 Task: Search one way flight ticket for 4 adults, 2 children, 2 infants in seat and 1 infant on lap in economy from Hattiesburg/laurel: Hattiesburg-laurel Regional Airport to Jacksonville: Albert J. Ellis Airport on 5-3-2023. Choice of flights is Delta. Number of bags: 10 checked bags. Price is upto 100000. Outbound departure time preference is 12:00.
Action: Mouse moved to (287, 424)
Screenshot: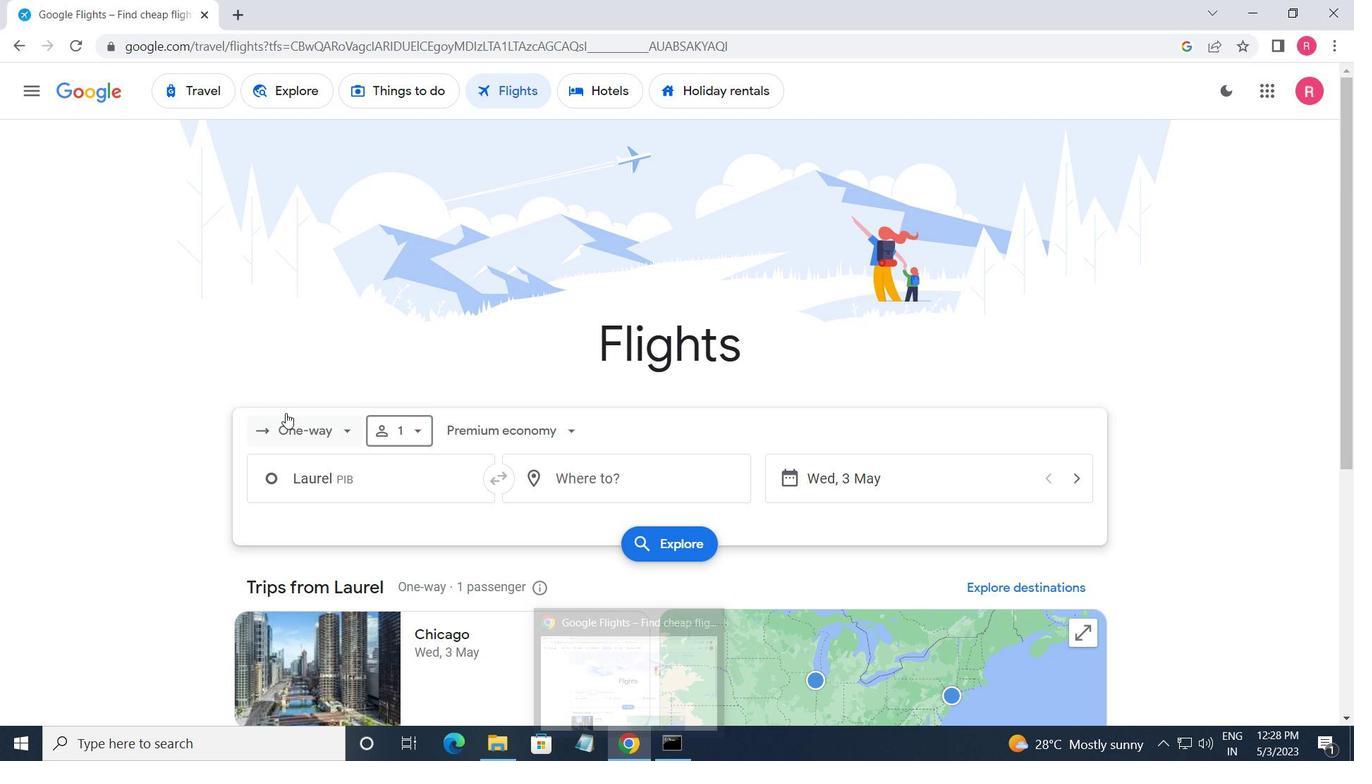 
Action: Mouse pressed left at (287, 424)
Screenshot: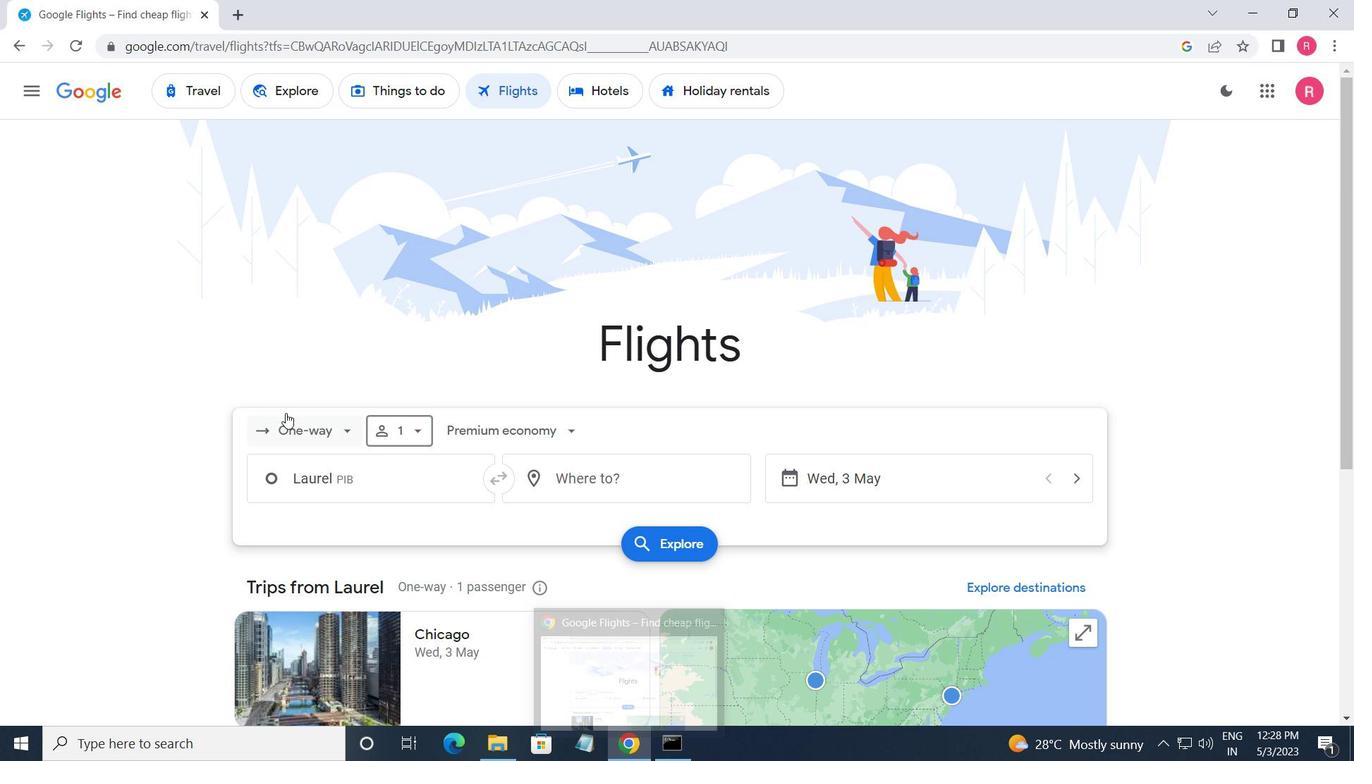 
Action: Mouse moved to (320, 509)
Screenshot: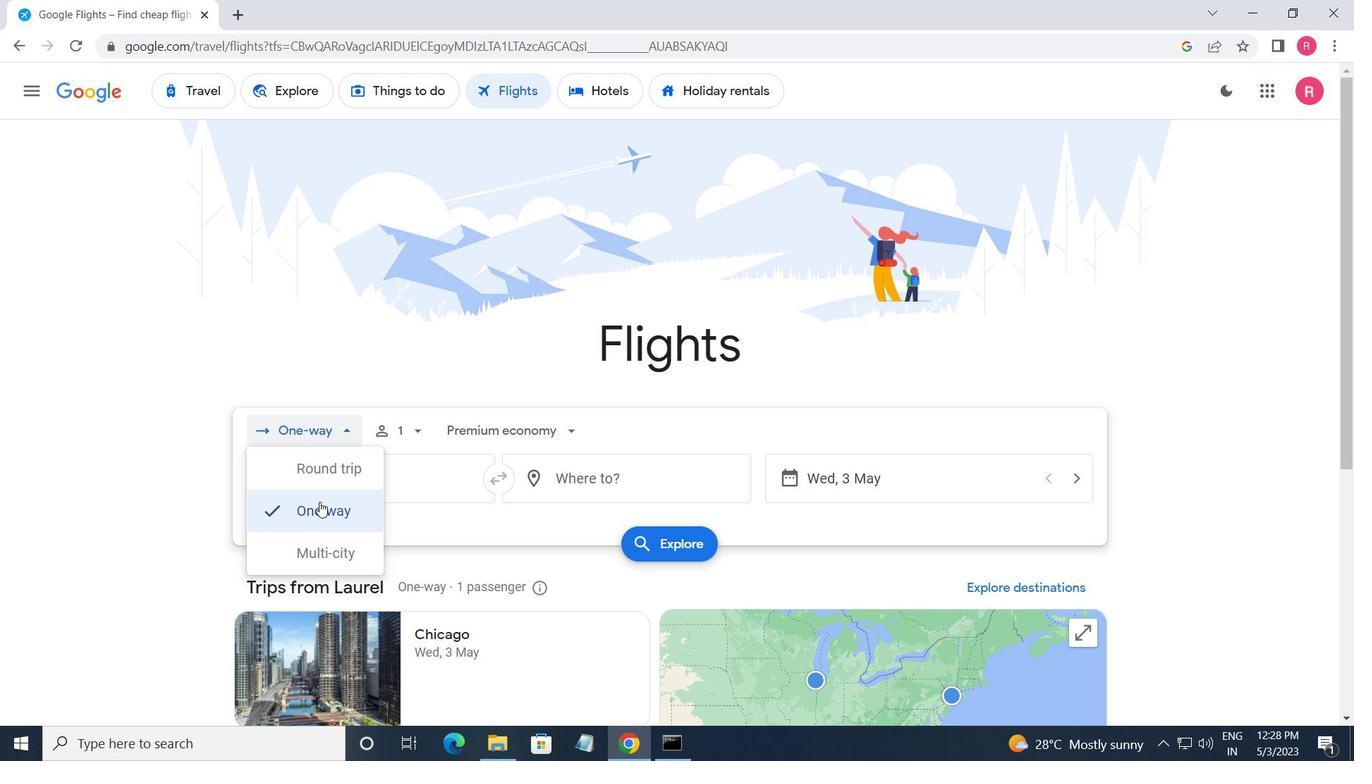
Action: Mouse pressed left at (320, 509)
Screenshot: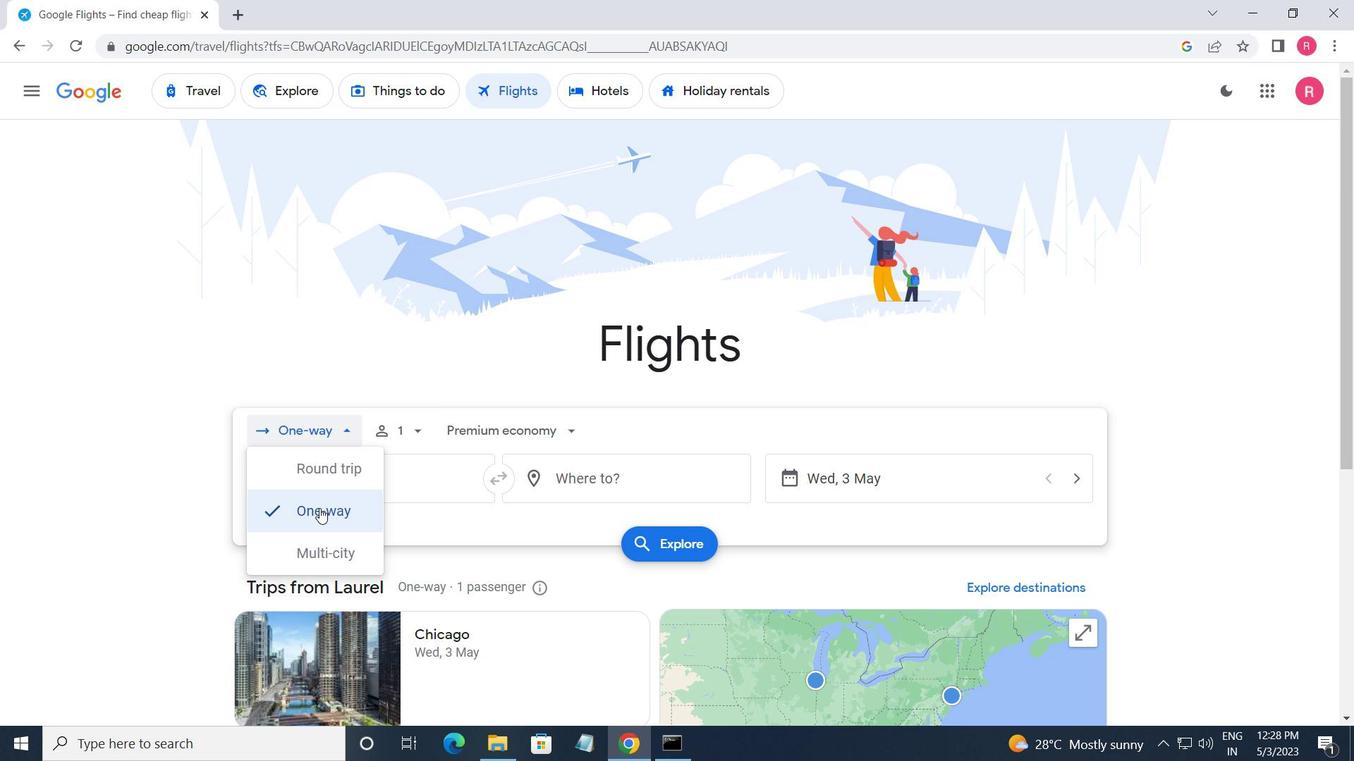 
Action: Mouse moved to (408, 432)
Screenshot: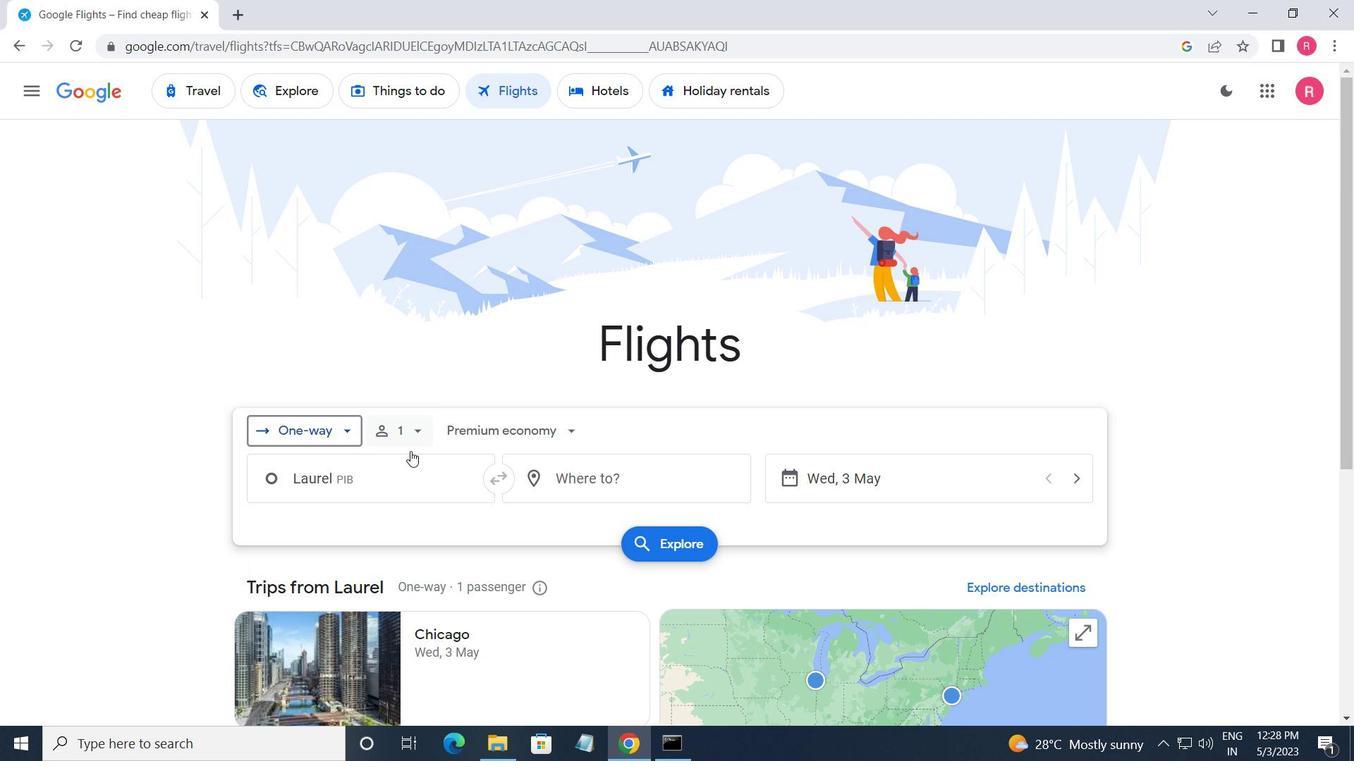 
Action: Mouse pressed left at (408, 432)
Screenshot: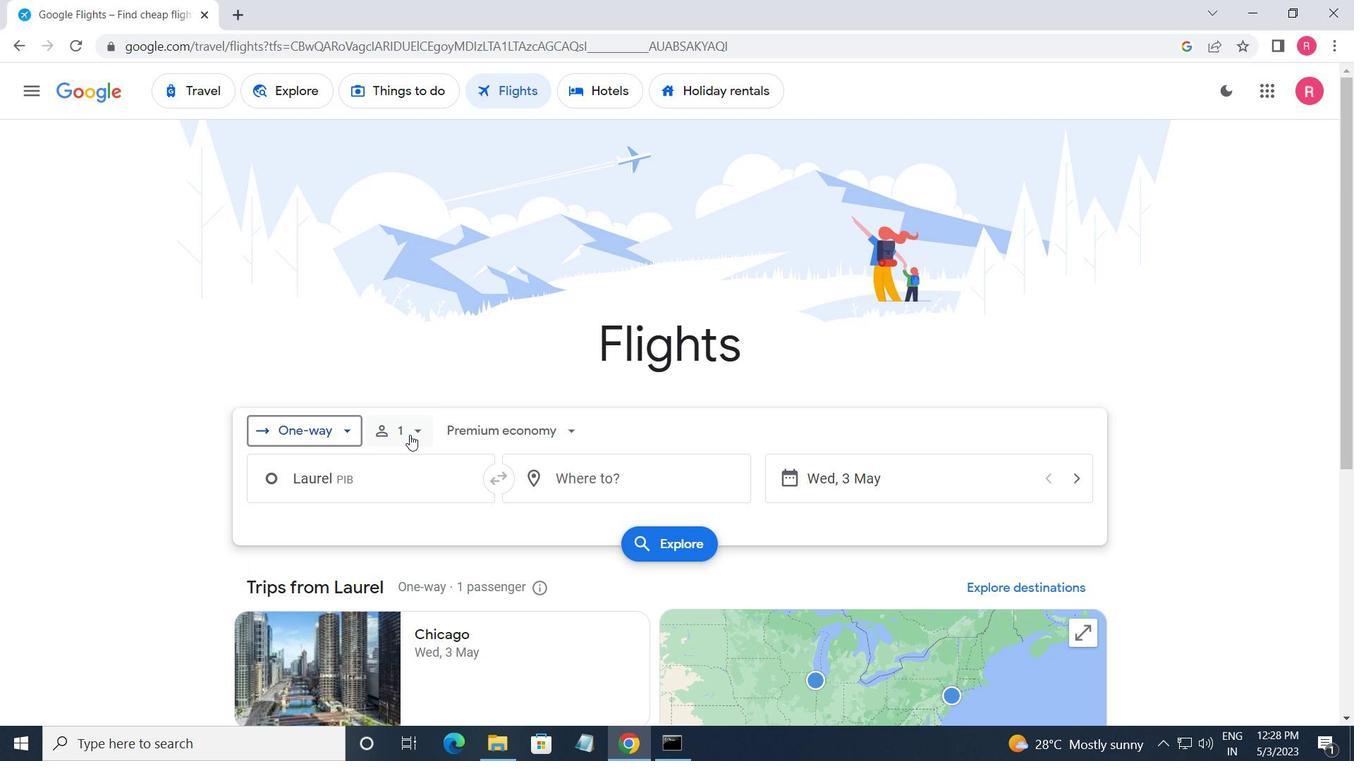 
Action: Mouse moved to (555, 481)
Screenshot: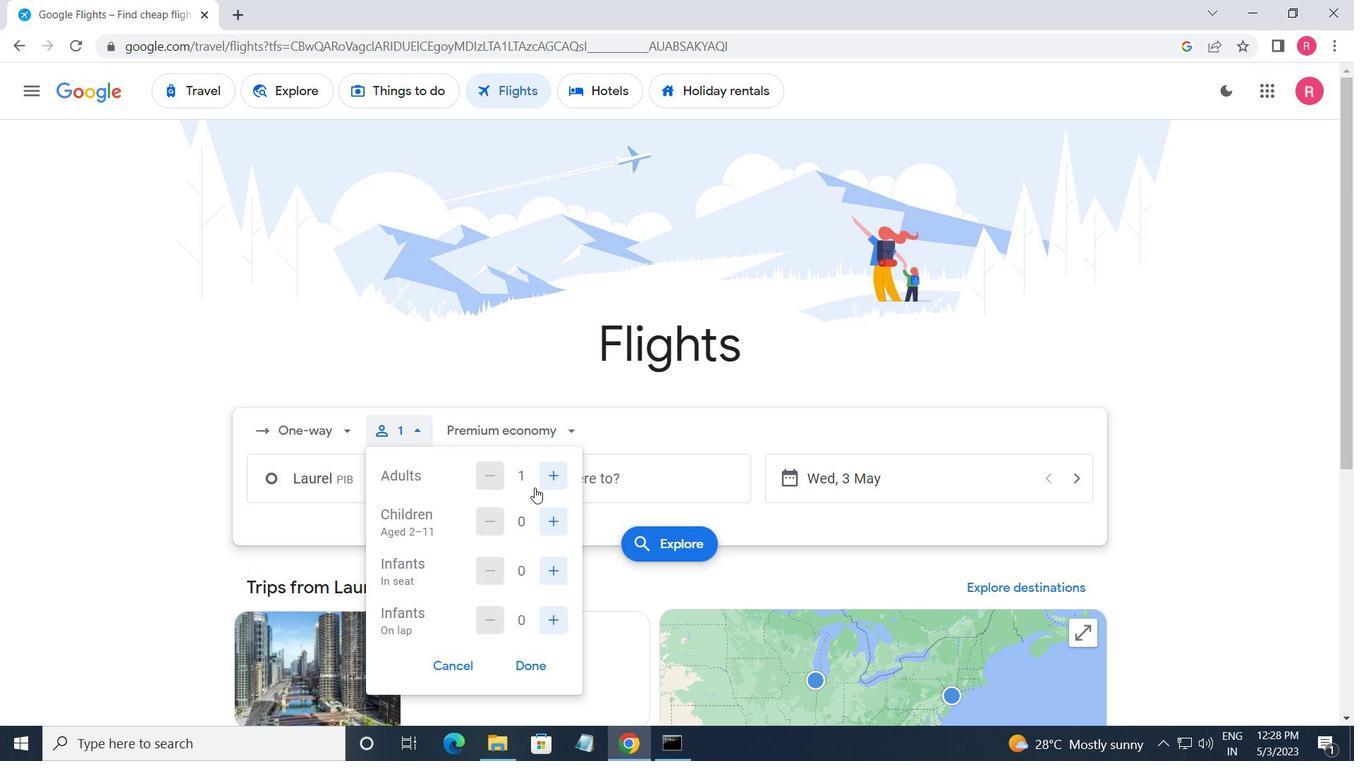 
Action: Mouse pressed left at (555, 481)
Screenshot: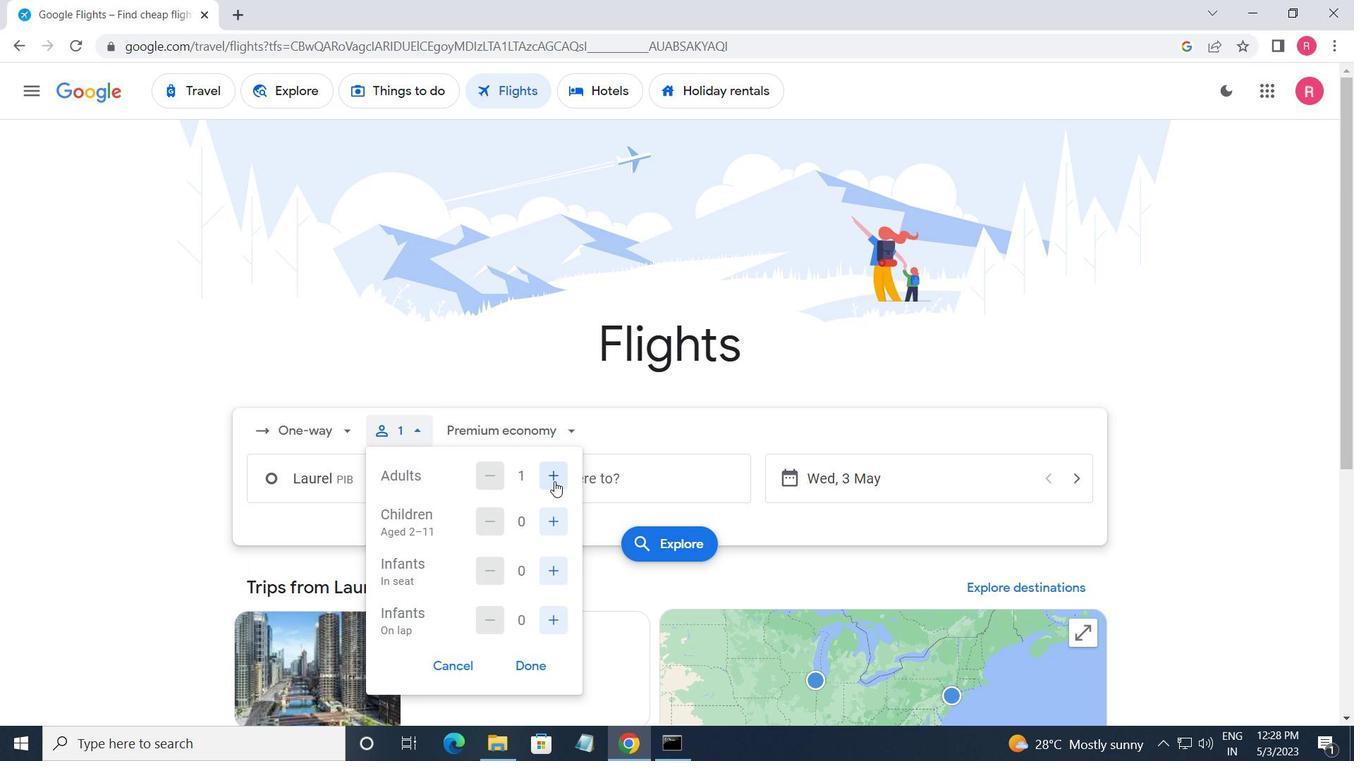 
Action: Mouse pressed left at (555, 481)
Screenshot: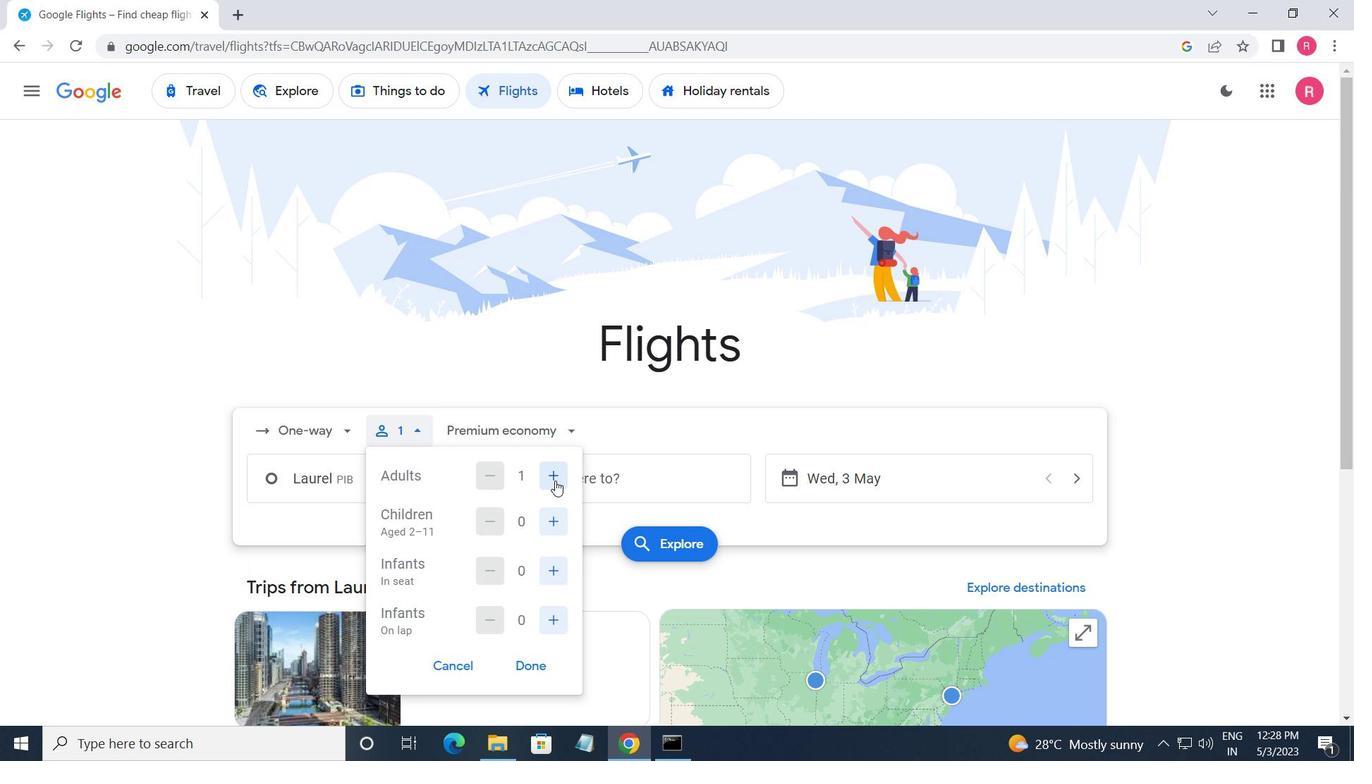 
Action: Mouse pressed left at (555, 481)
Screenshot: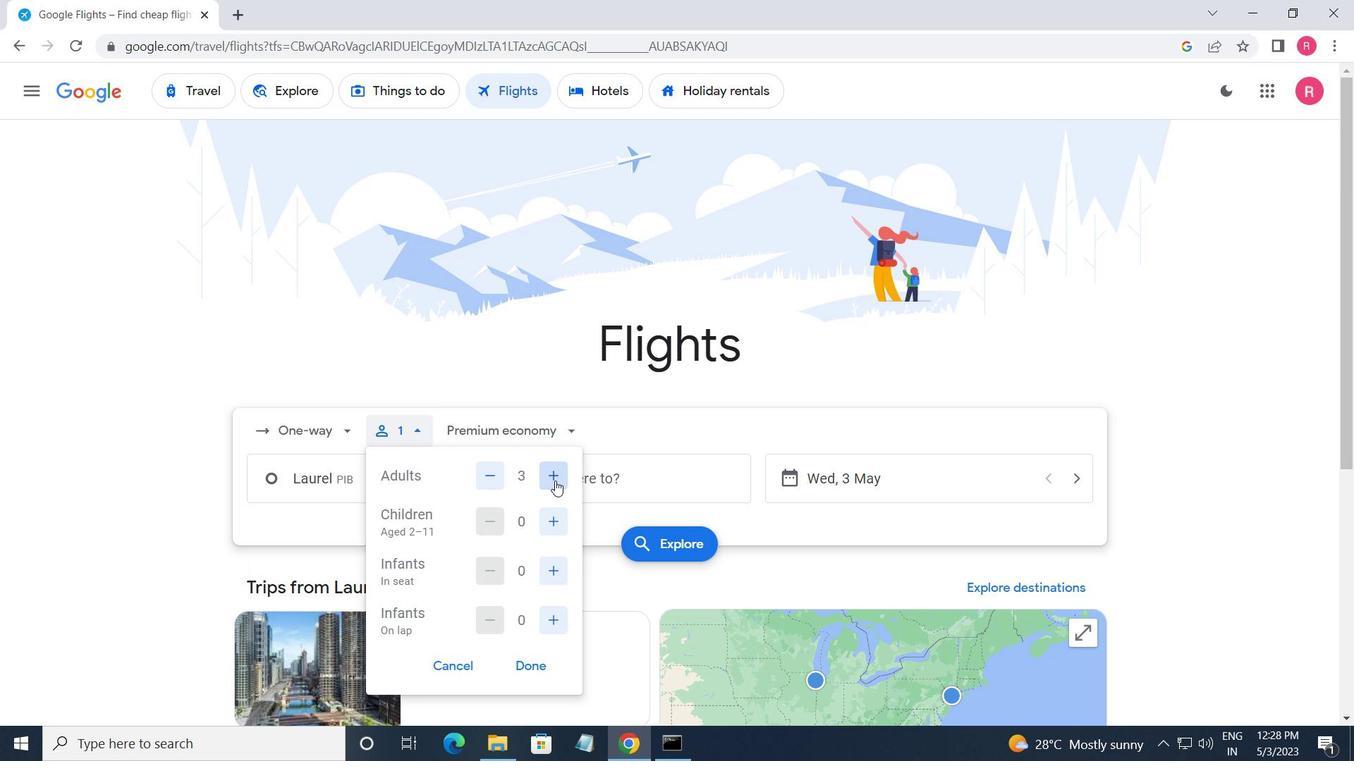 
Action: Mouse moved to (552, 507)
Screenshot: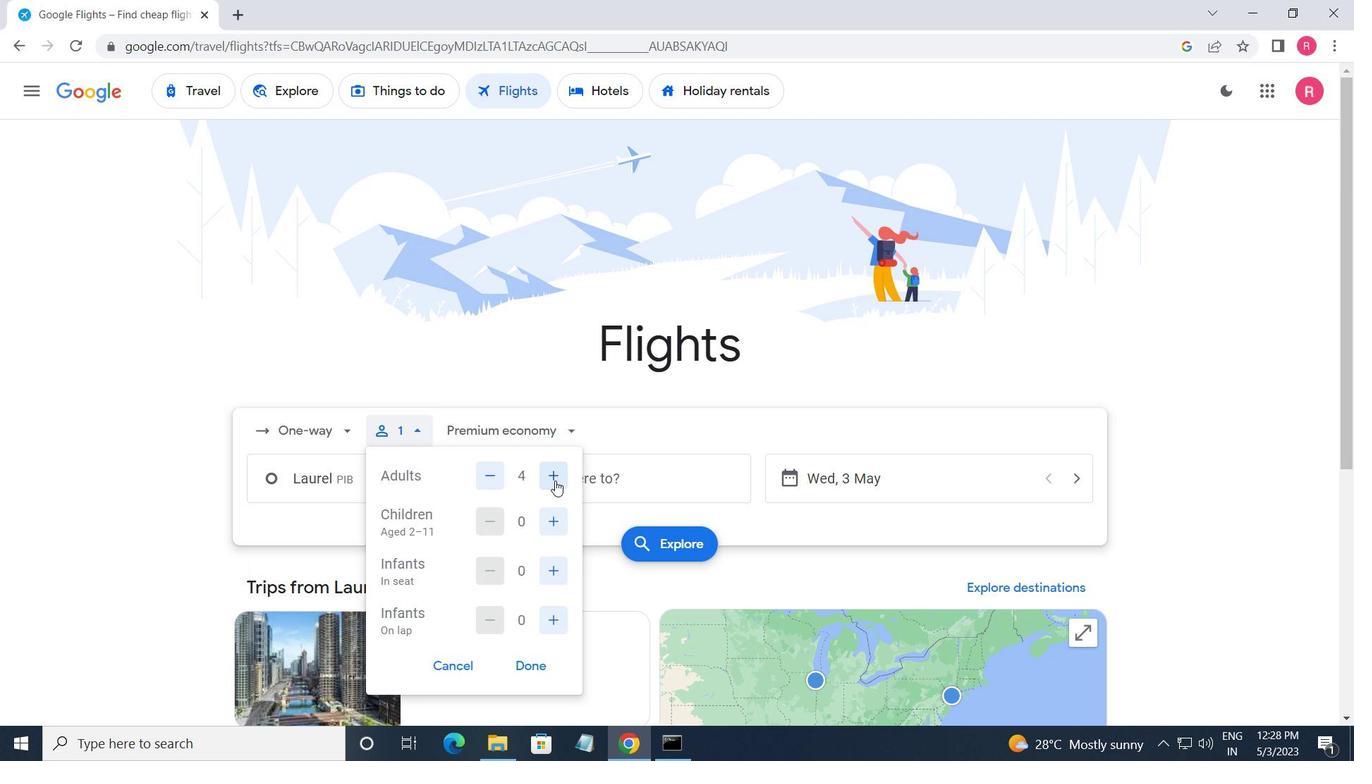 
Action: Mouse pressed left at (552, 507)
Screenshot: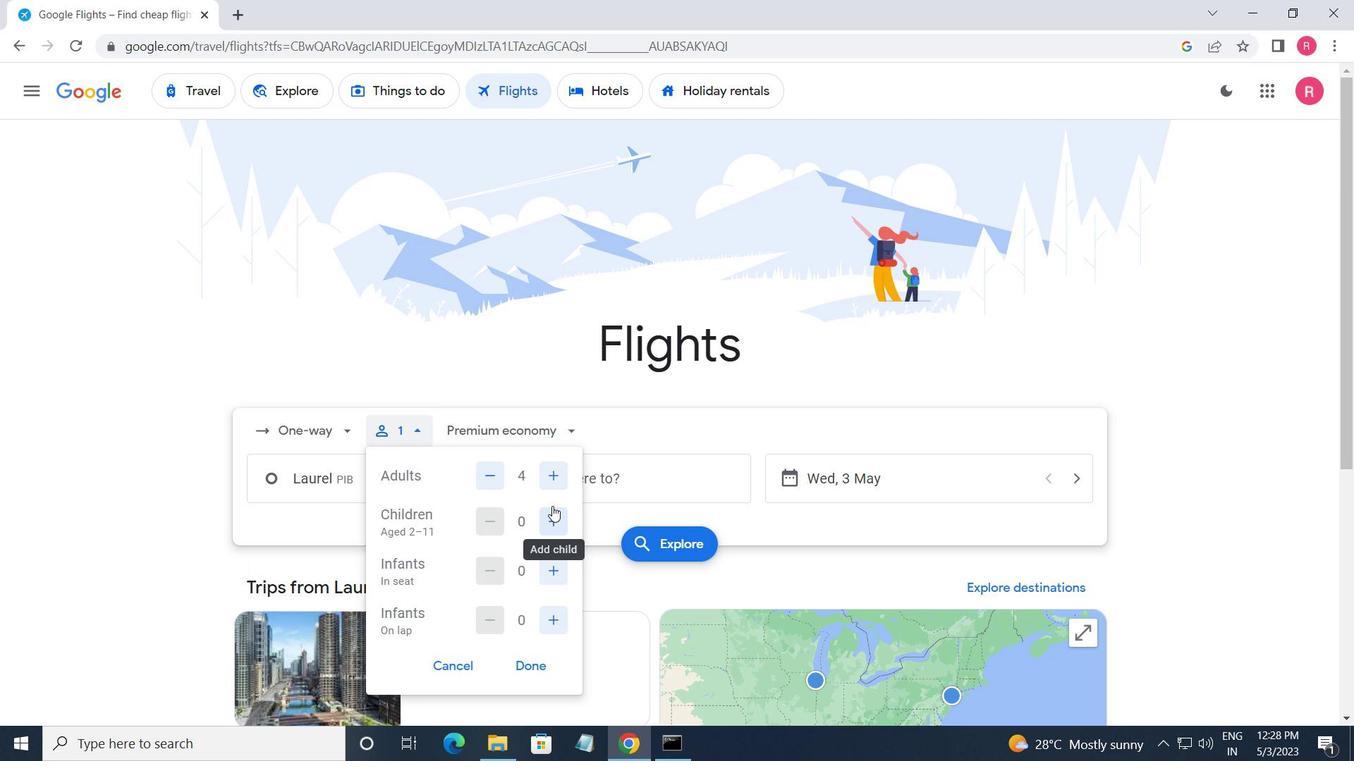 
Action: Mouse moved to (552, 511)
Screenshot: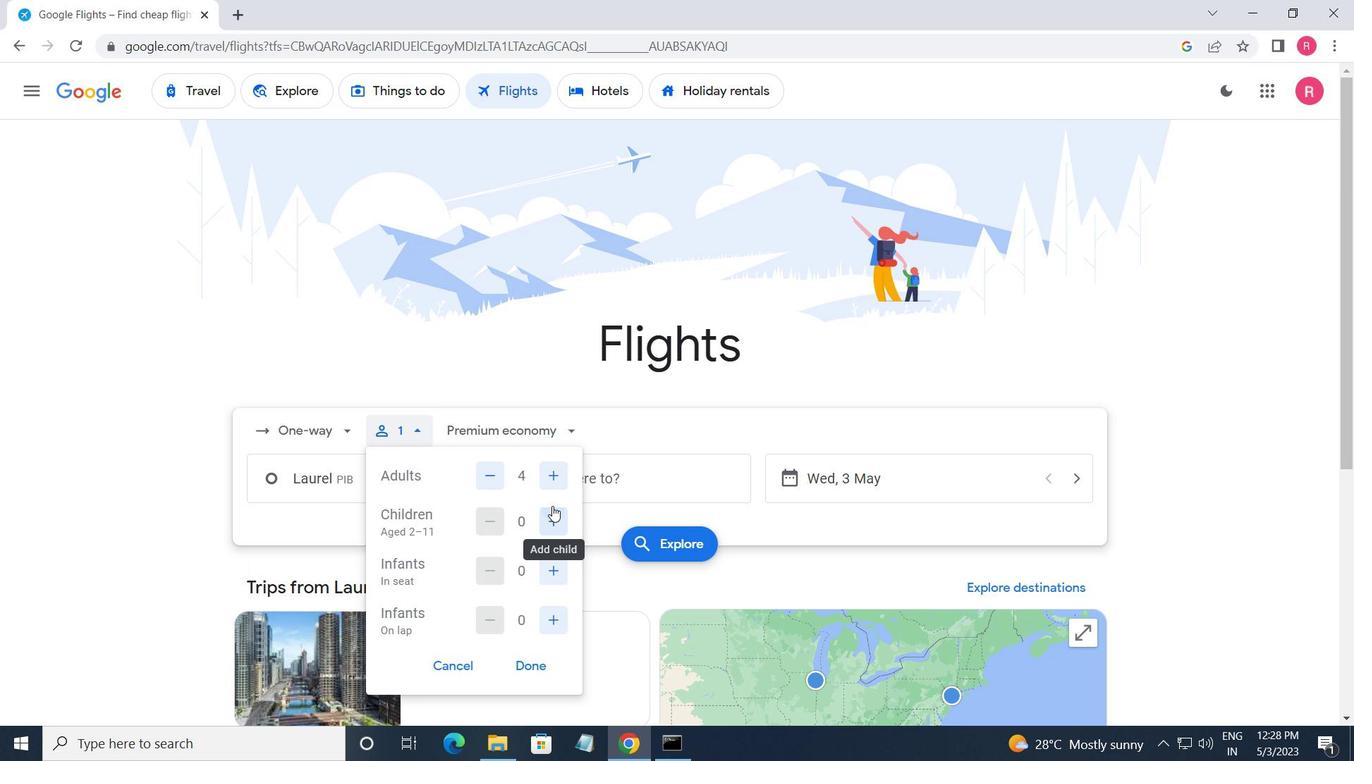 
Action: Mouse pressed left at (552, 511)
Screenshot: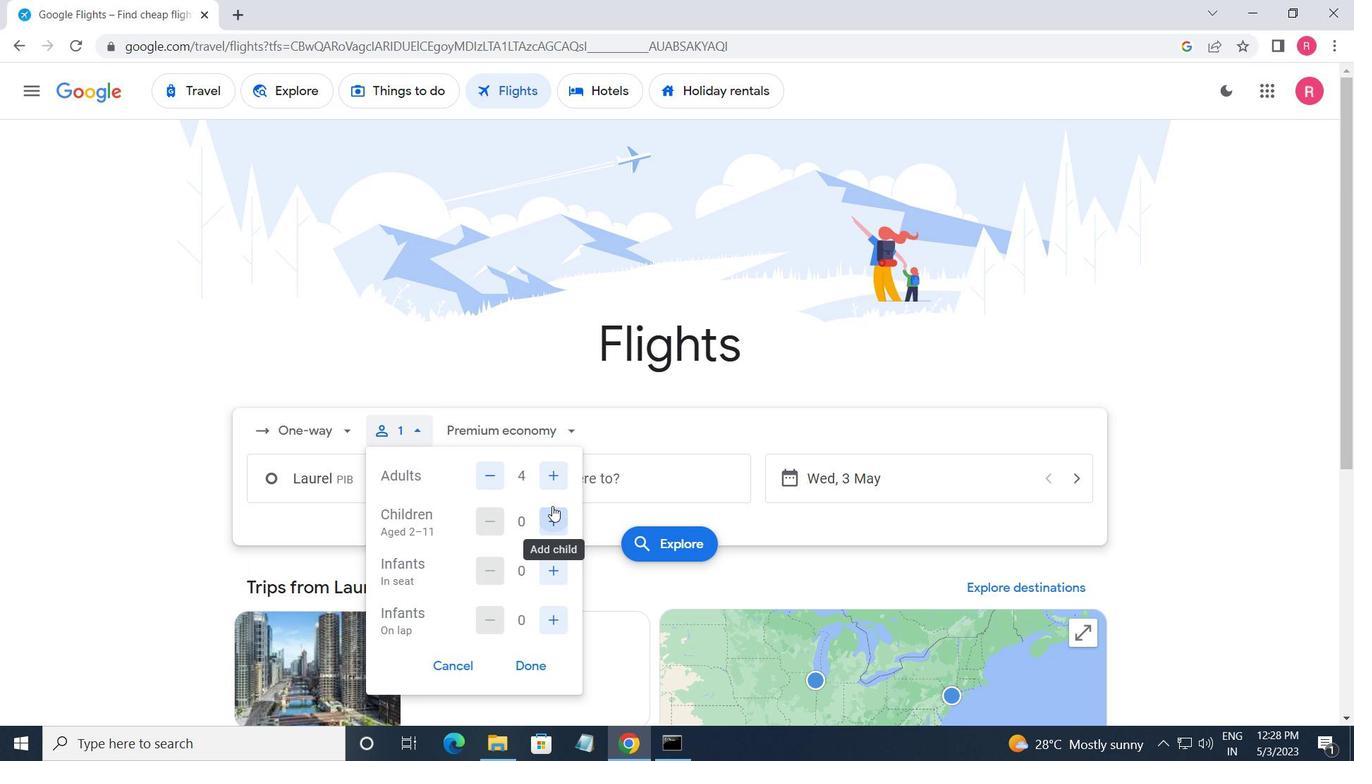 
Action: Mouse moved to (550, 564)
Screenshot: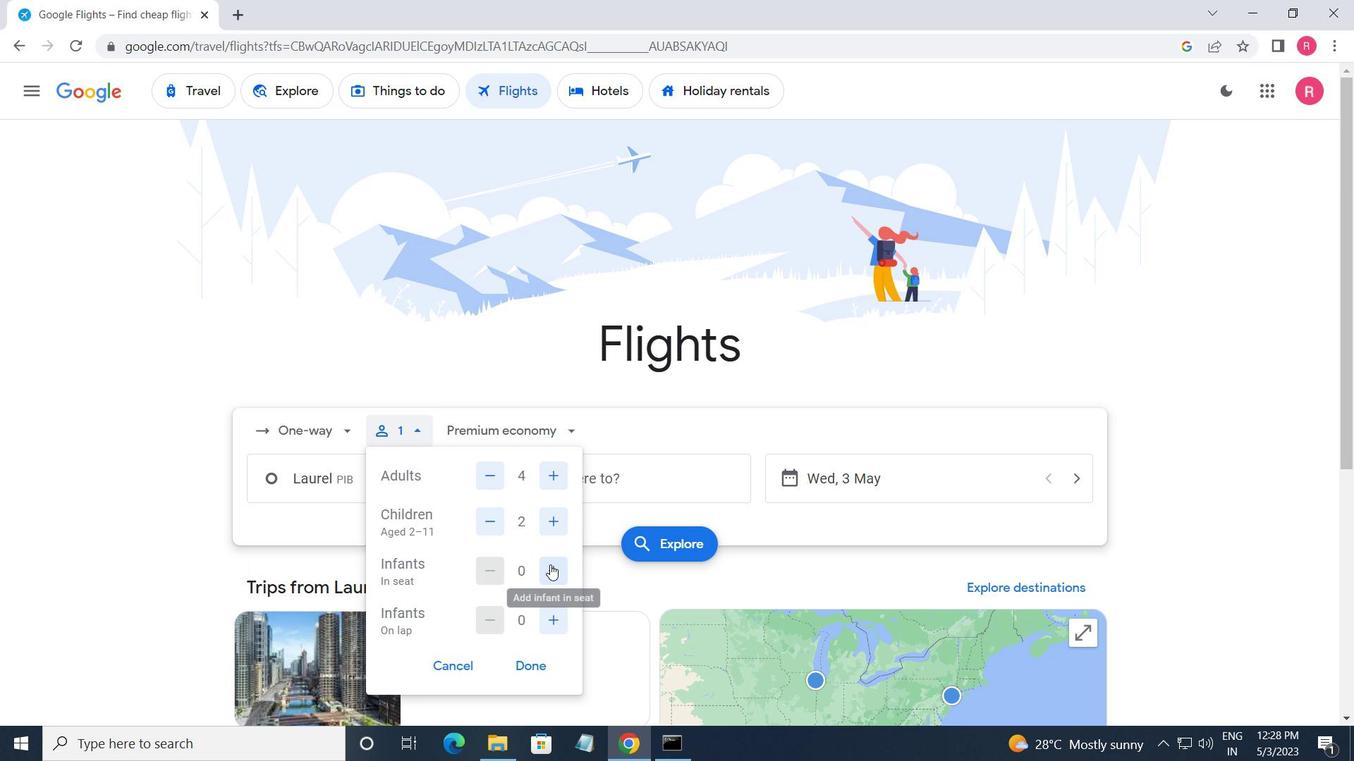 
Action: Mouse pressed left at (550, 564)
Screenshot: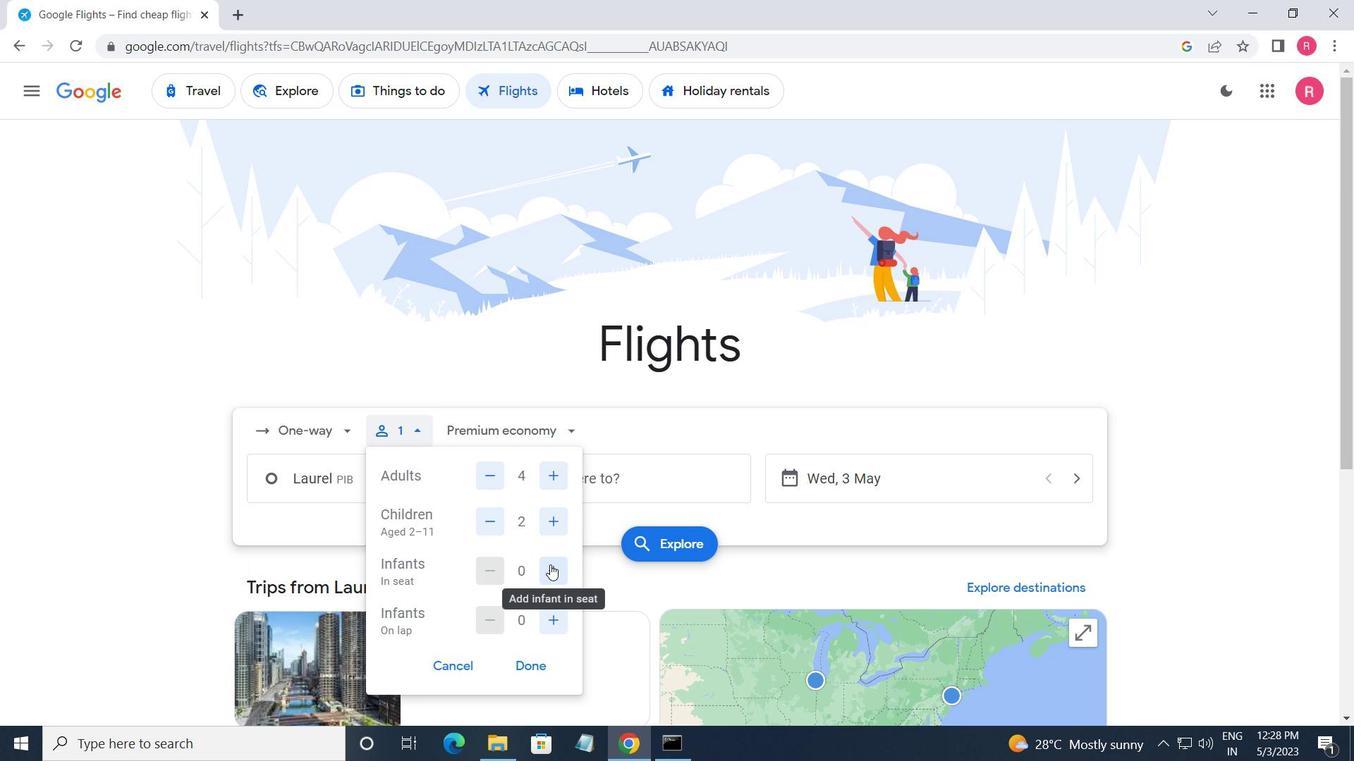 
Action: Mouse pressed left at (550, 564)
Screenshot: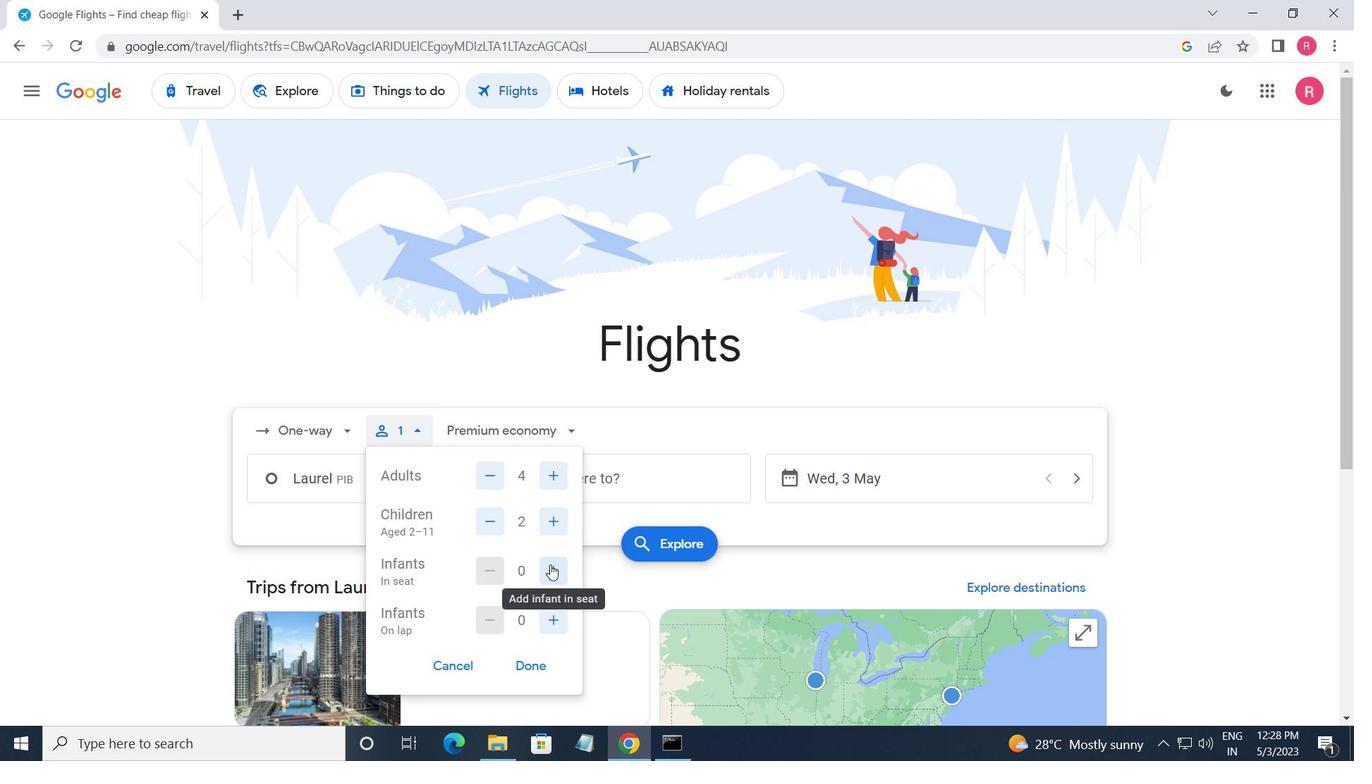 
Action: Mouse moved to (549, 602)
Screenshot: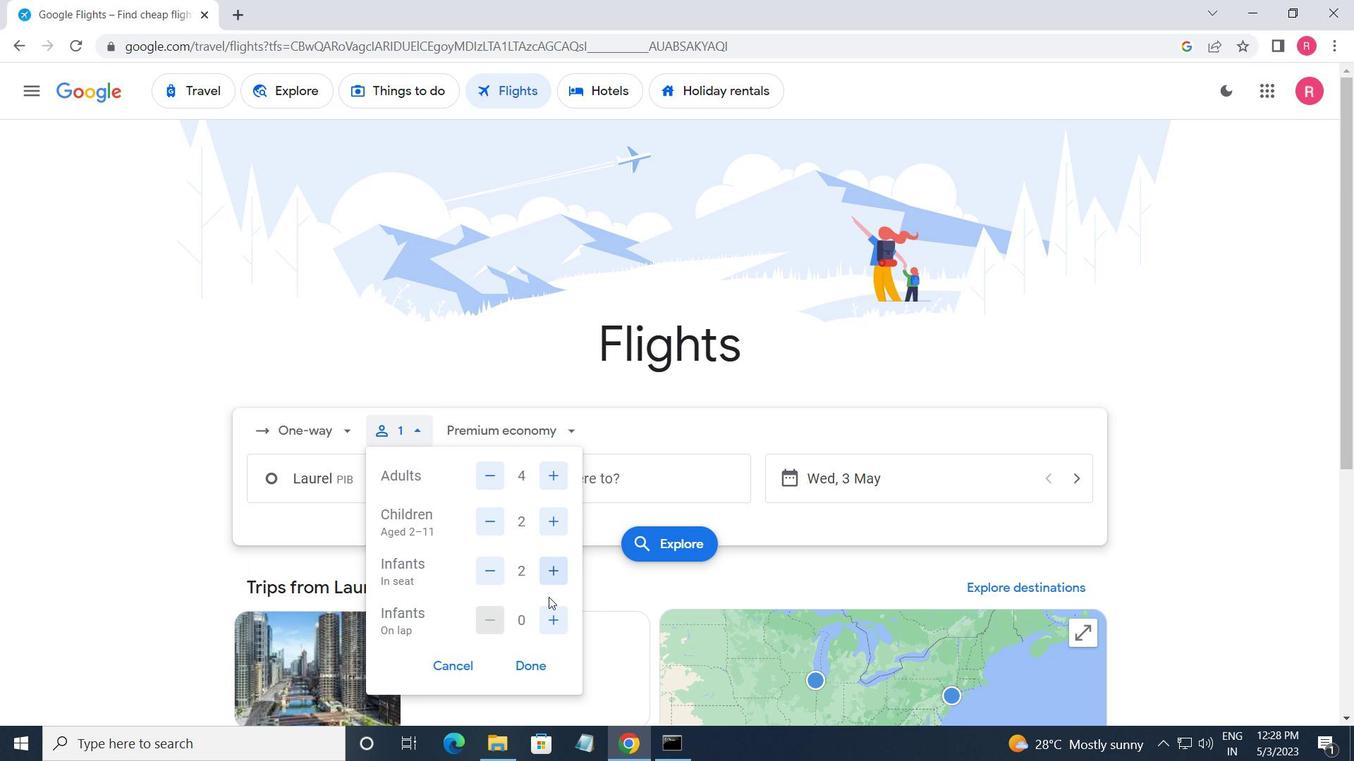 
Action: Mouse pressed left at (549, 602)
Screenshot: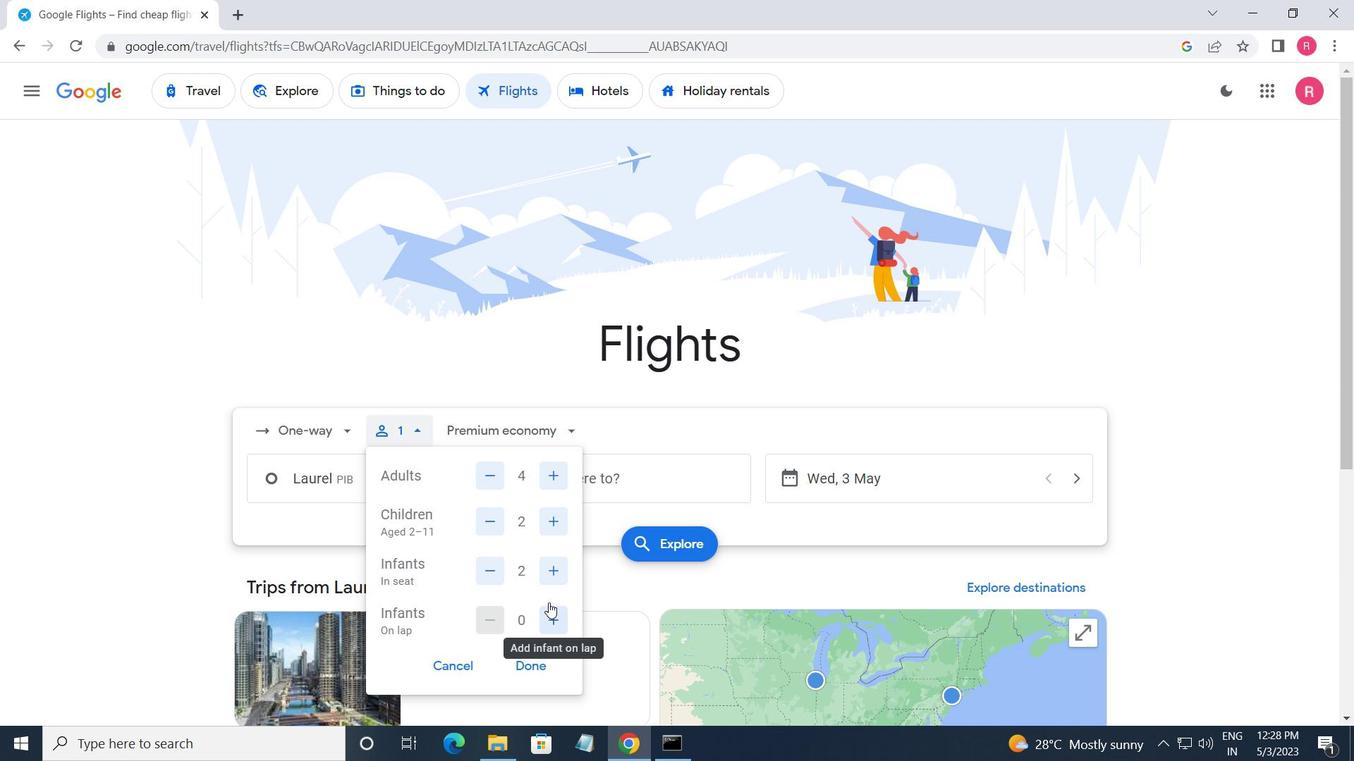 
Action: Mouse moved to (525, 657)
Screenshot: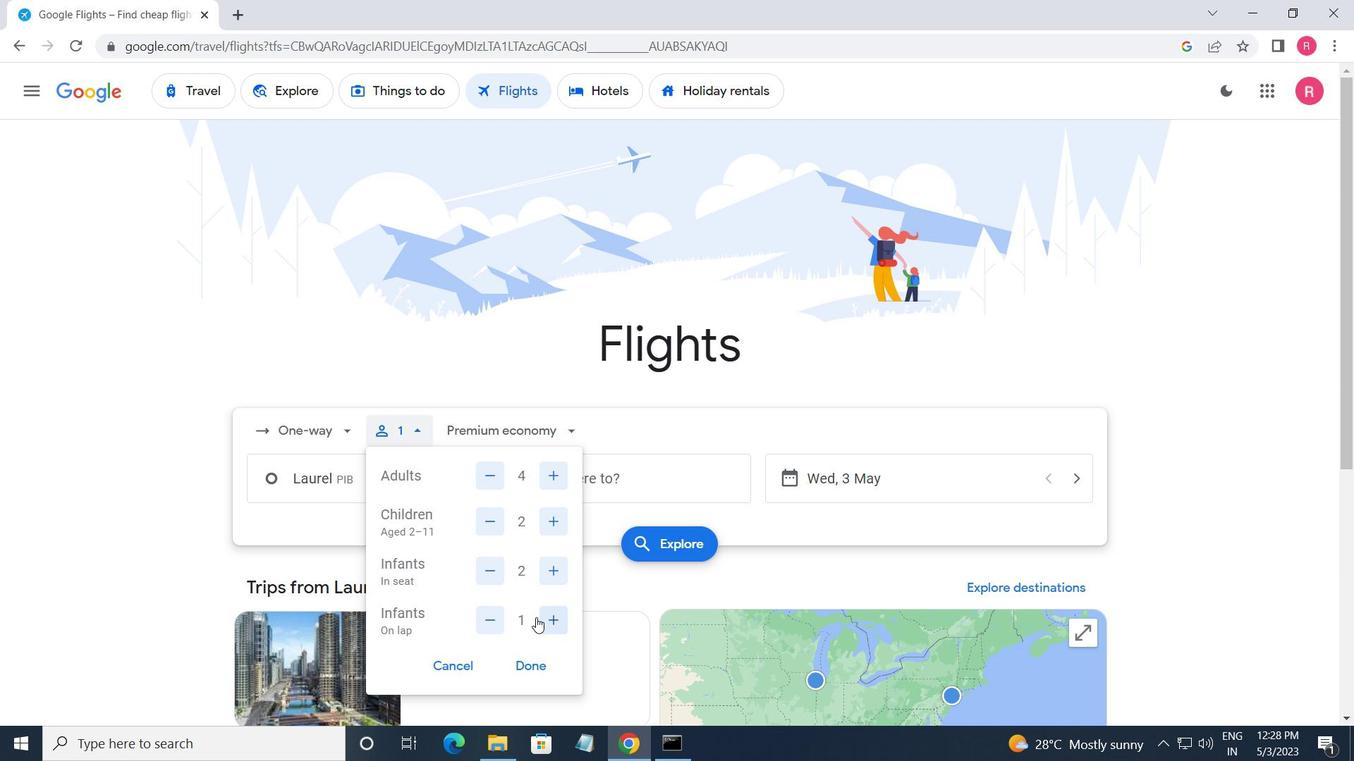 
Action: Mouse pressed left at (525, 657)
Screenshot: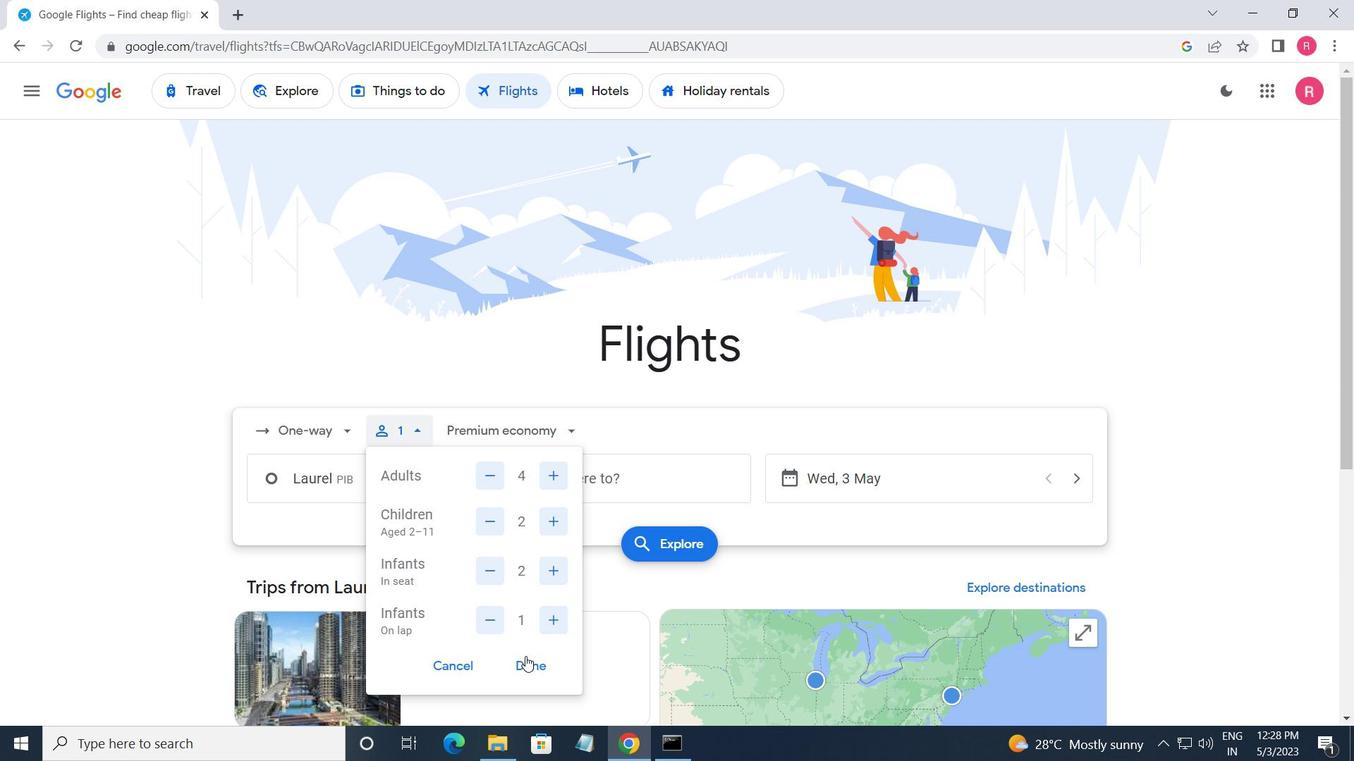 
Action: Mouse moved to (514, 443)
Screenshot: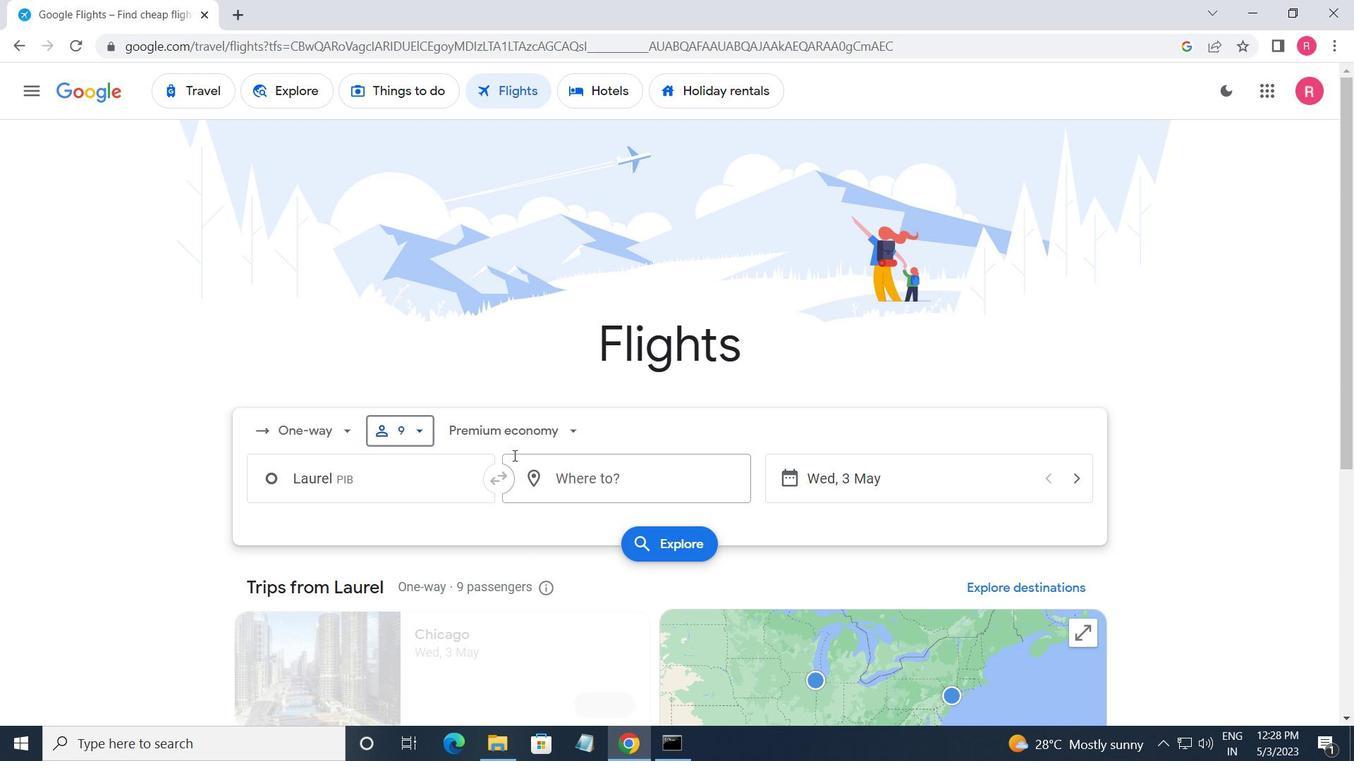 
Action: Mouse pressed left at (514, 443)
Screenshot: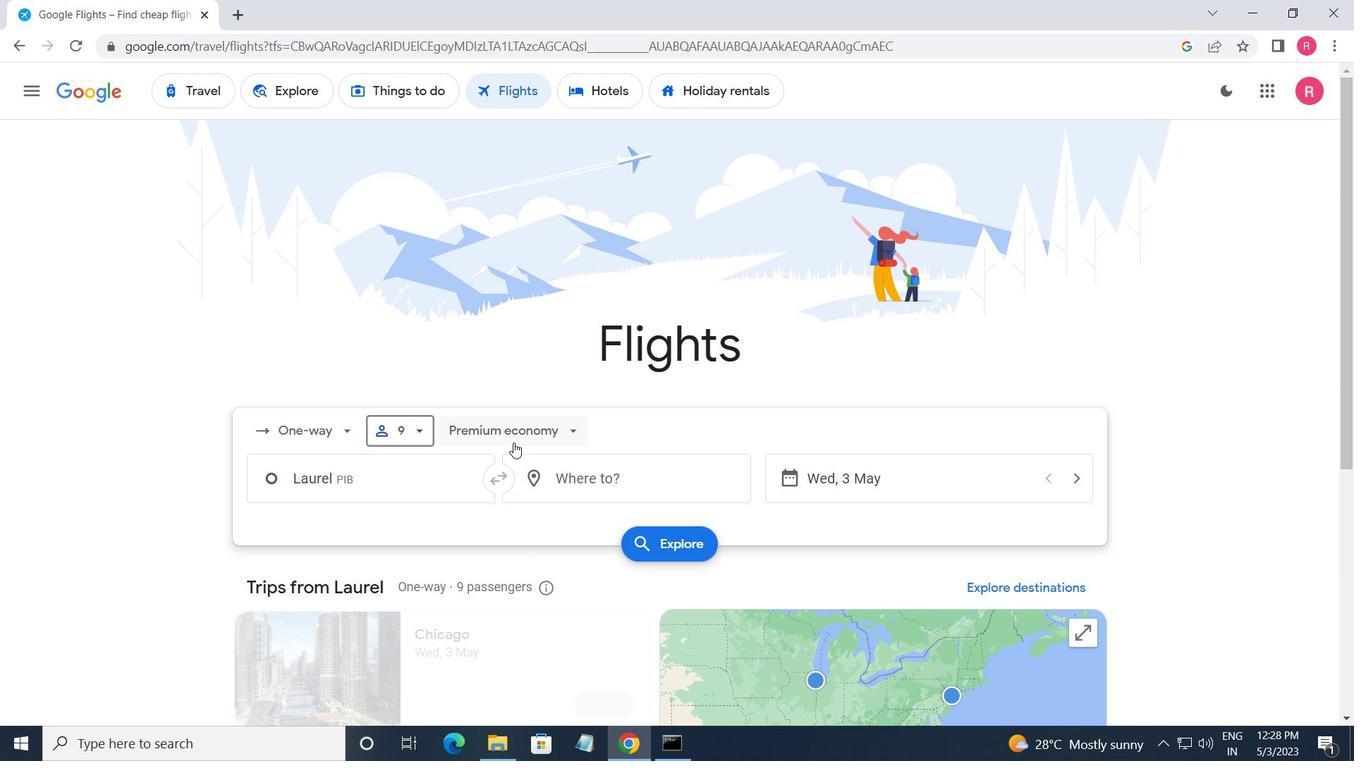 
Action: Mouse moved to (512, 560)
Screenshot: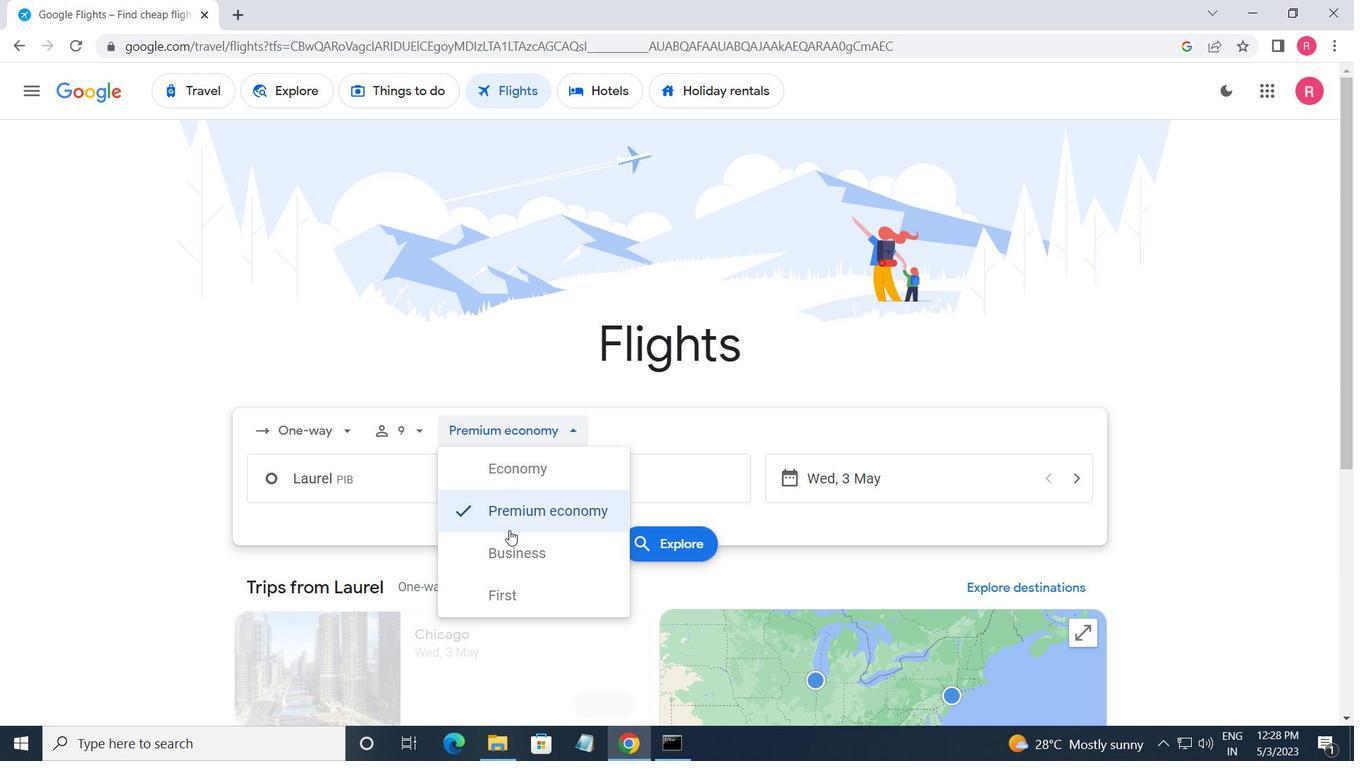 
Action: Mouse pressed left at (512, 560)
Screenshot: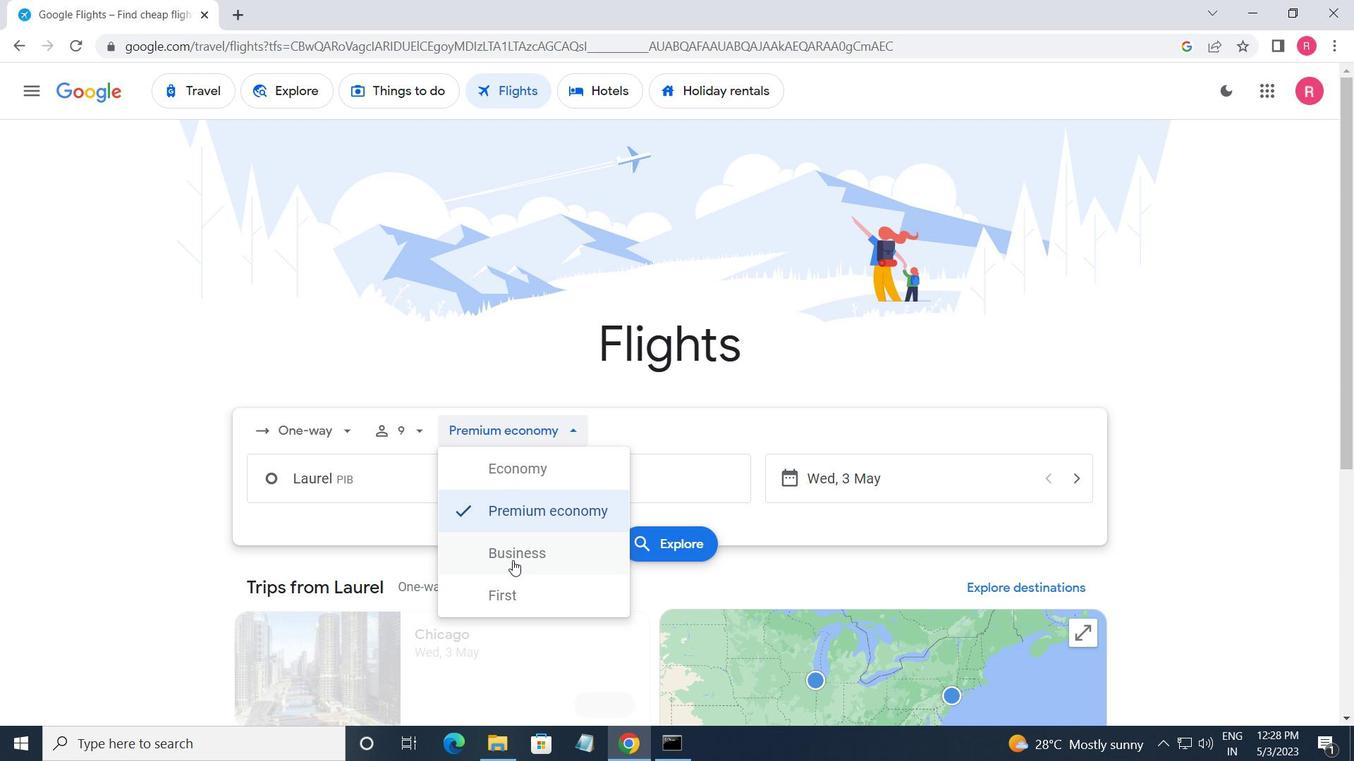 
Action: Mouse moved to (508, 421)
Screenshot: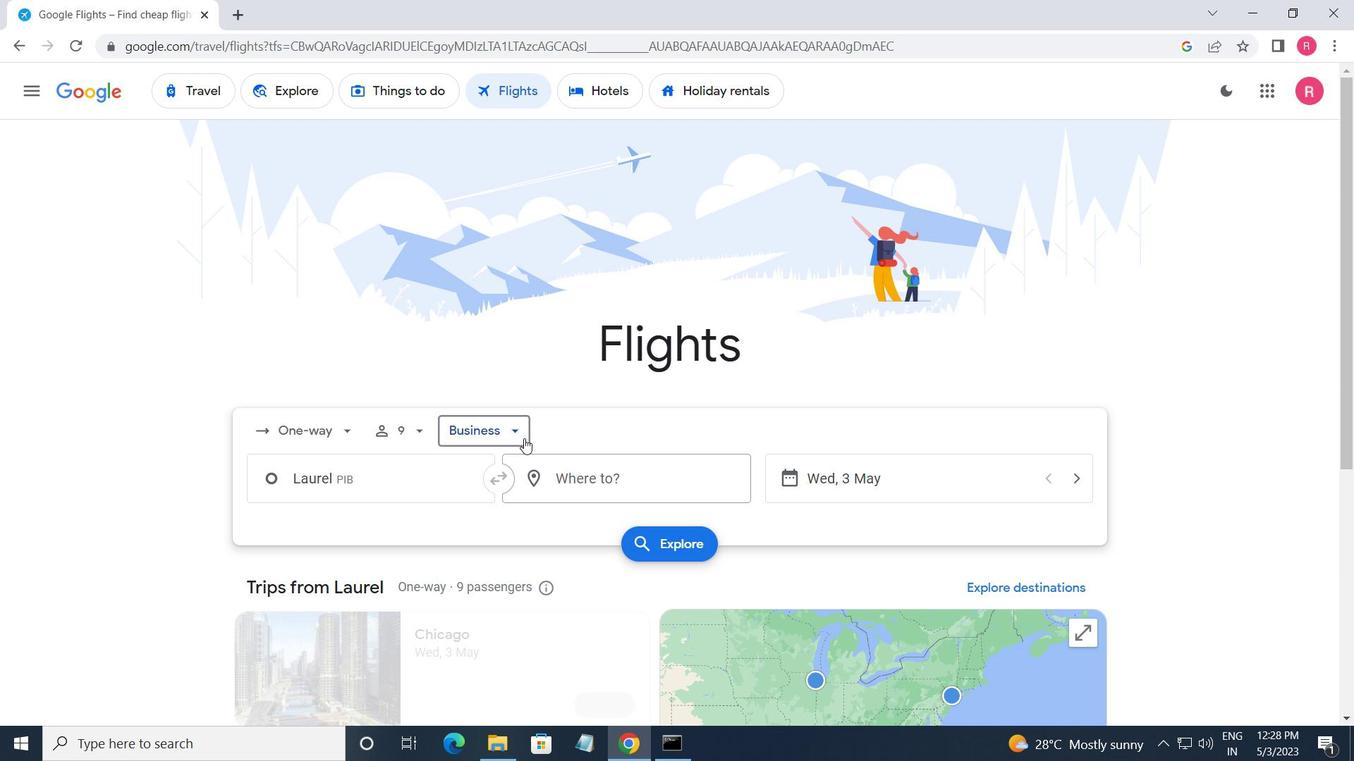 
Action: Mouse pressed left at (508, 421)
Screenshot: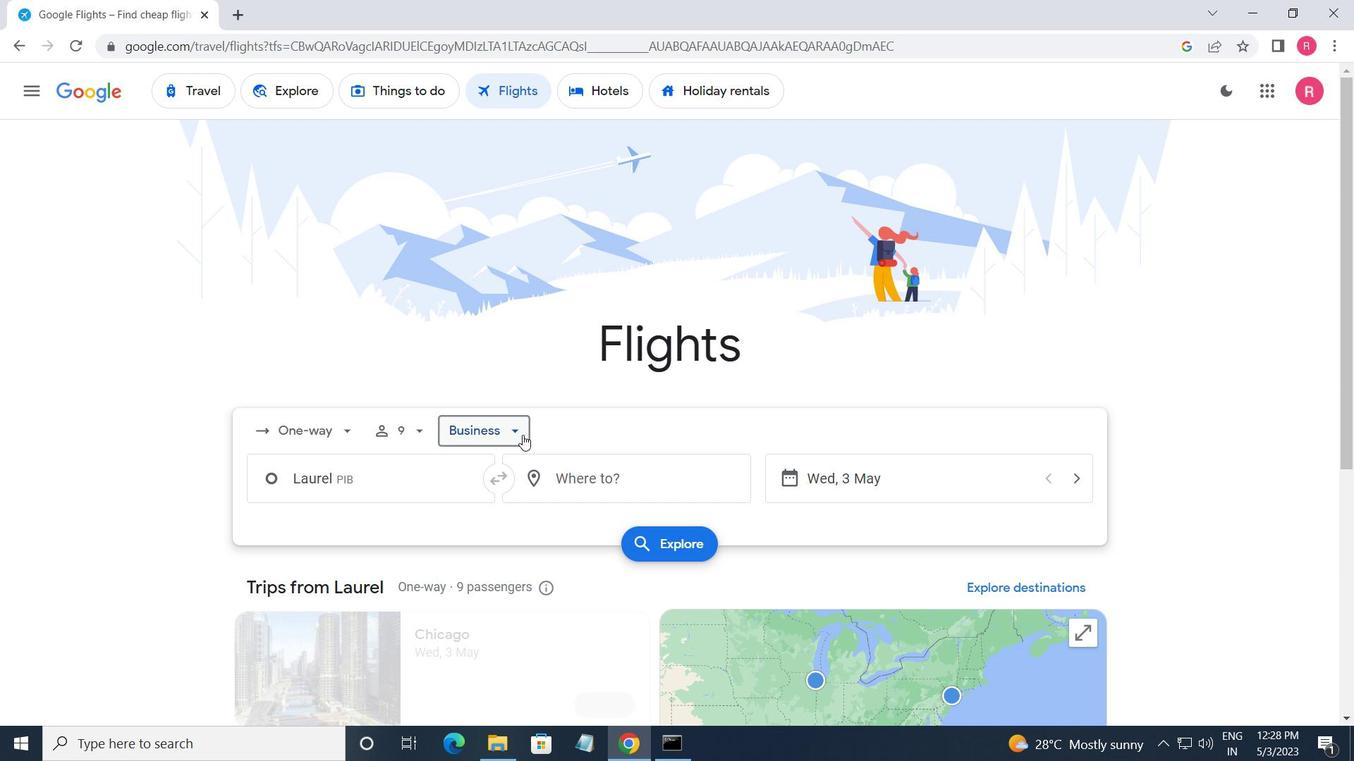 
Action: Mouse moved to (540, 471)
Screenshot: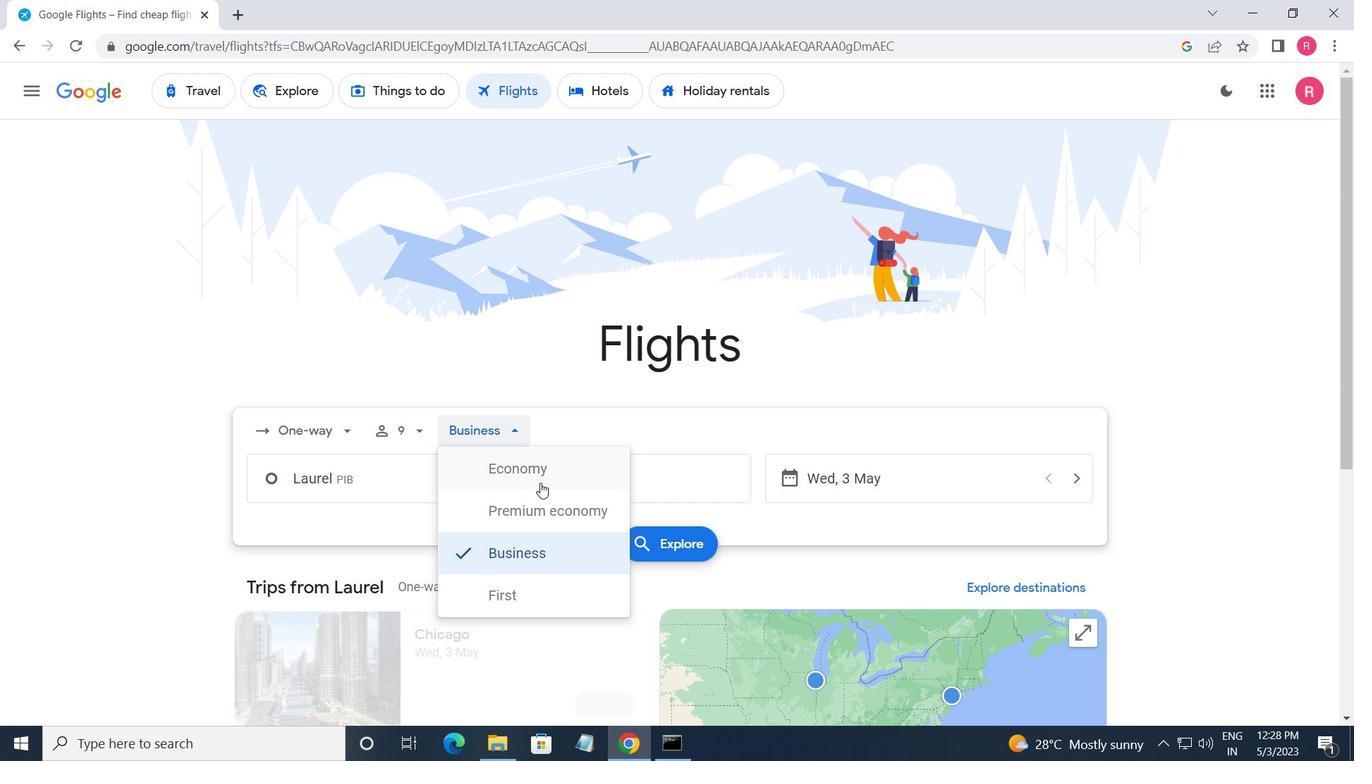 
Action: Mouse pressed left at (540, 471)
Screenshot: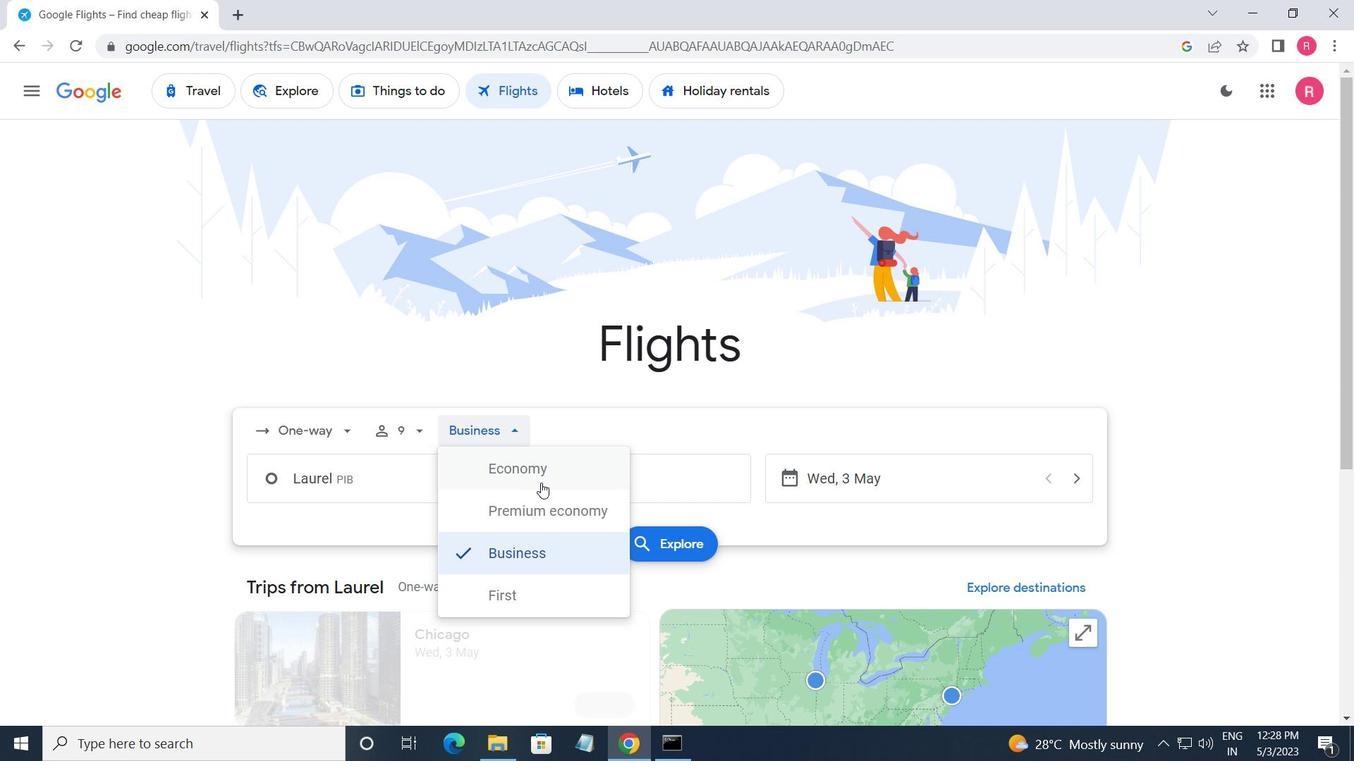 
Action: Mouse moved to (446, 477)
Screenshot: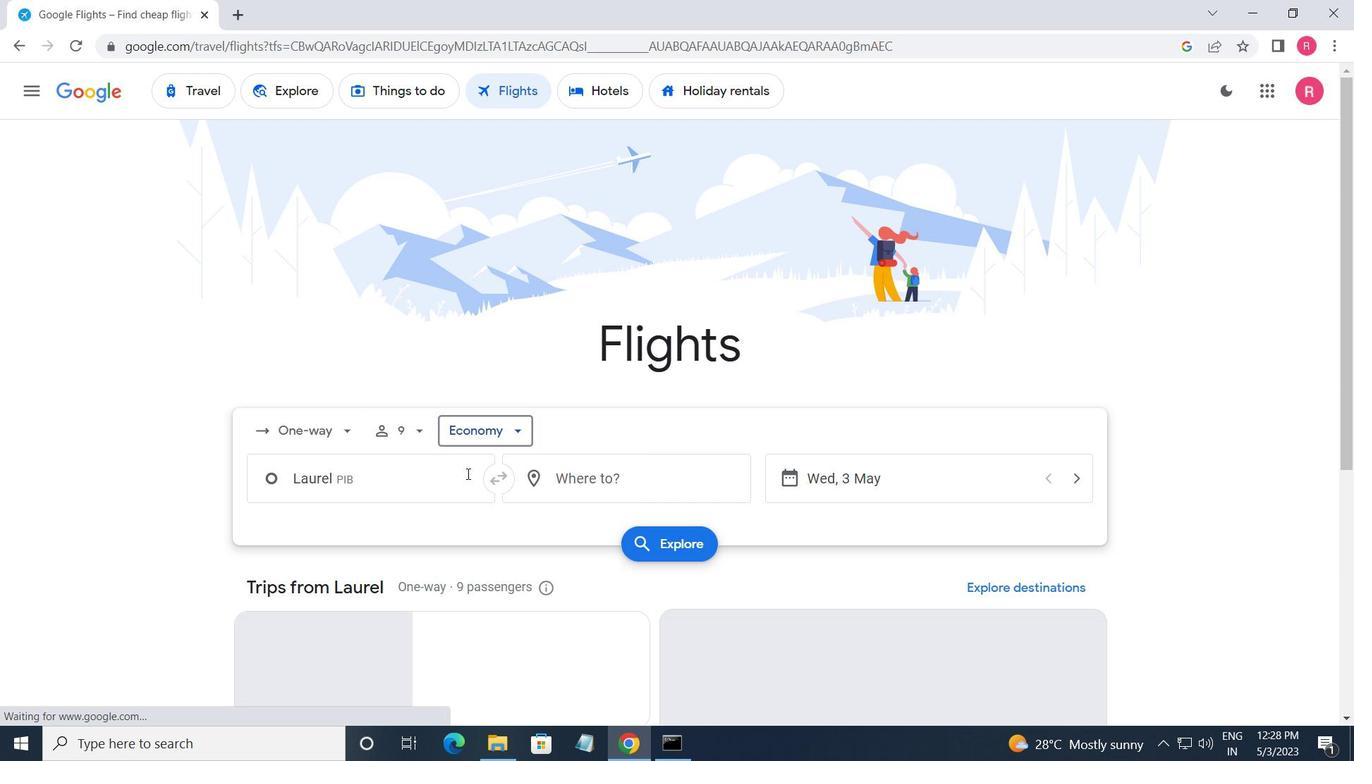 
Action: Mouse pressed left at (446, 477)
Screenshot: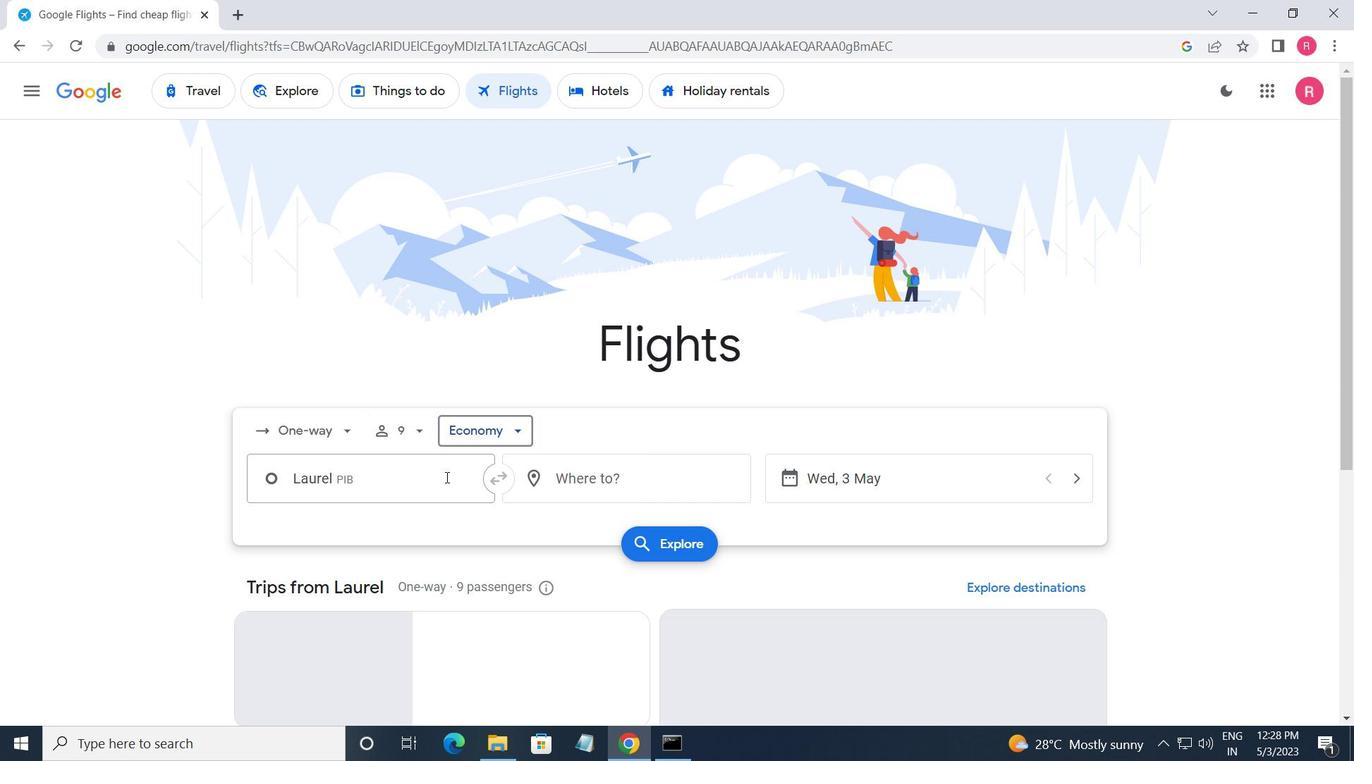 
Action: Mouse moved to (430, 518)
Screenshot: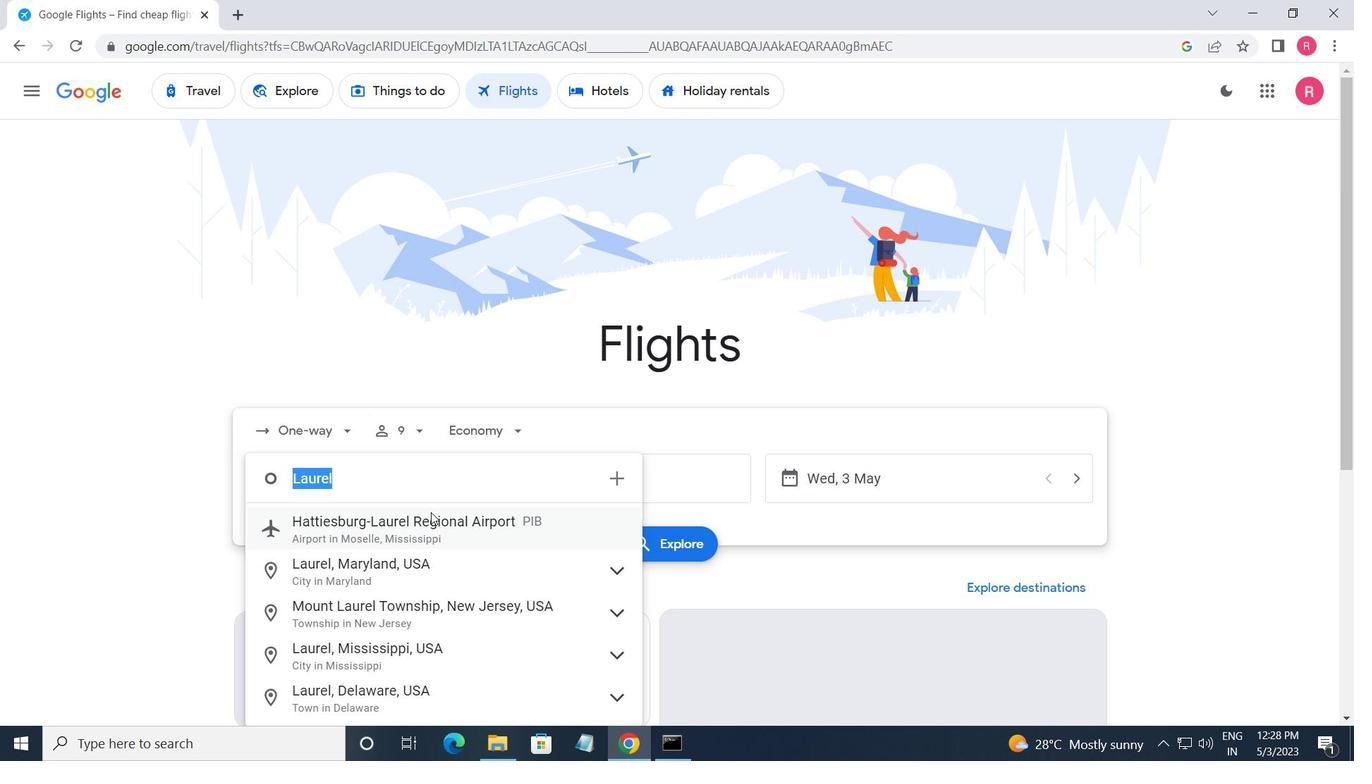 
Action: Mouse pressed left at (430, 518)
Screenshot: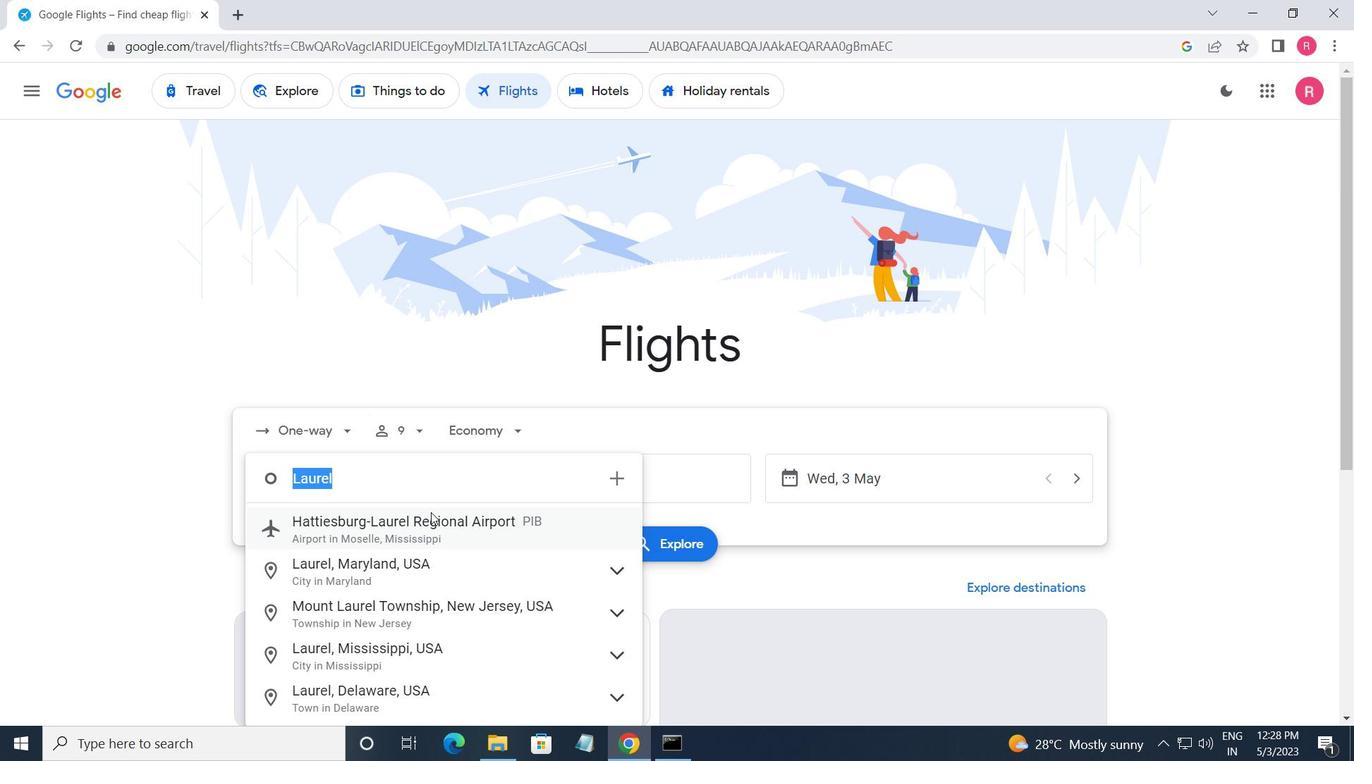 
Action: Mouse moved to (585, 484)
Screenshot: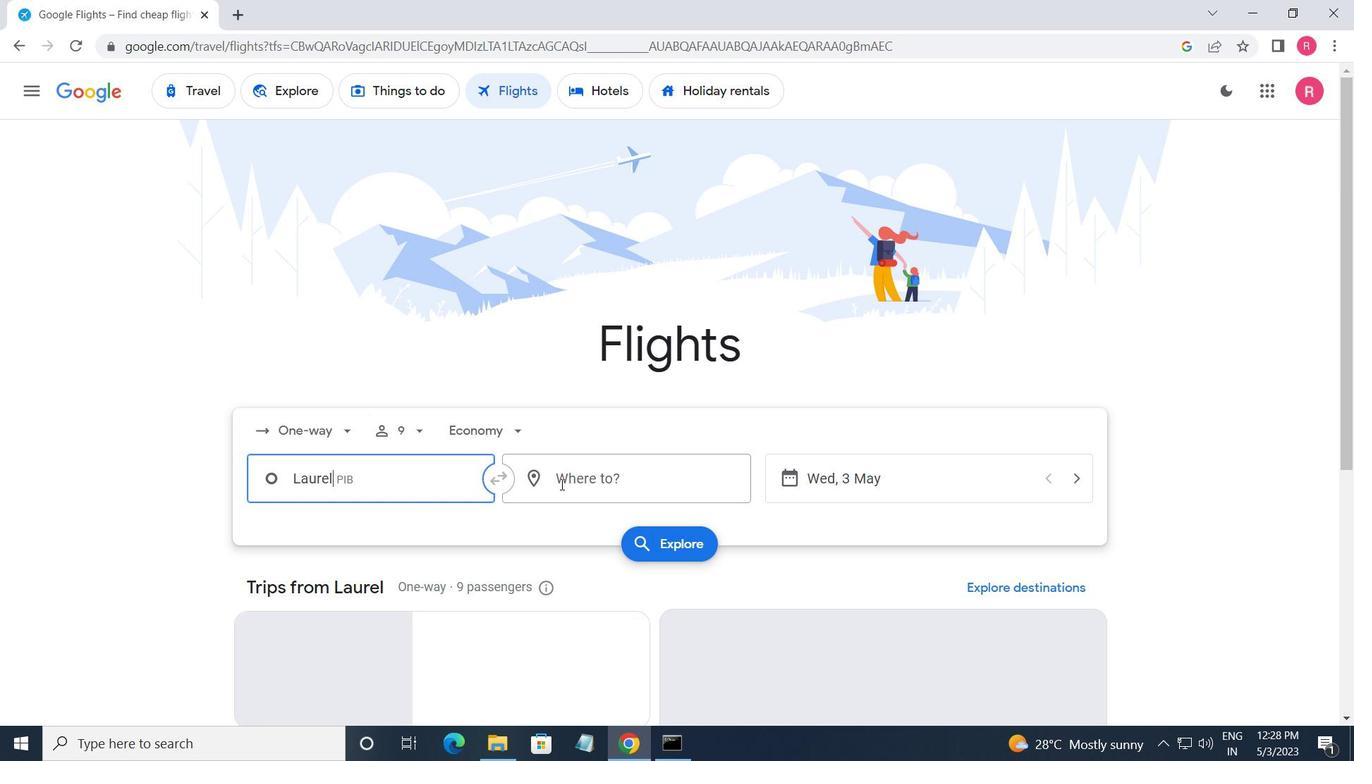 
Action: Mouse pressed left at (585, 484)
Screenshot: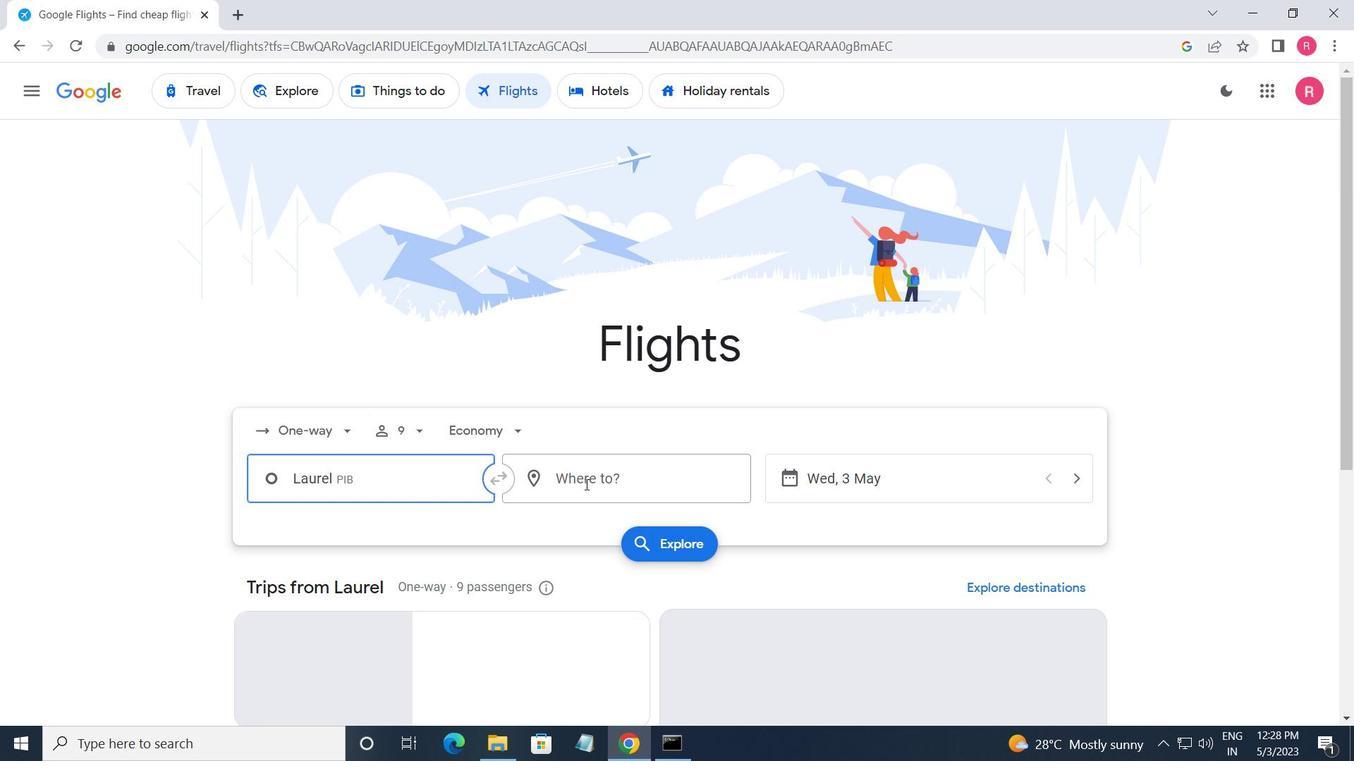 
Action: Mouse moved to (613, 651)
Screenshot: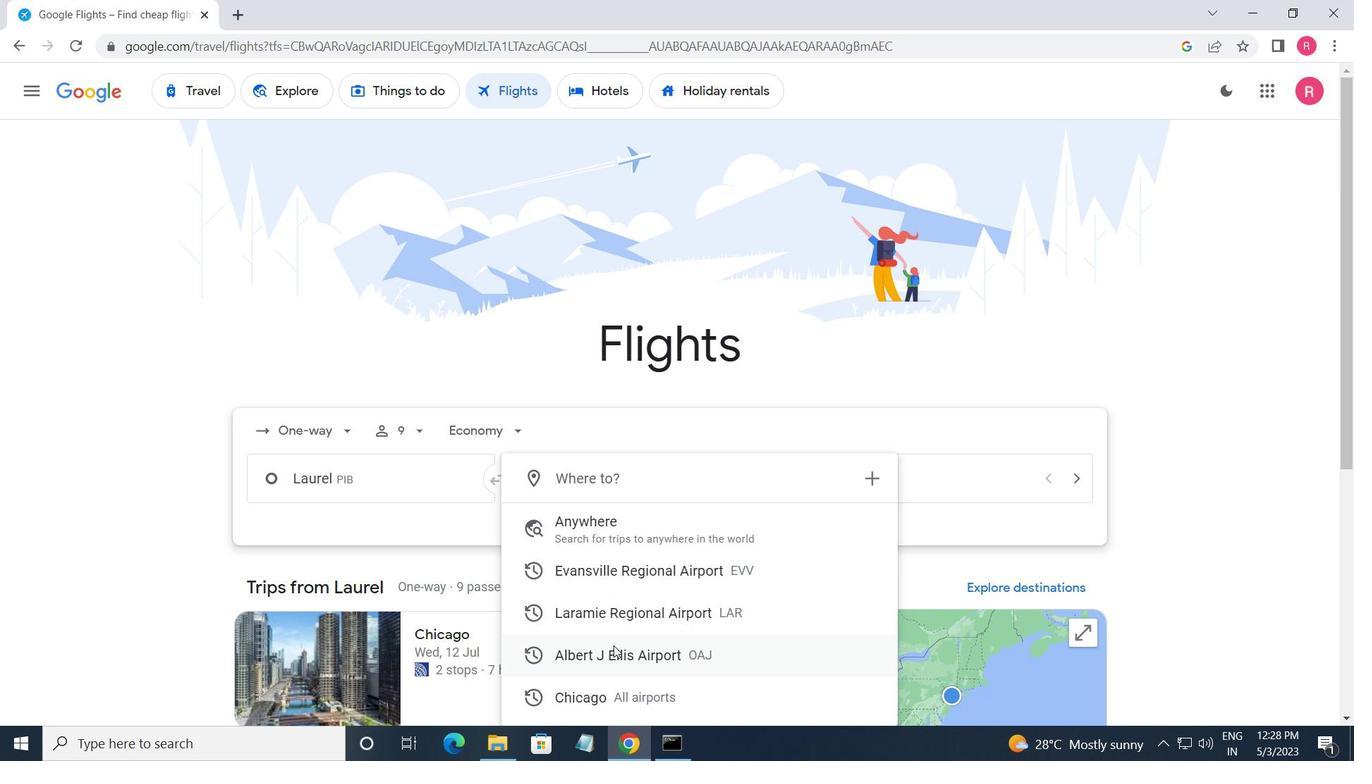 
Action: Mouse pressed left at (613, 651)
Screenshot: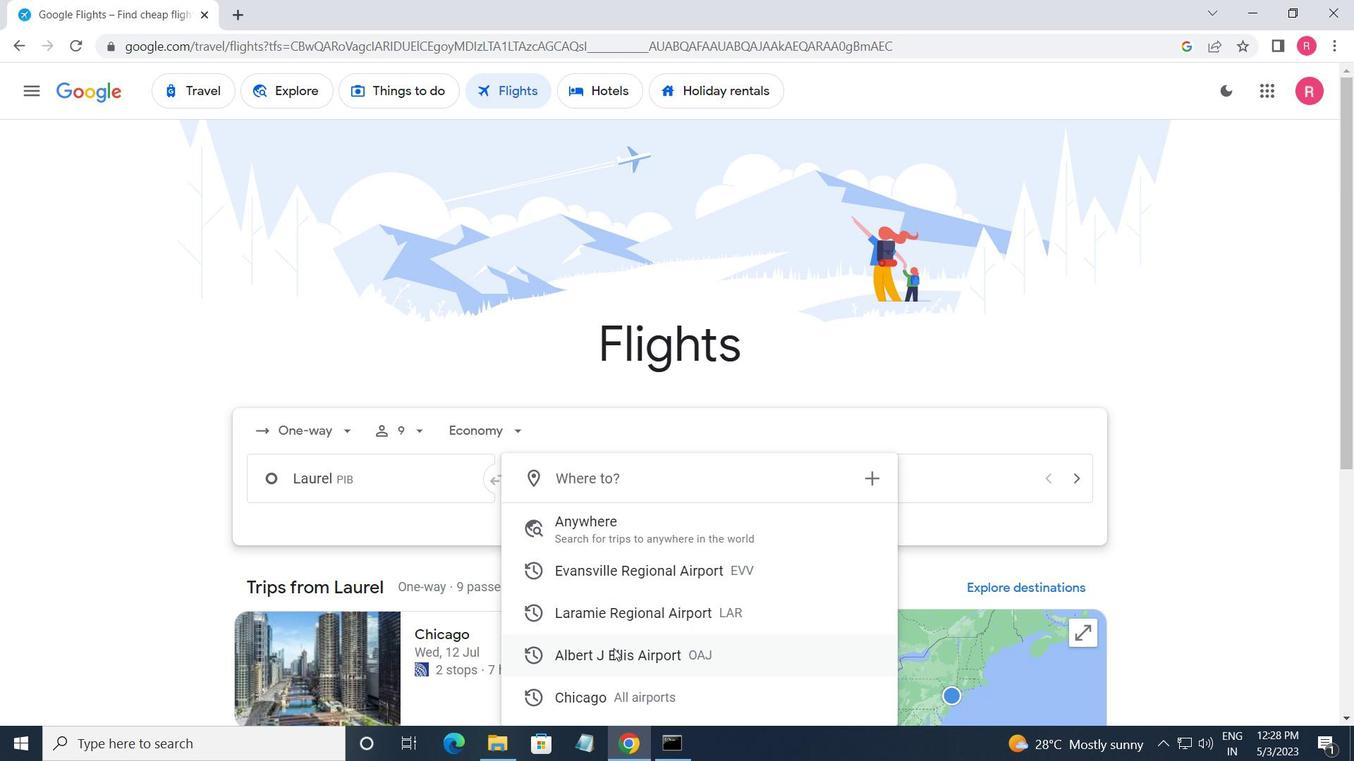 
Action: Mouse moved to (899, 487)
Screenshot: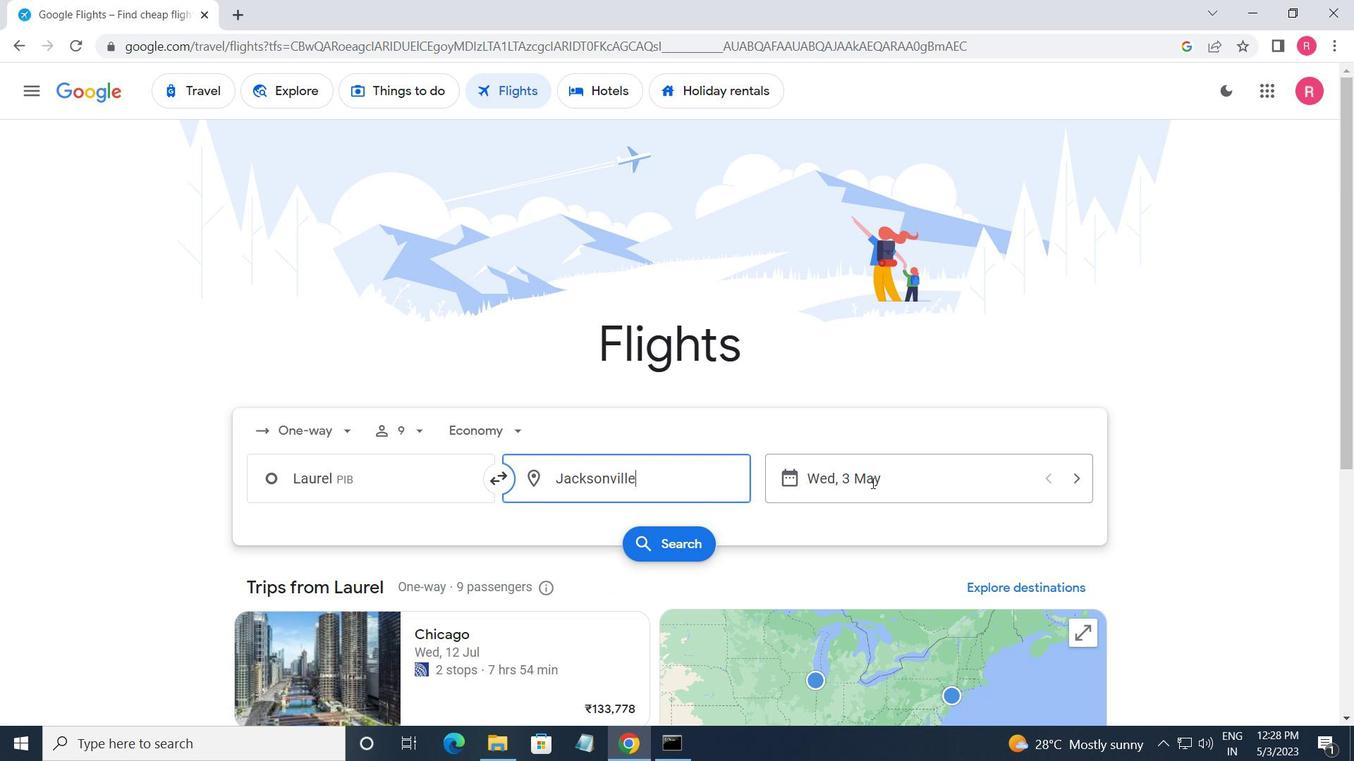
Action: Mouse pressed left at (899, 487)
Screenshot: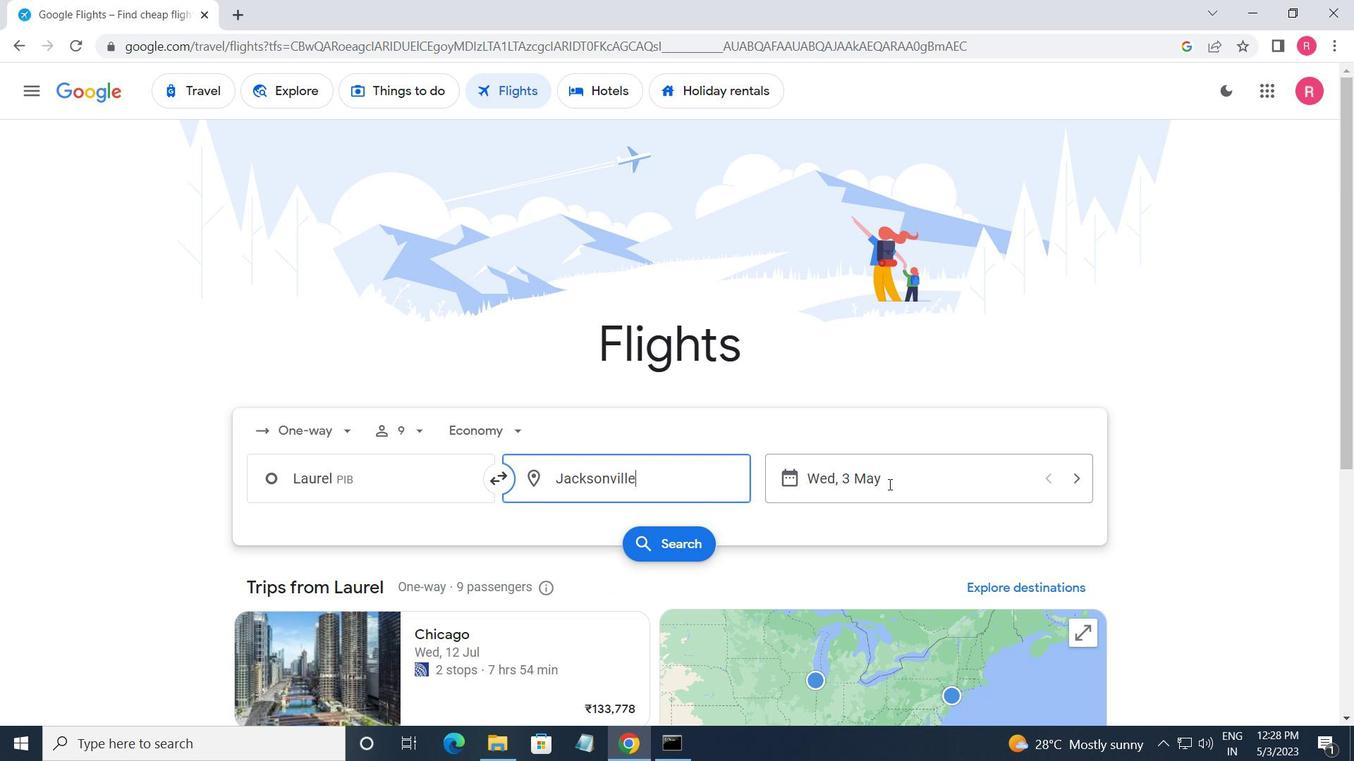 
Action: Mouse moved to (586, 412)
Screenshot: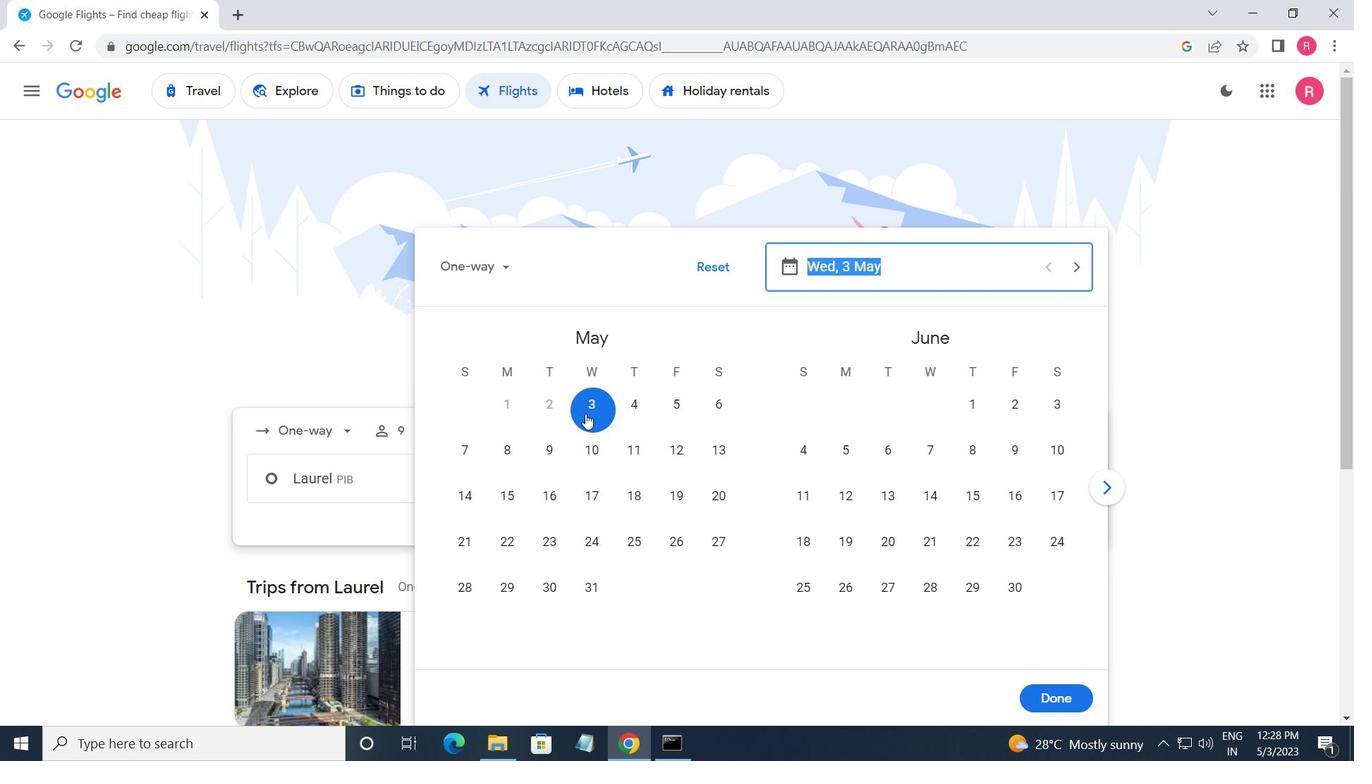 
Action: Mouse pressed left at (586, 412)
Screenshot: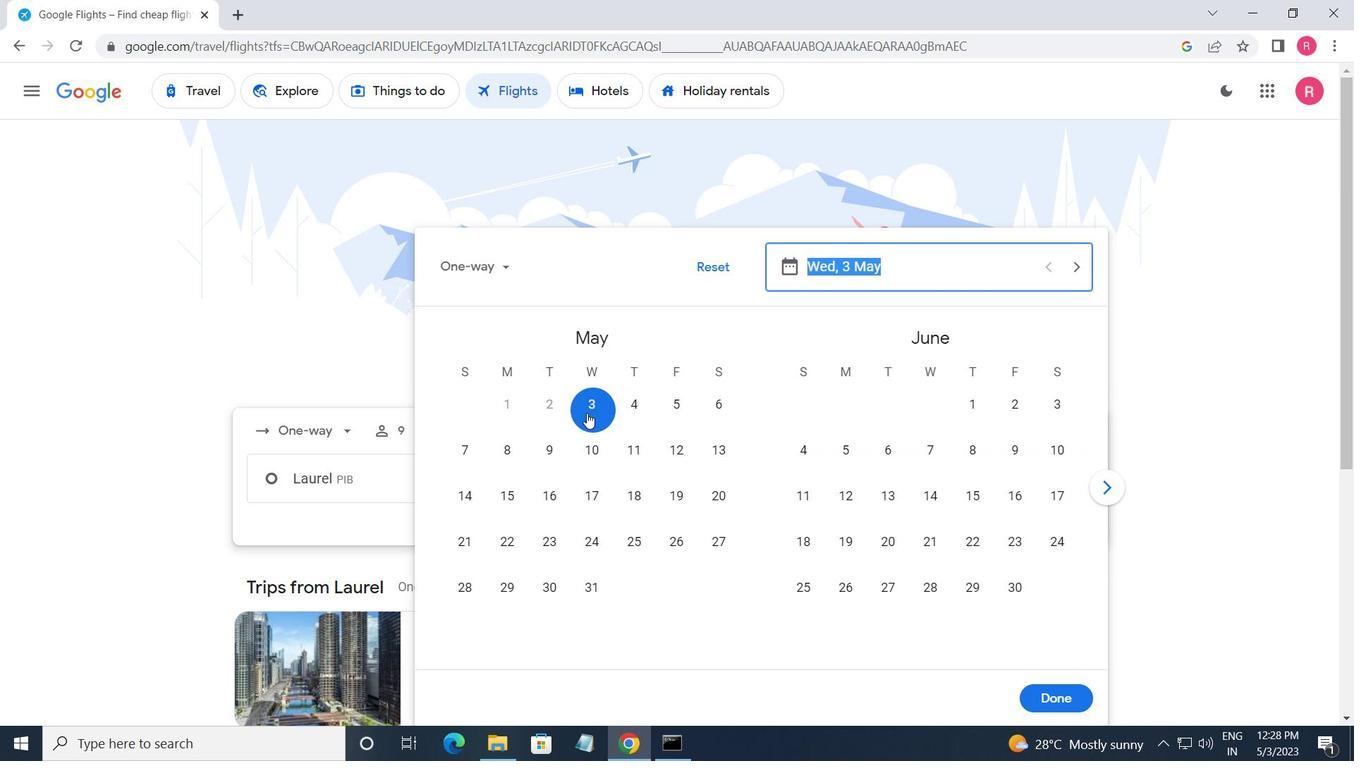 
Action: Mouse moved to (1025, 697)
Screenshot: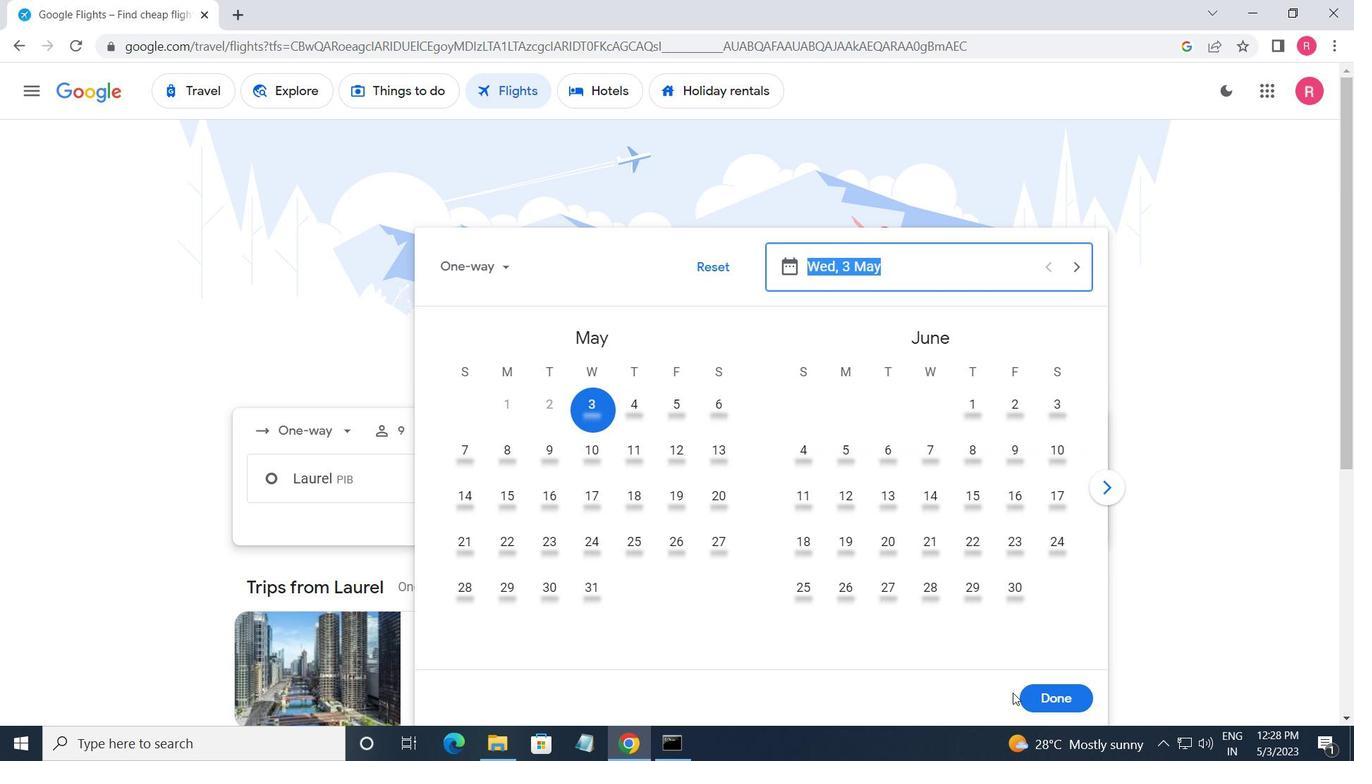 
Action: Mouse pressed left at (1025, 697)
Screenshot: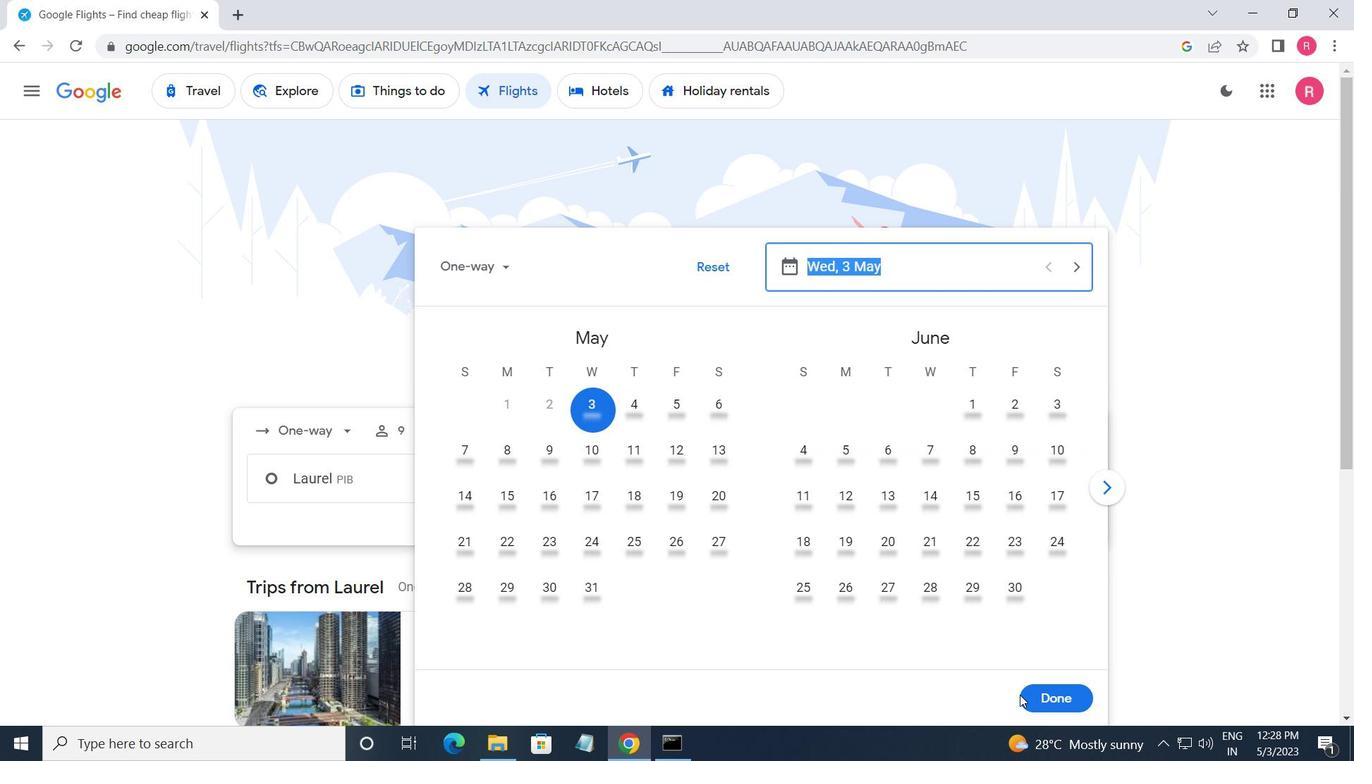 
Action: Mouse moved to (660, 546)
Screenshot: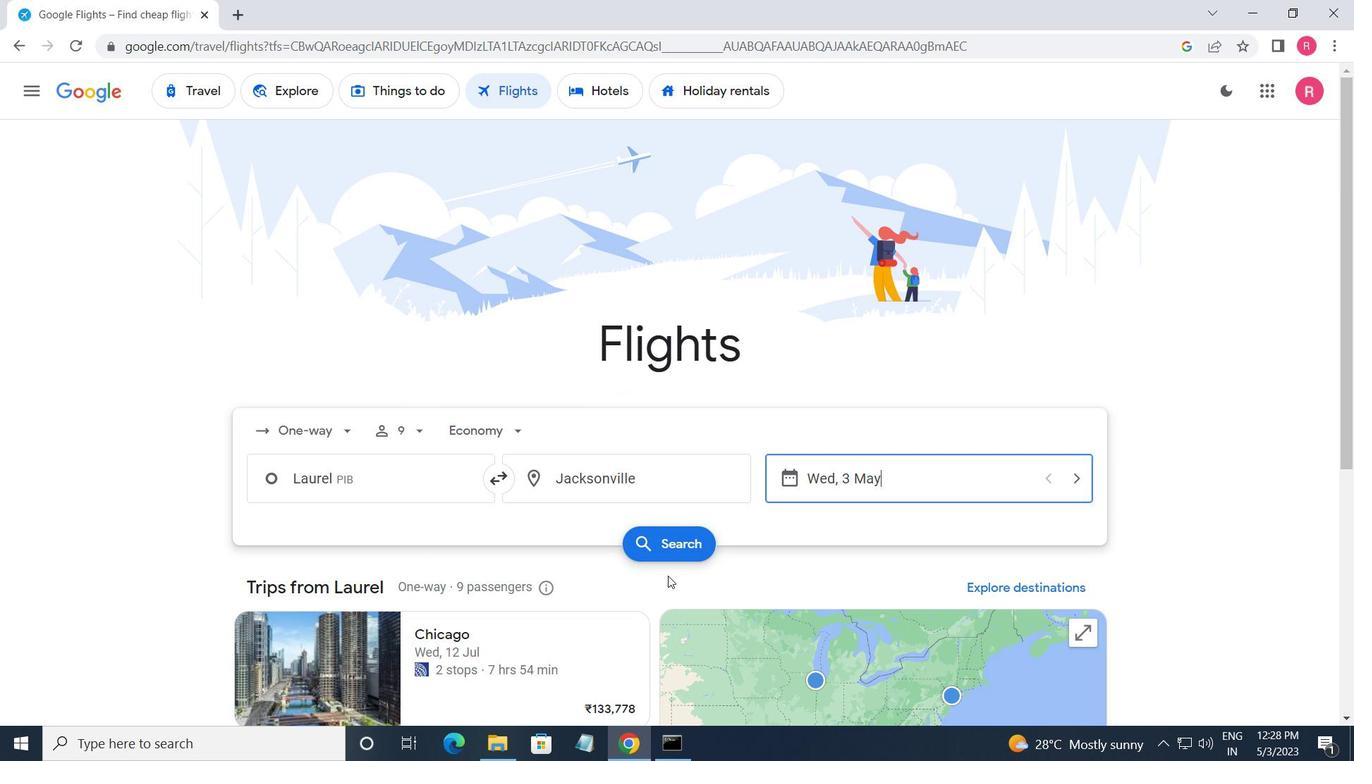 
Action: Mouse pressed left at (660, 546)
Screenshot: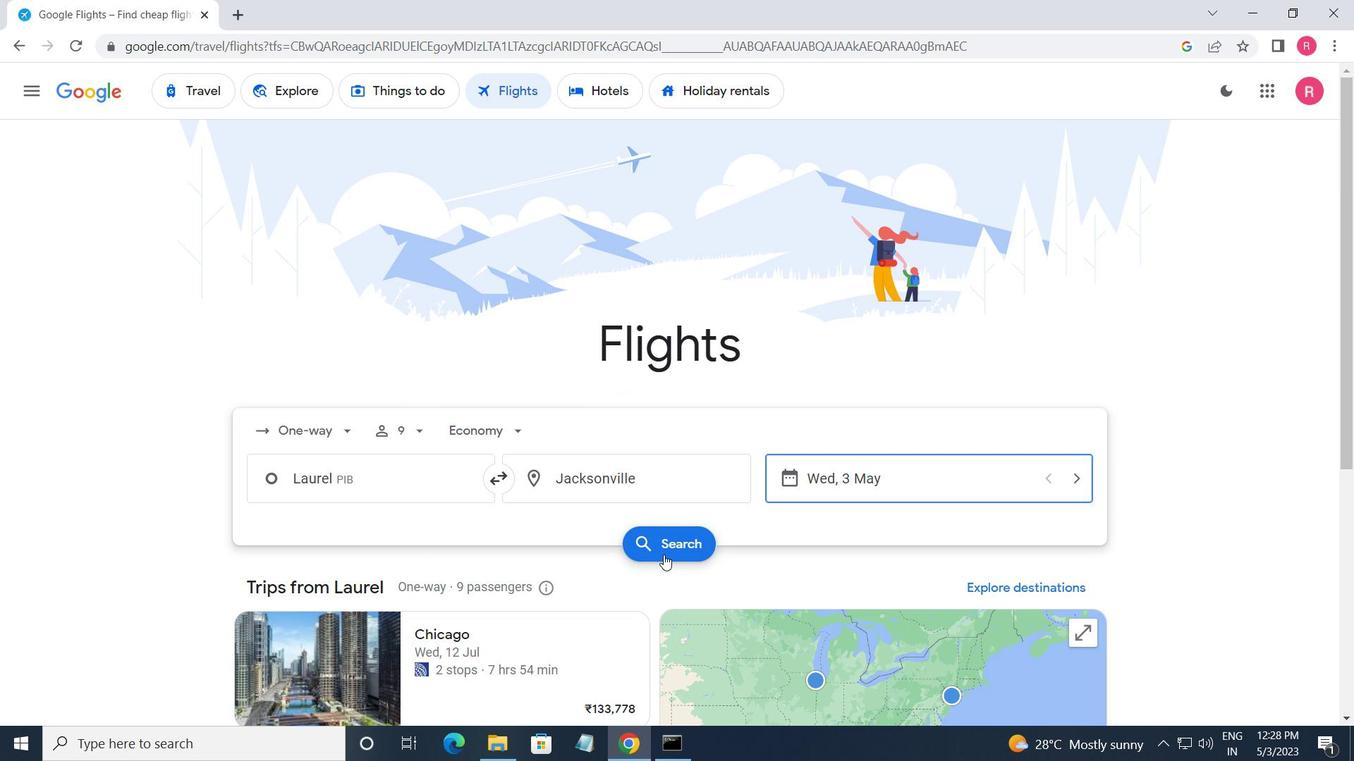 
Action: Mouse moved to (265, 250)
Screenshot: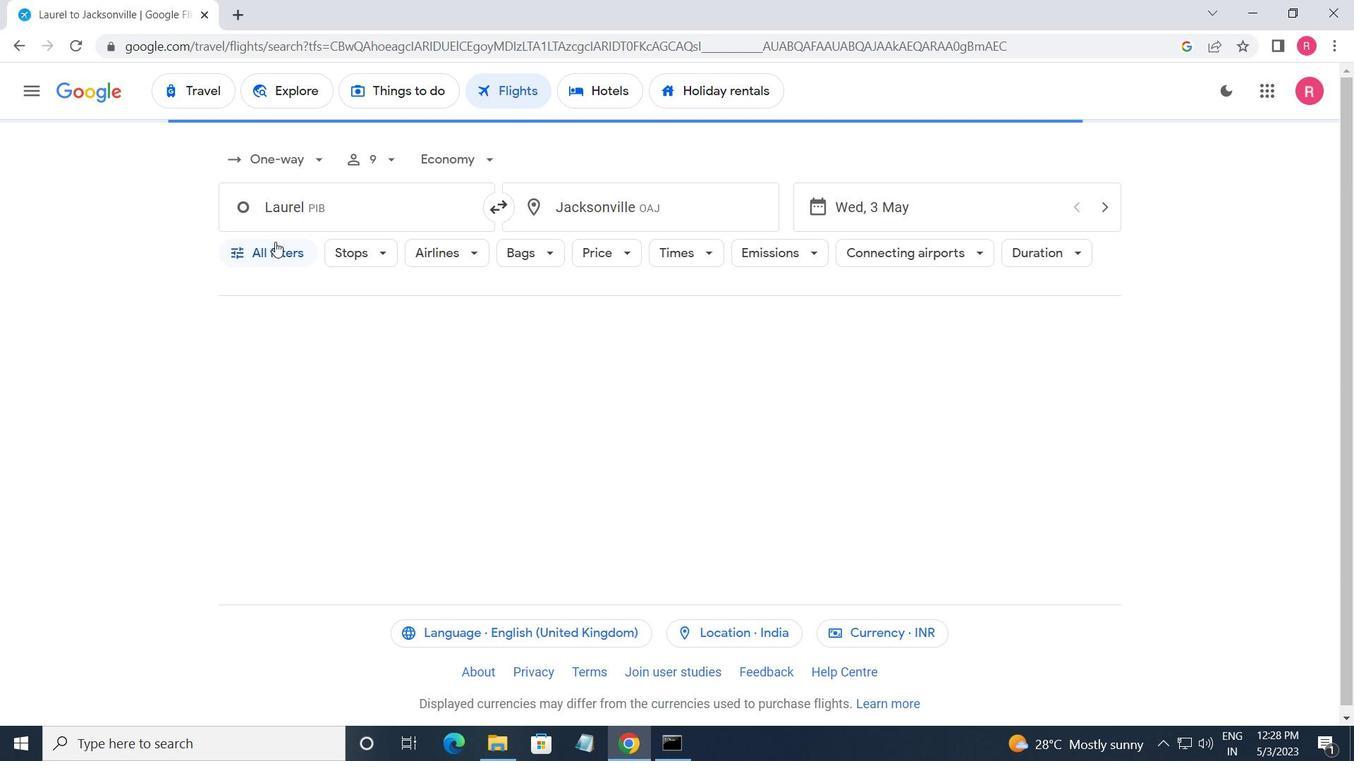 
Action: Mouse pressed left at (265, 250)
Screenshot: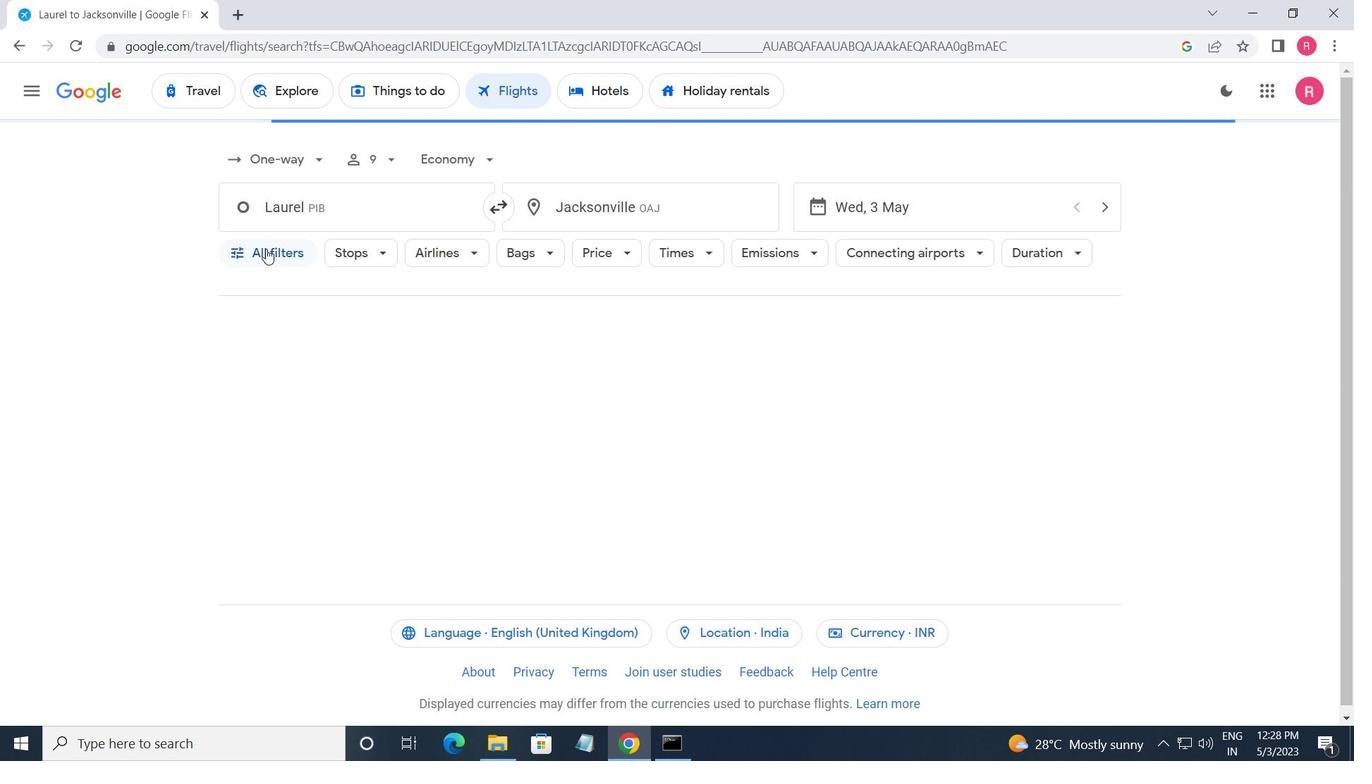 
Action: Mouse moved to (310, 435)
Screenshot: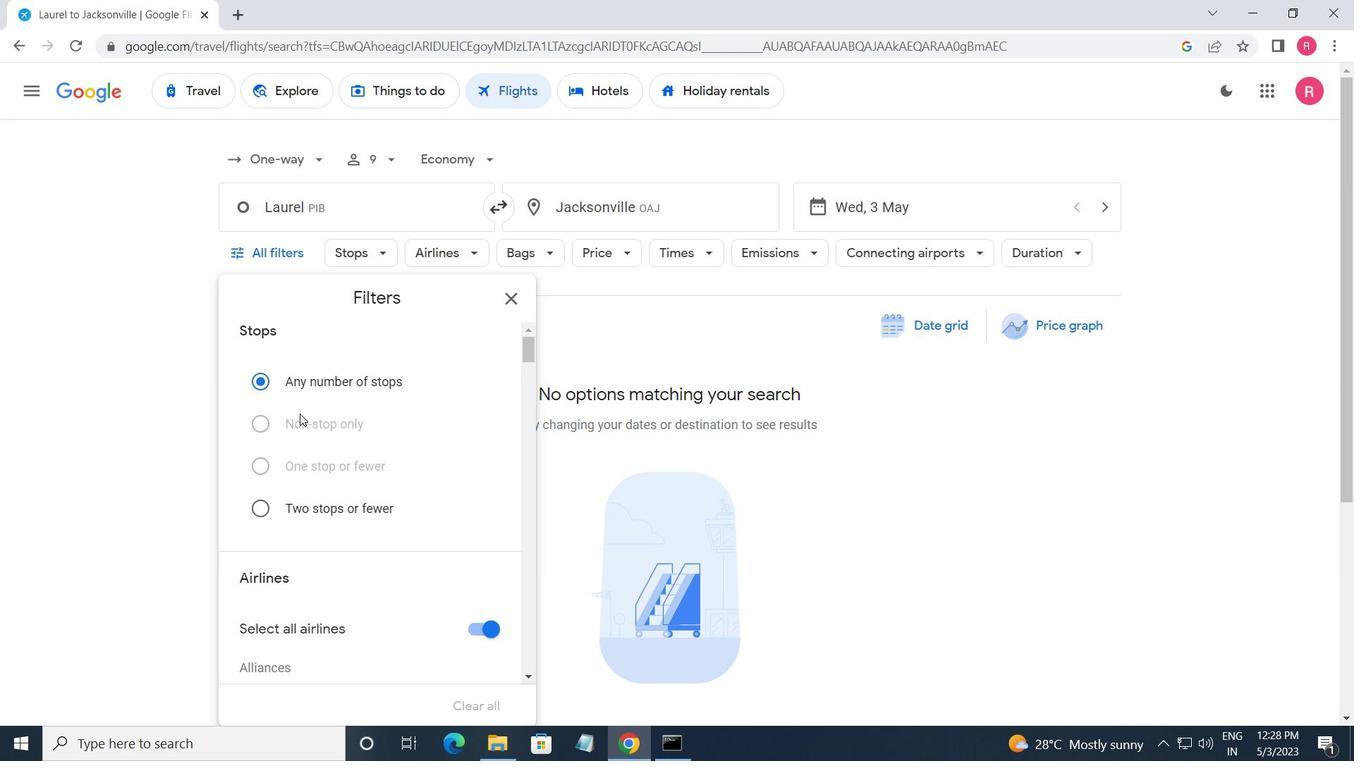 
Action: Mouse scrolled (310, 435) with delta (0, 0)
Screenshot: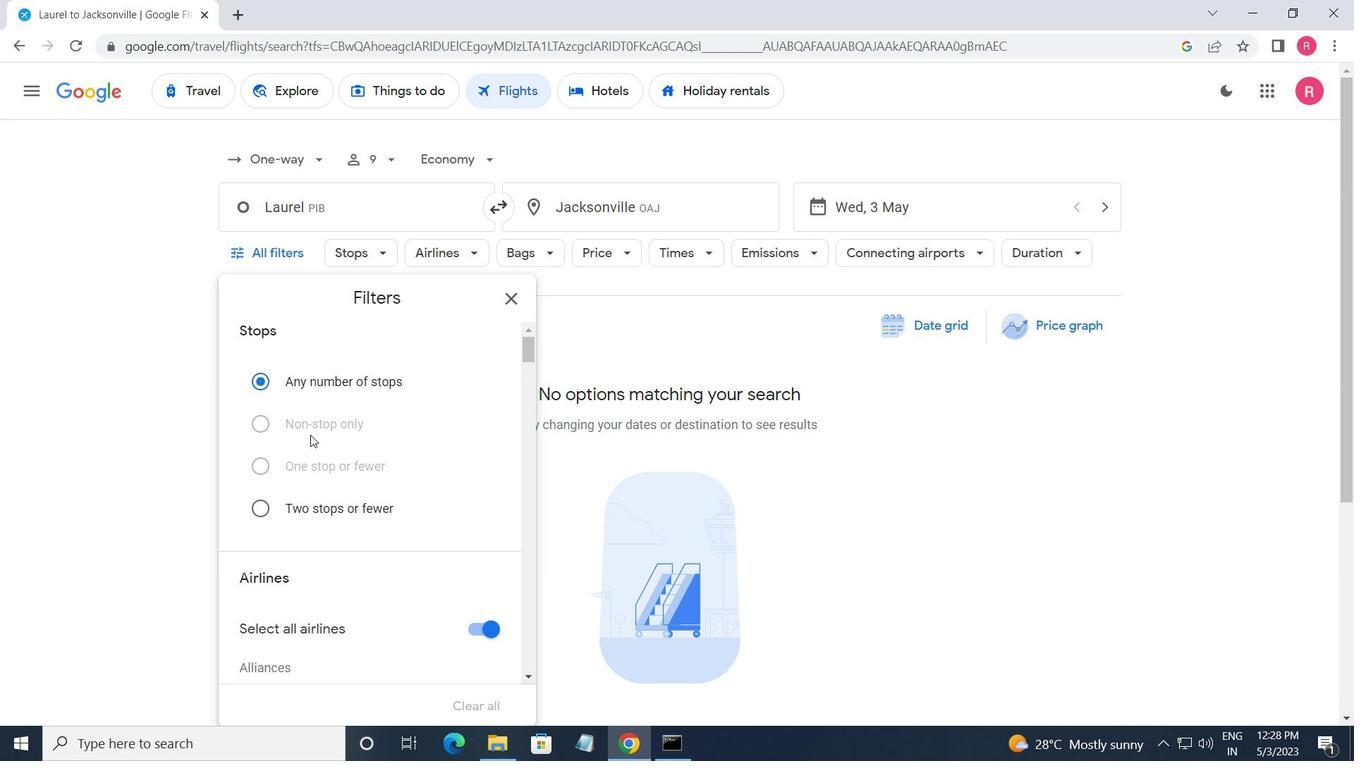 
Action: Mouse moved to (311, 436)
Screenshot: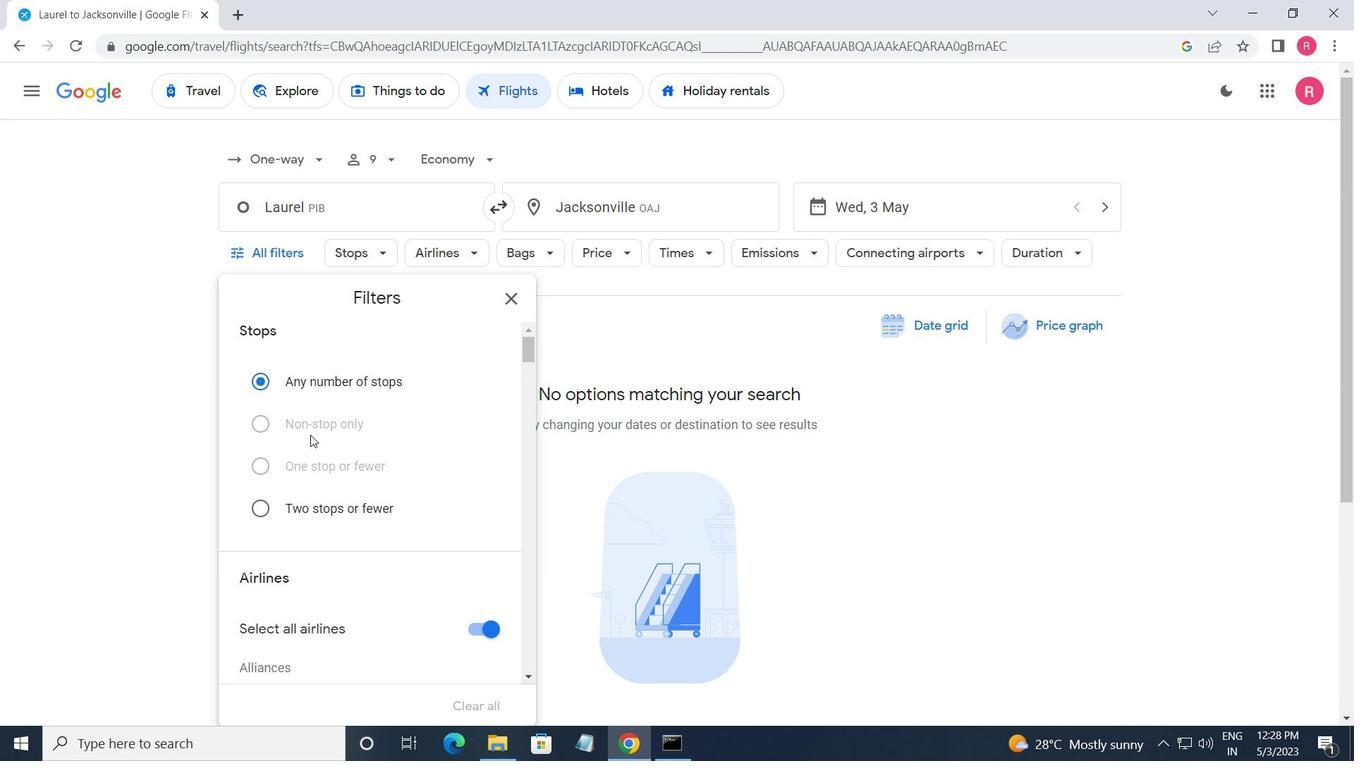 
Action: Mouse scrolled (311, 435) with delta (0, 0)
Screenshot: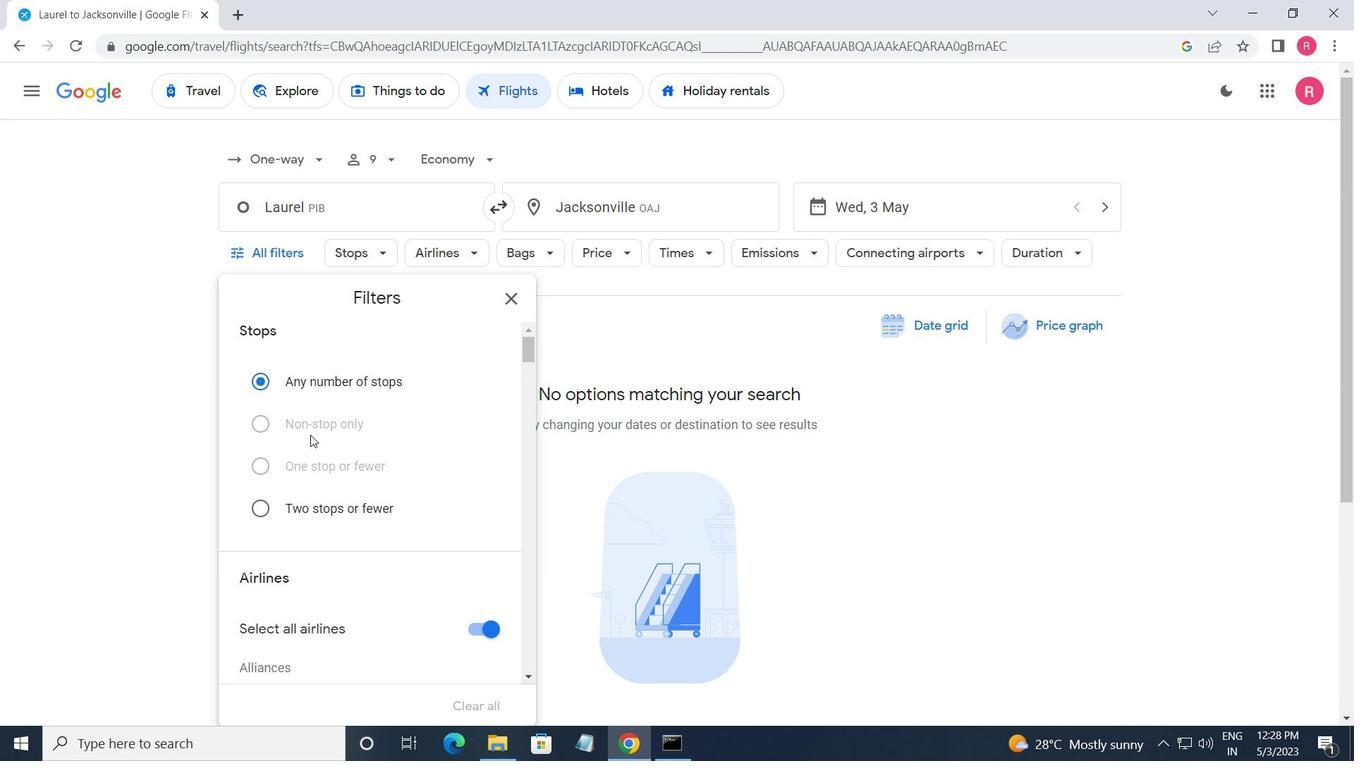 
Action: Mouse moved to (312, 436)
Screenshot: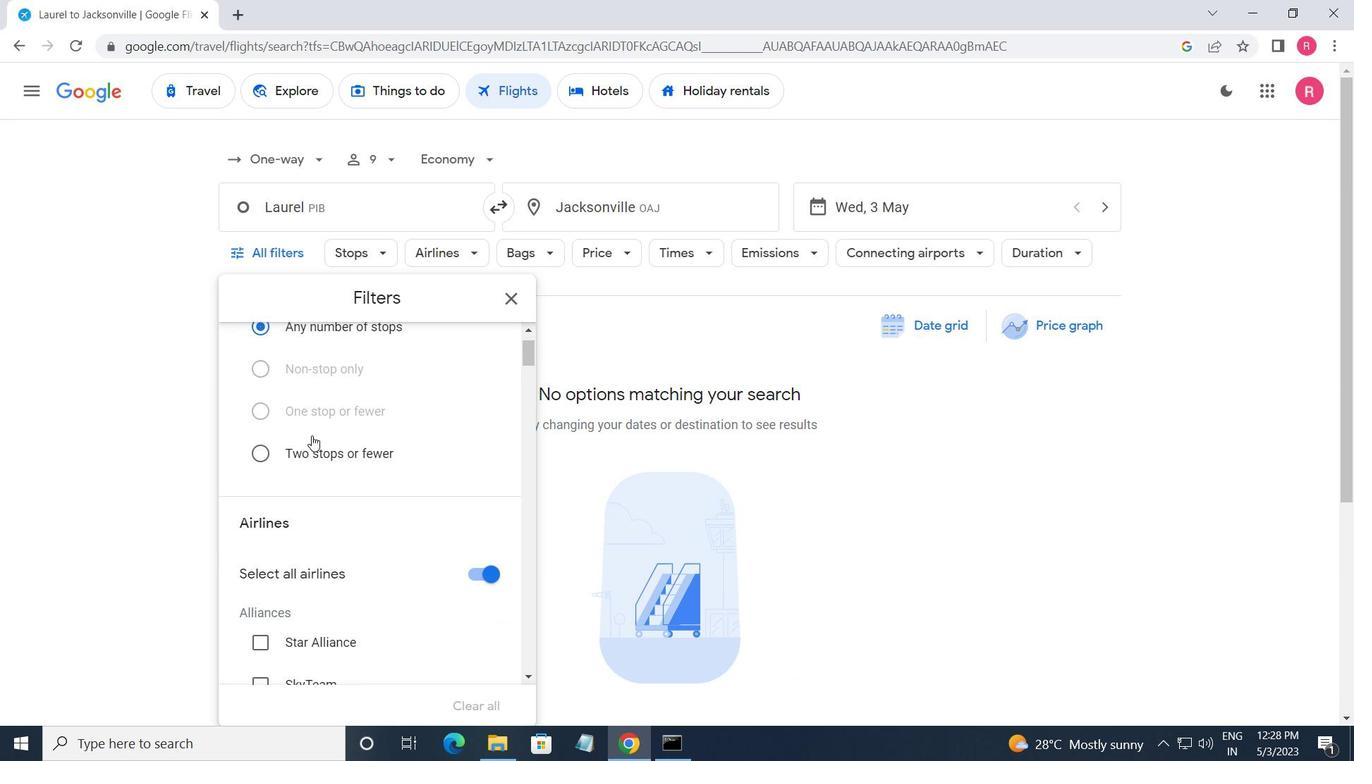 
Action: Mouse scrolled (312, 435) with delta (0, 0)
Screenshot: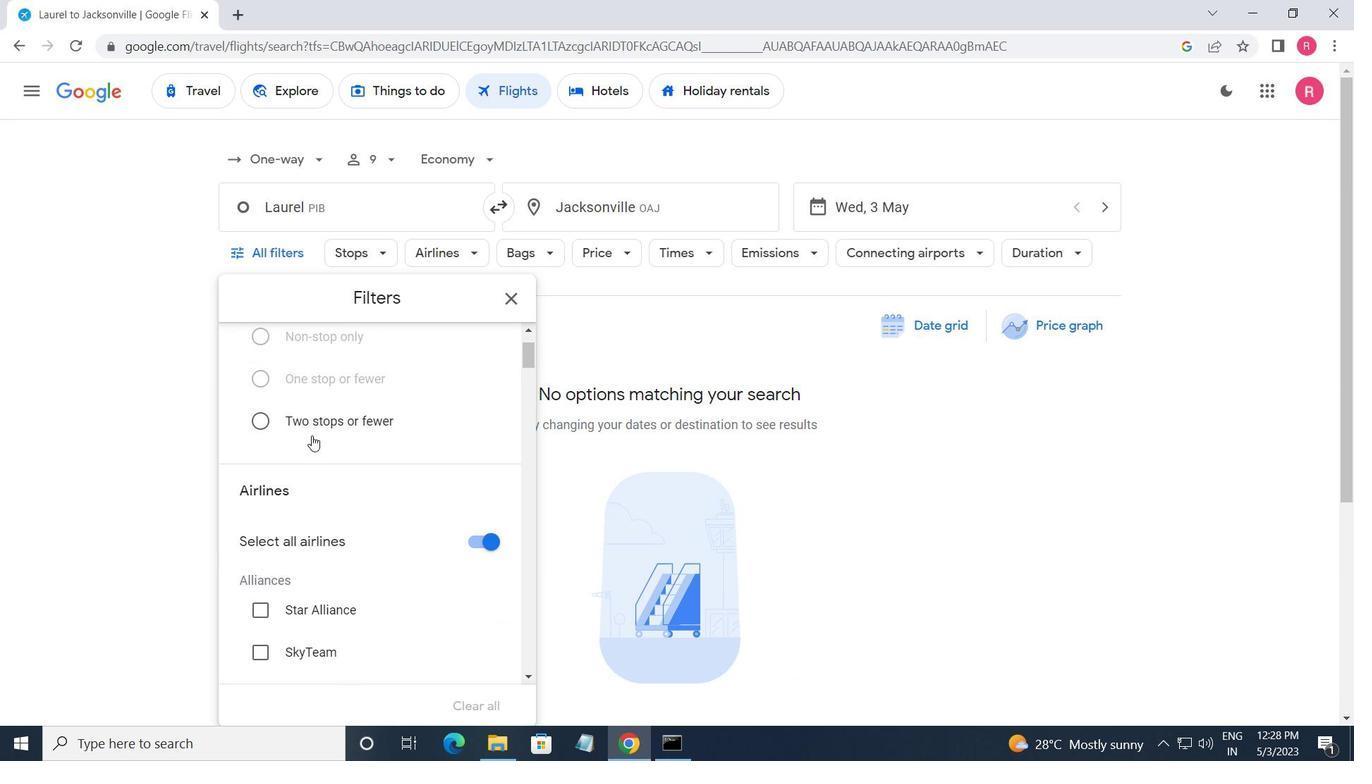 
Action: Mouse scrolled (312, 435) with delta (0, 0)
Screenshot: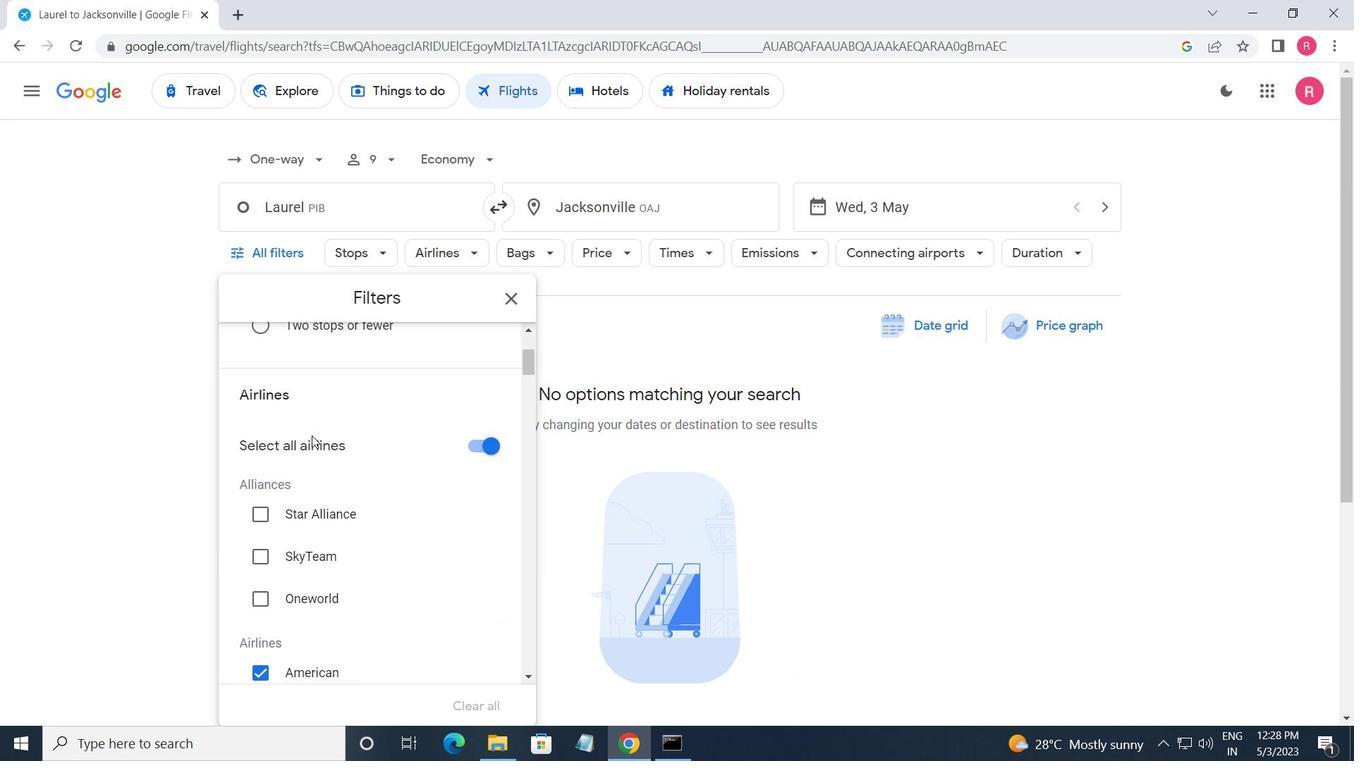 
Action: Mouse moved to (461, 547)
Screenshot: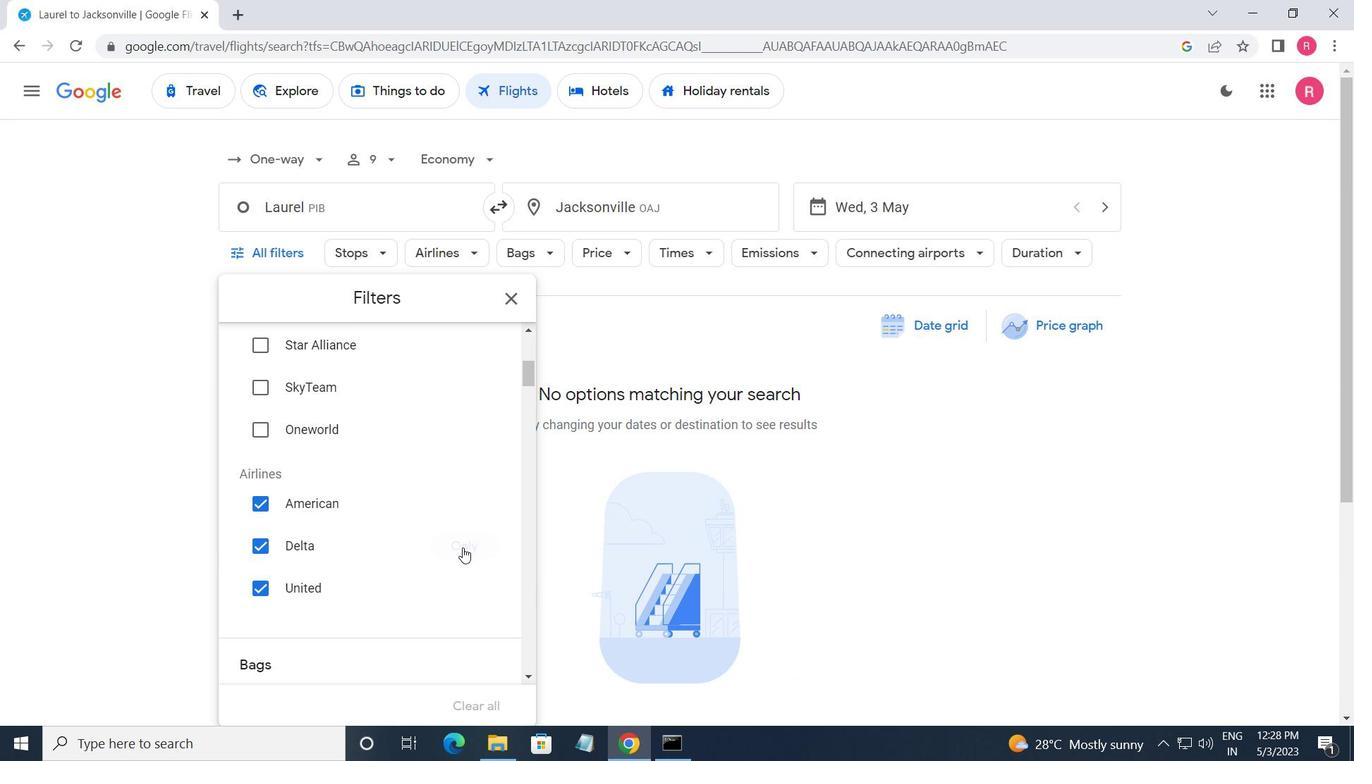 
Action: Mouse pressed left at (461, 547)
Screenshot: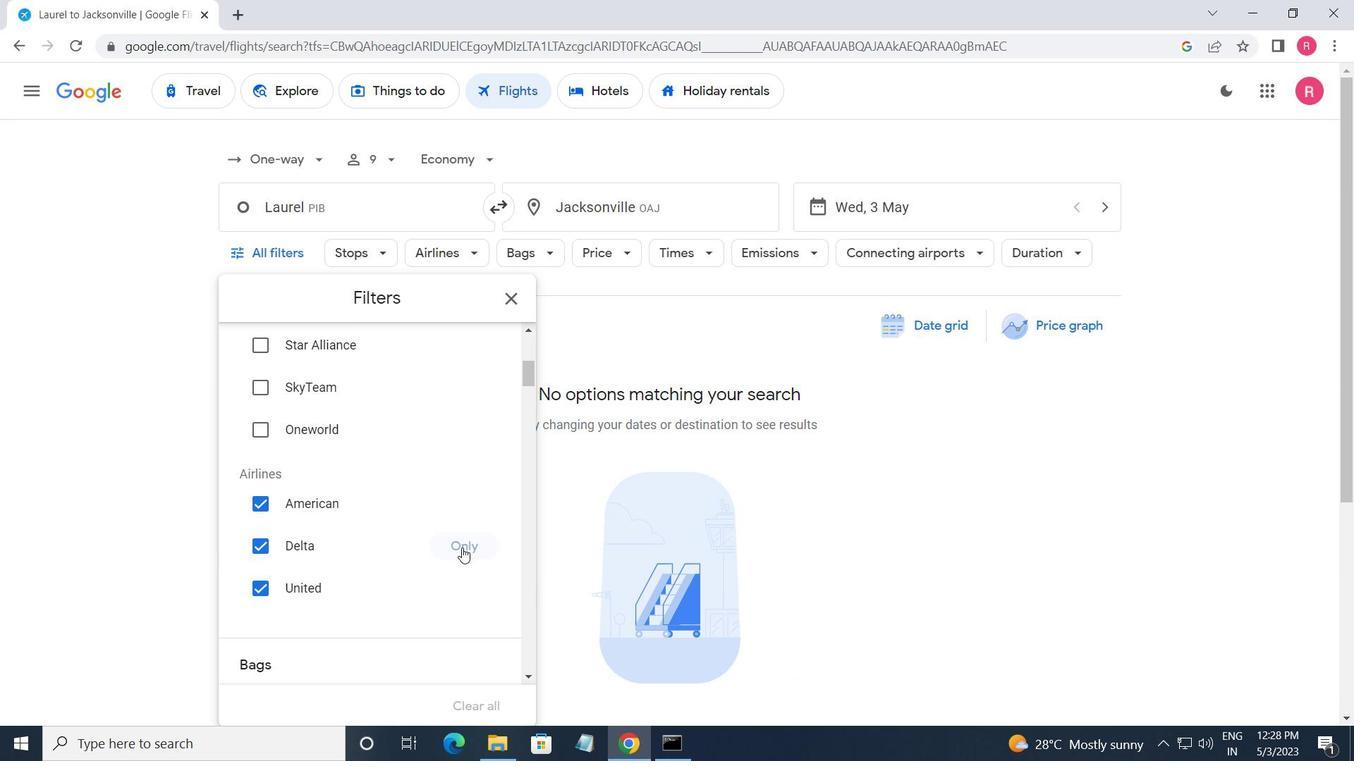 
Action: Mouse moved to (427, 562)
Screenshot: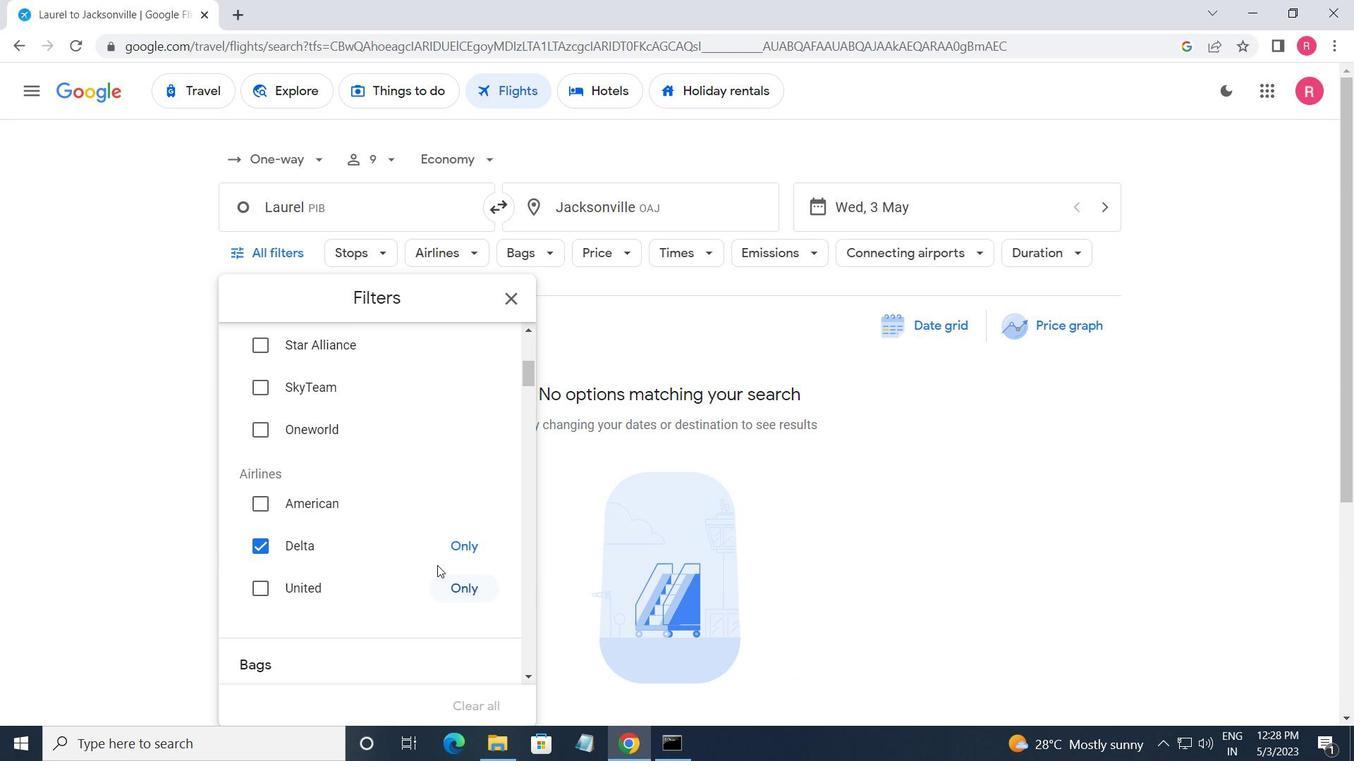 
Action: Mouse scrolled (427, 561) with delta (0, 0)
Screenshot: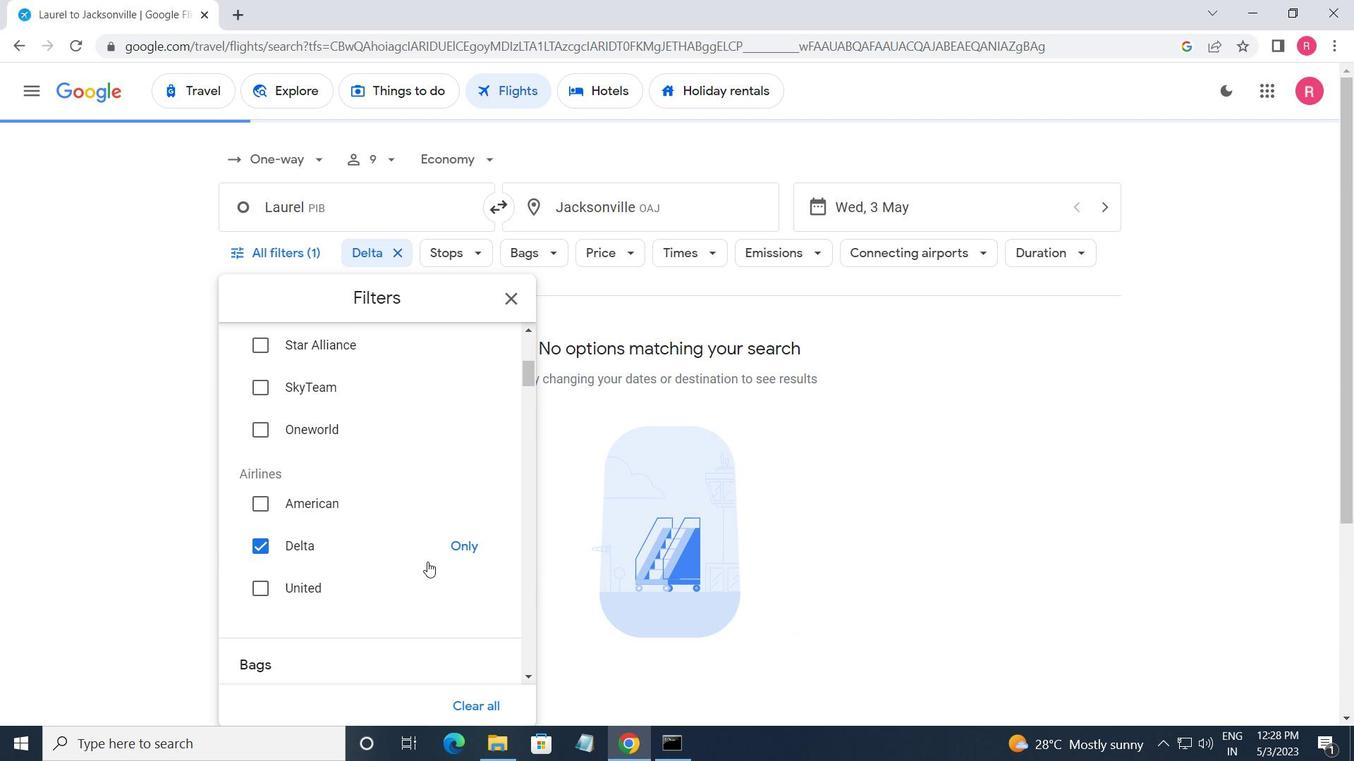 
Action: Mouse scrolled (427, 561) with delta (0, 0)
Screenshot: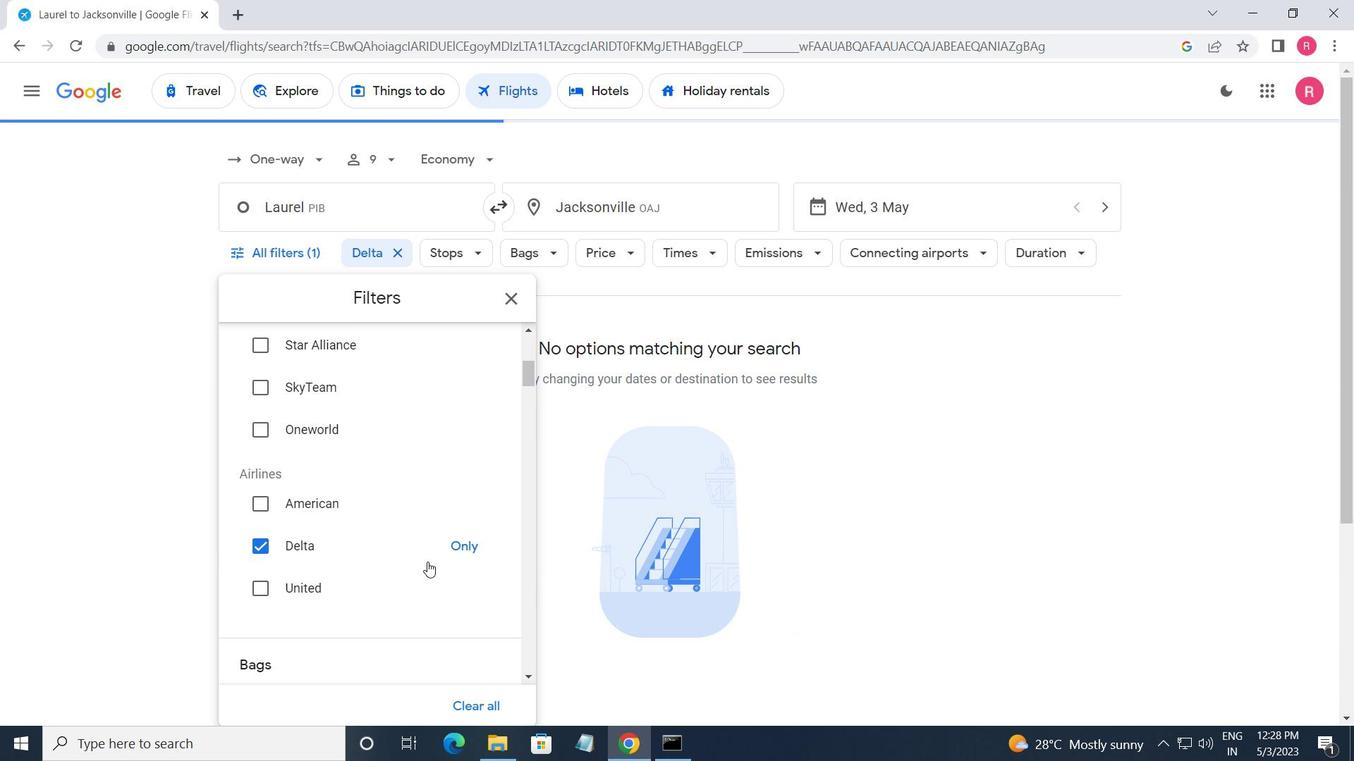 
Action: Mouse scrolled (427, 561) with delta (0, 0)
Screenshot: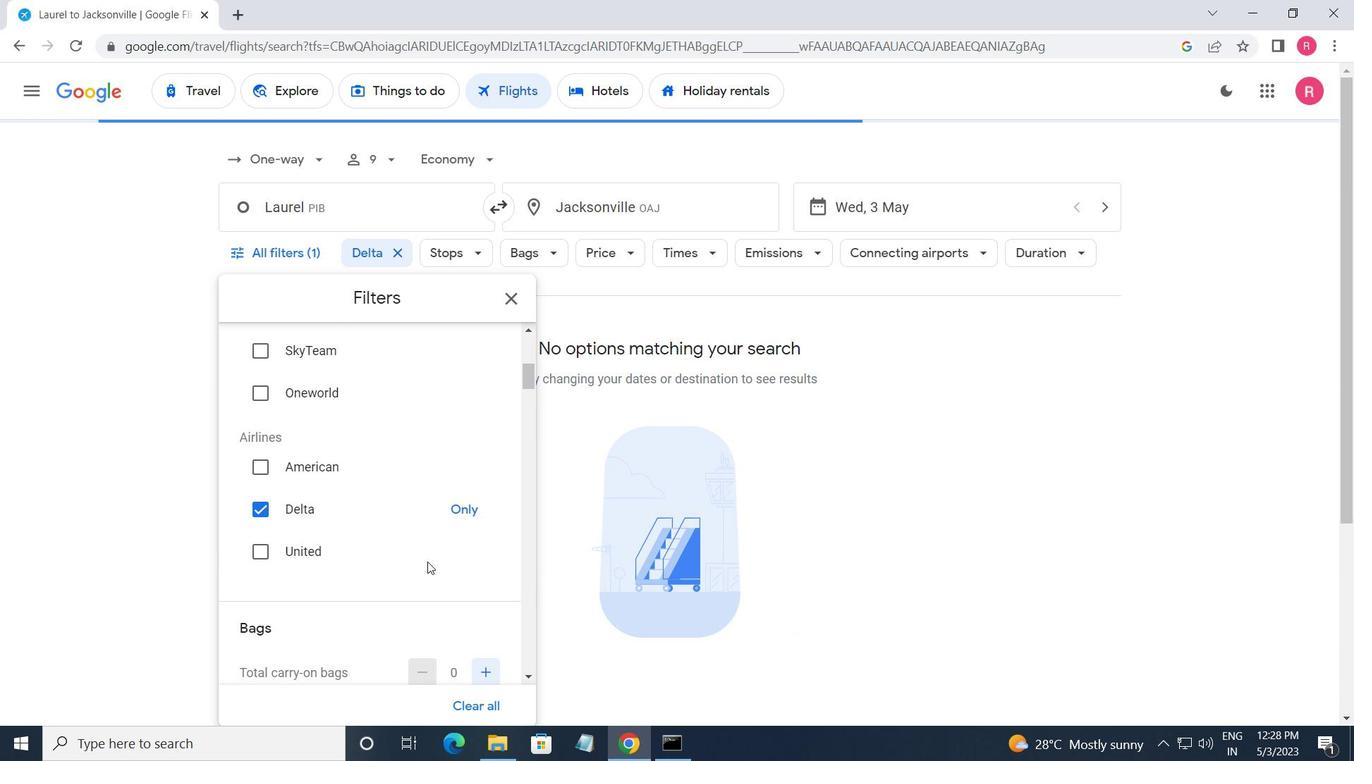 
Action: Mouse moved to (482, 478)
Screenshot: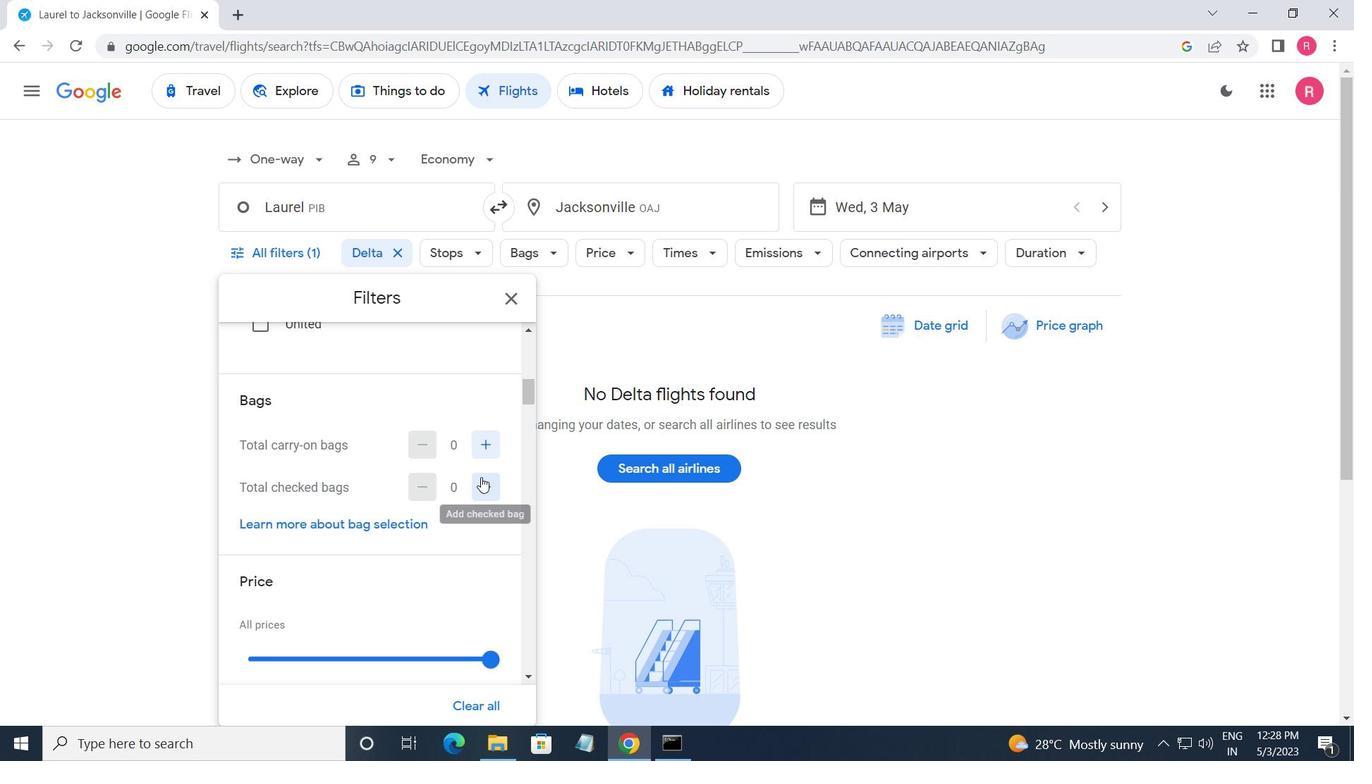 
Action: Mouse pressed left at (482, 478)
Screenshot: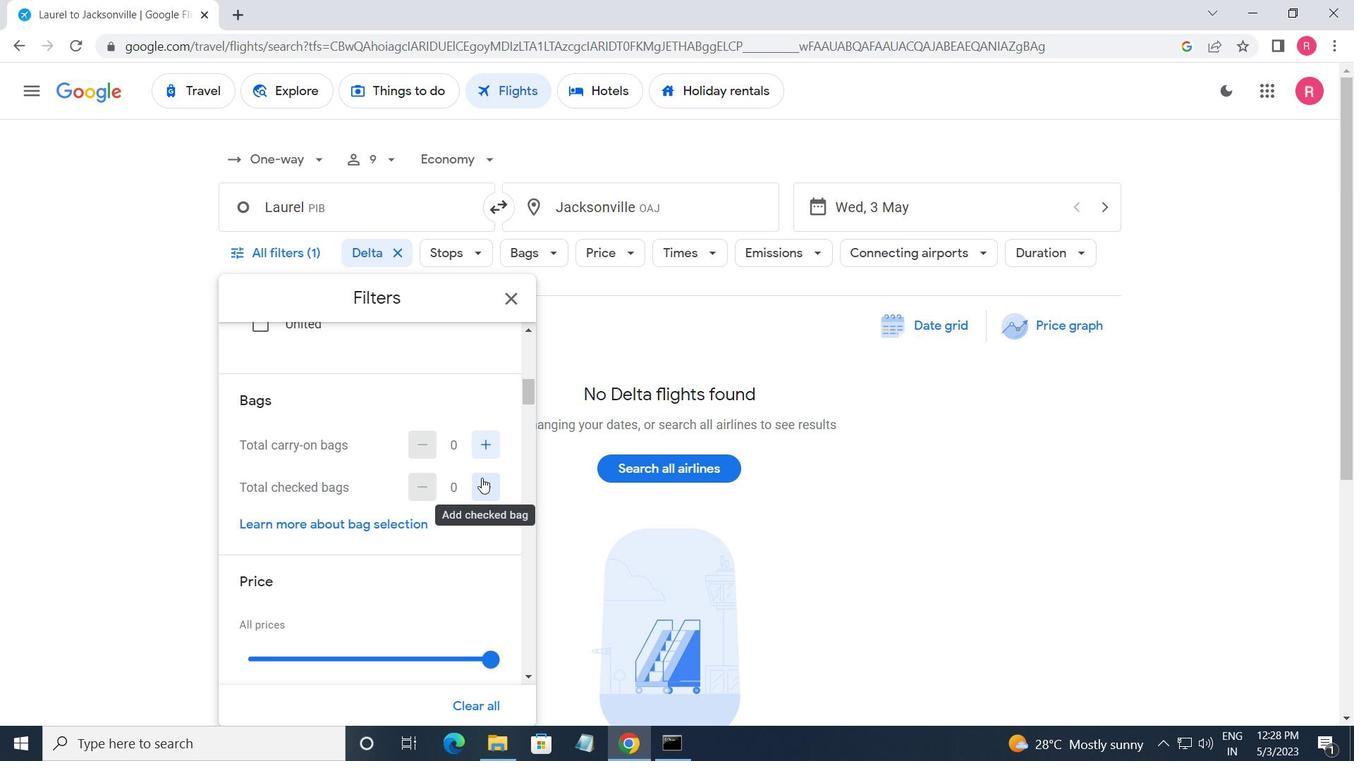 
Action: Mouse pressed left at (482, 478)
Screenshot: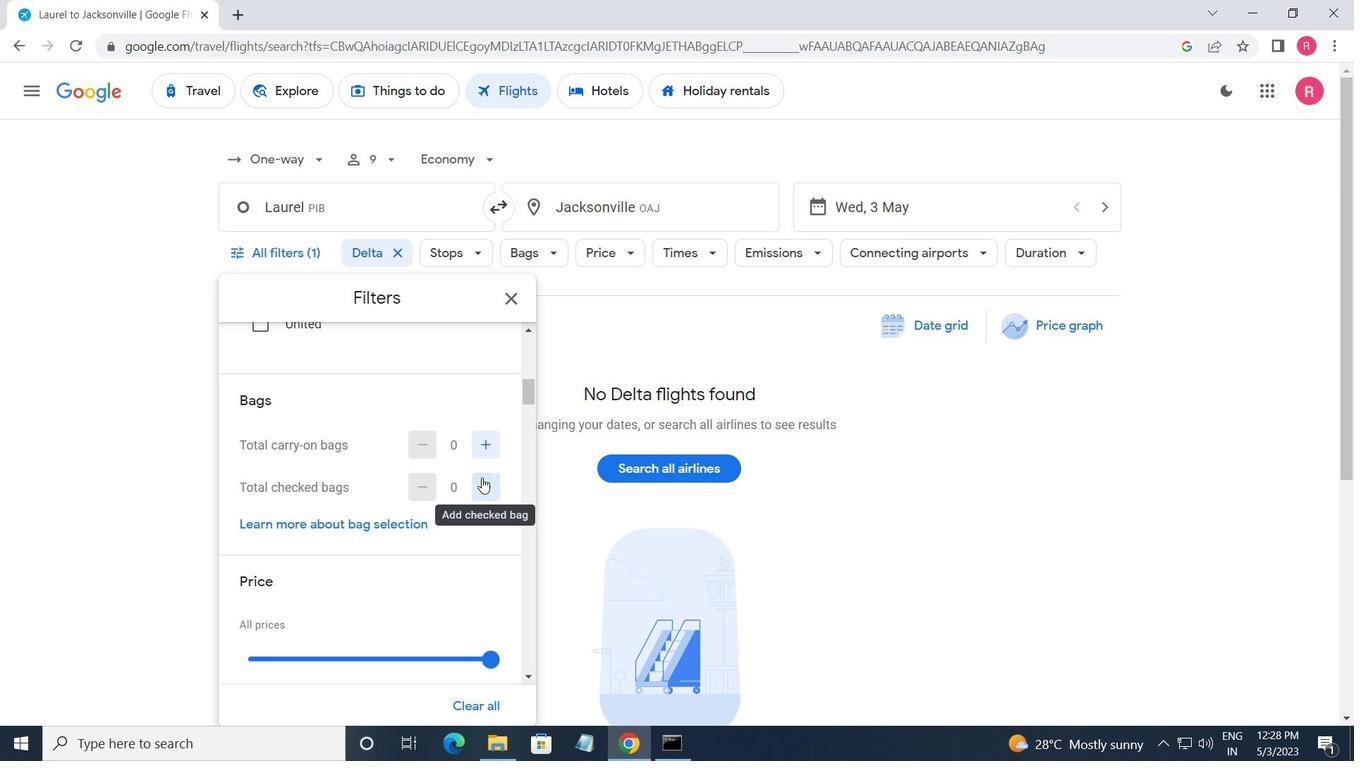 
Action: Mouse pressed left at (482, 478)
Screenshot: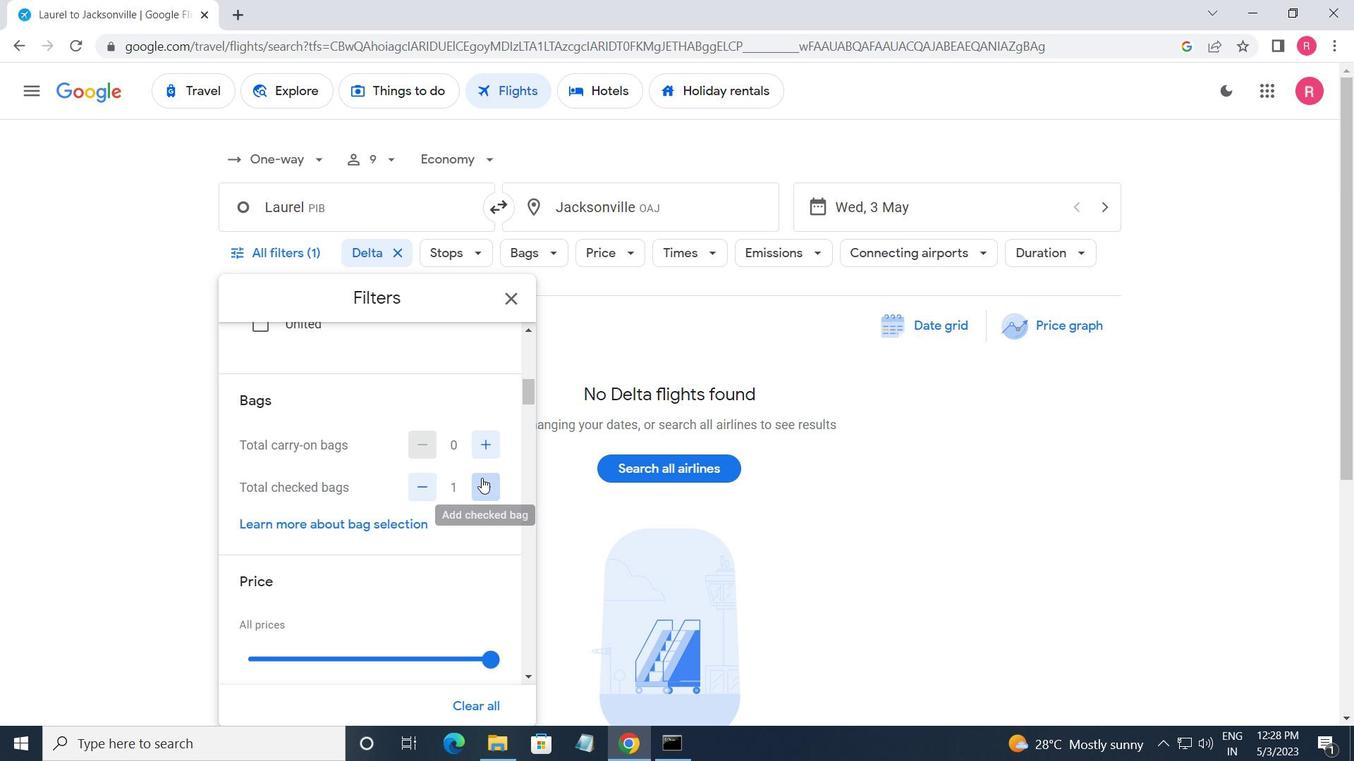 
Action: Mouse pressed left at (482, 478)
Screenshot: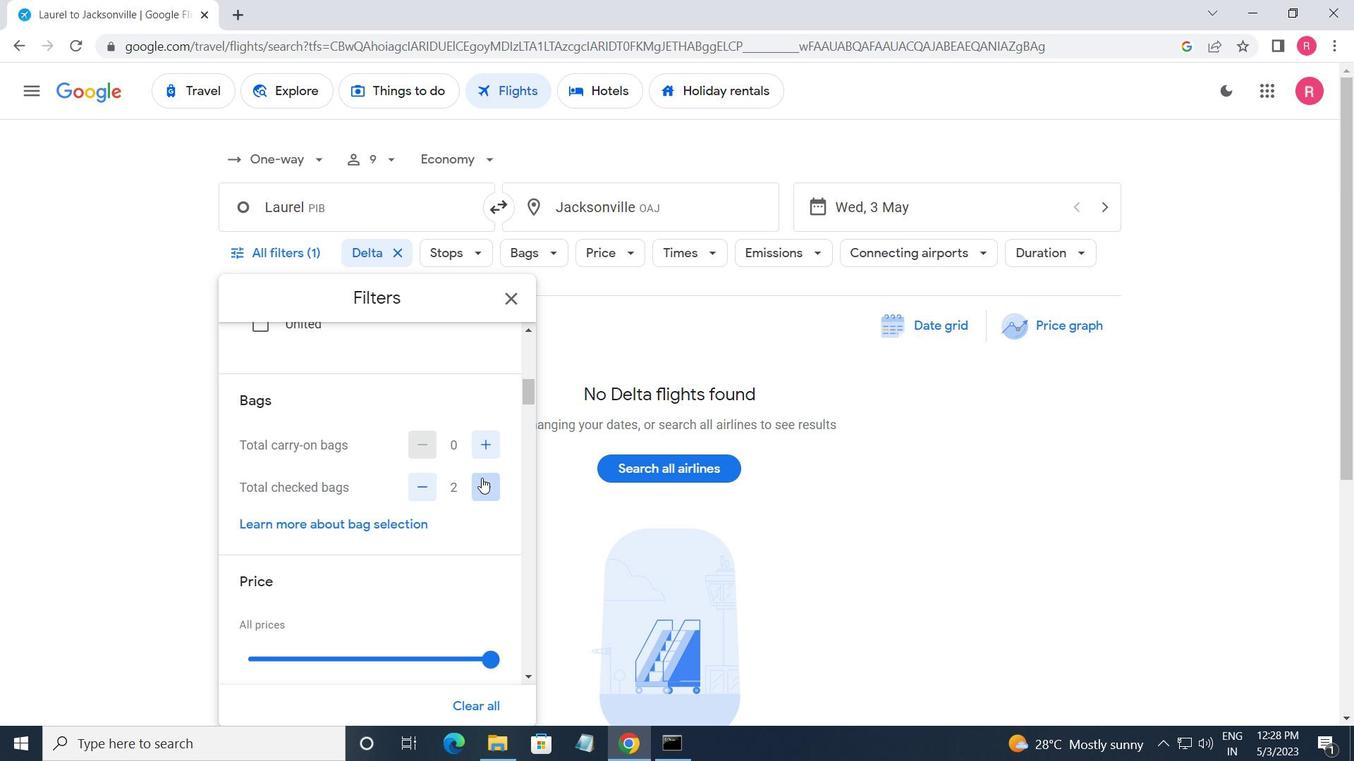 
Action: Mouse pressed left at (482, 478)
Screenshot: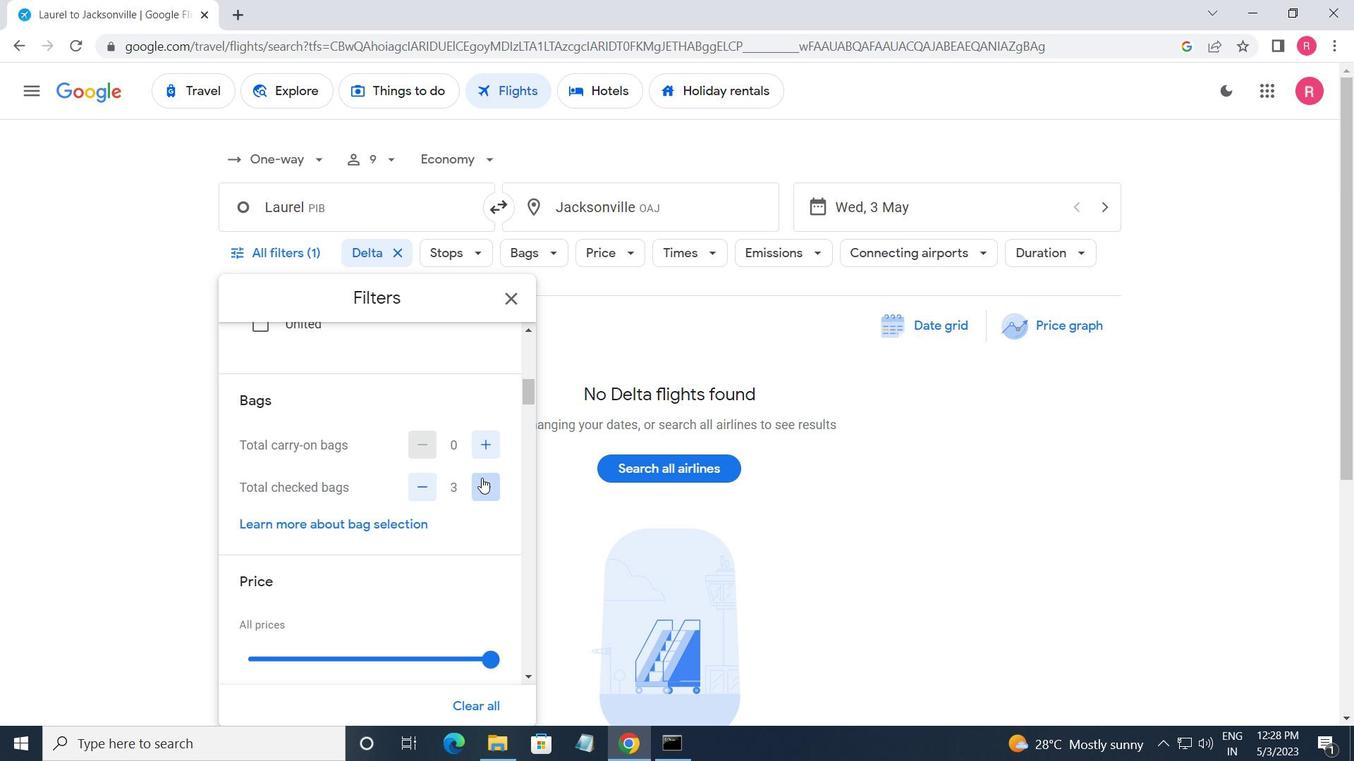 
Action: Mouse pressed left at (482, 478)
Screenshot: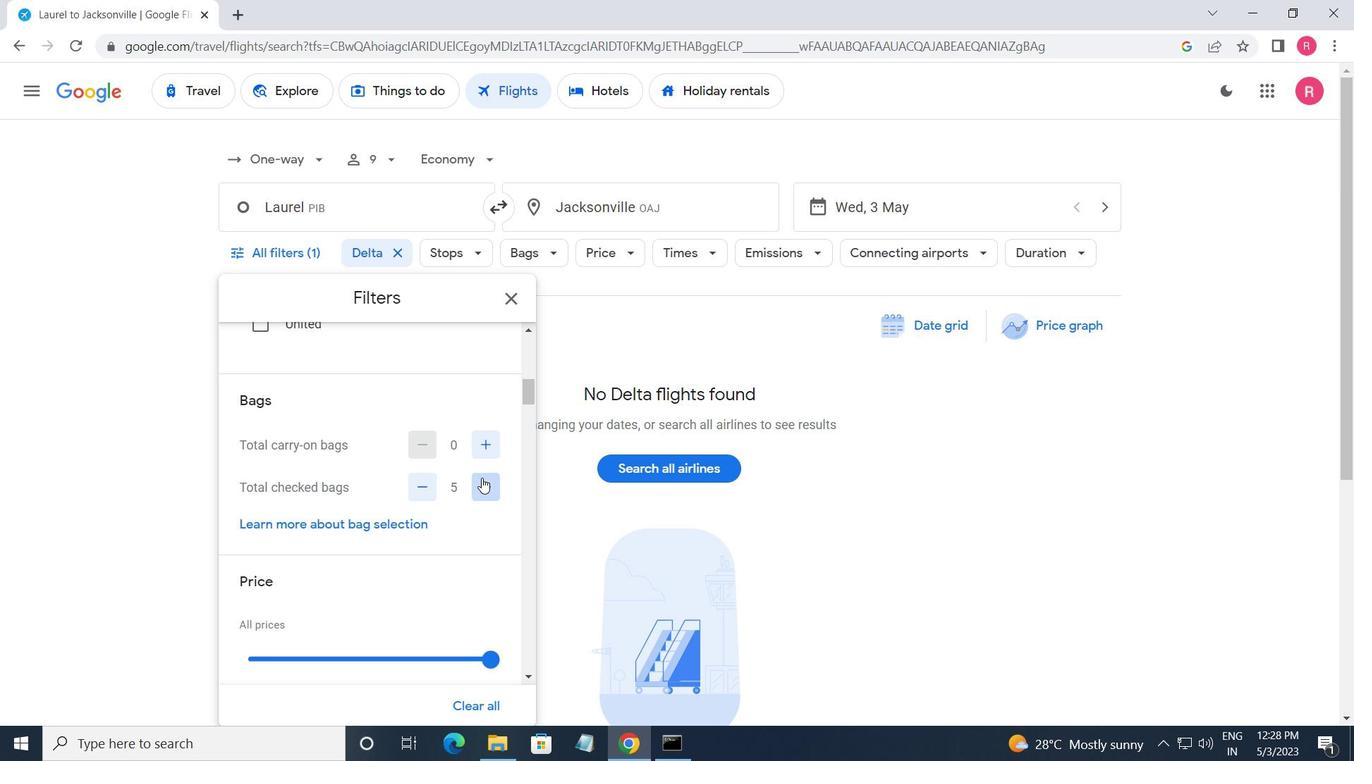 
Action: Mouse pressed left at (482, 478)
Screenshot: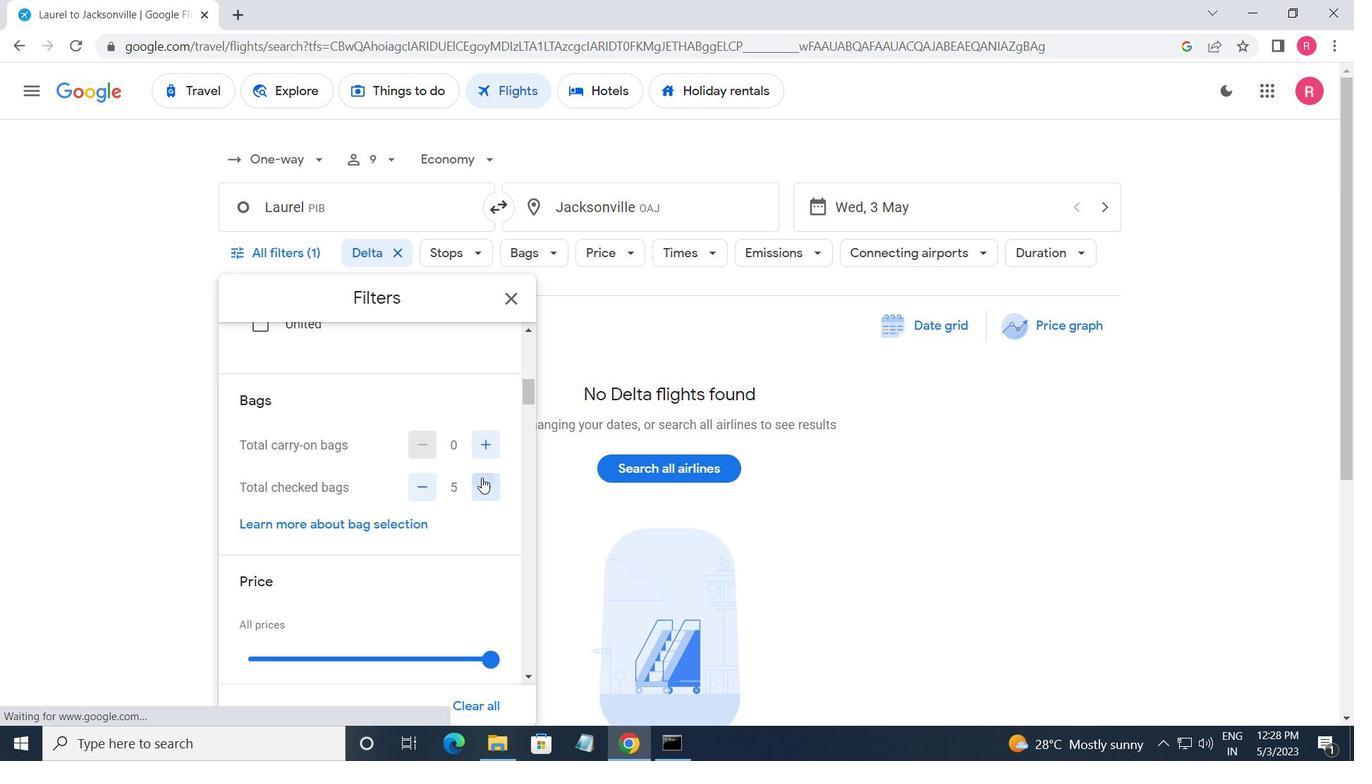 
Action: Mouse pressed left at (482, 478)
Screenshot: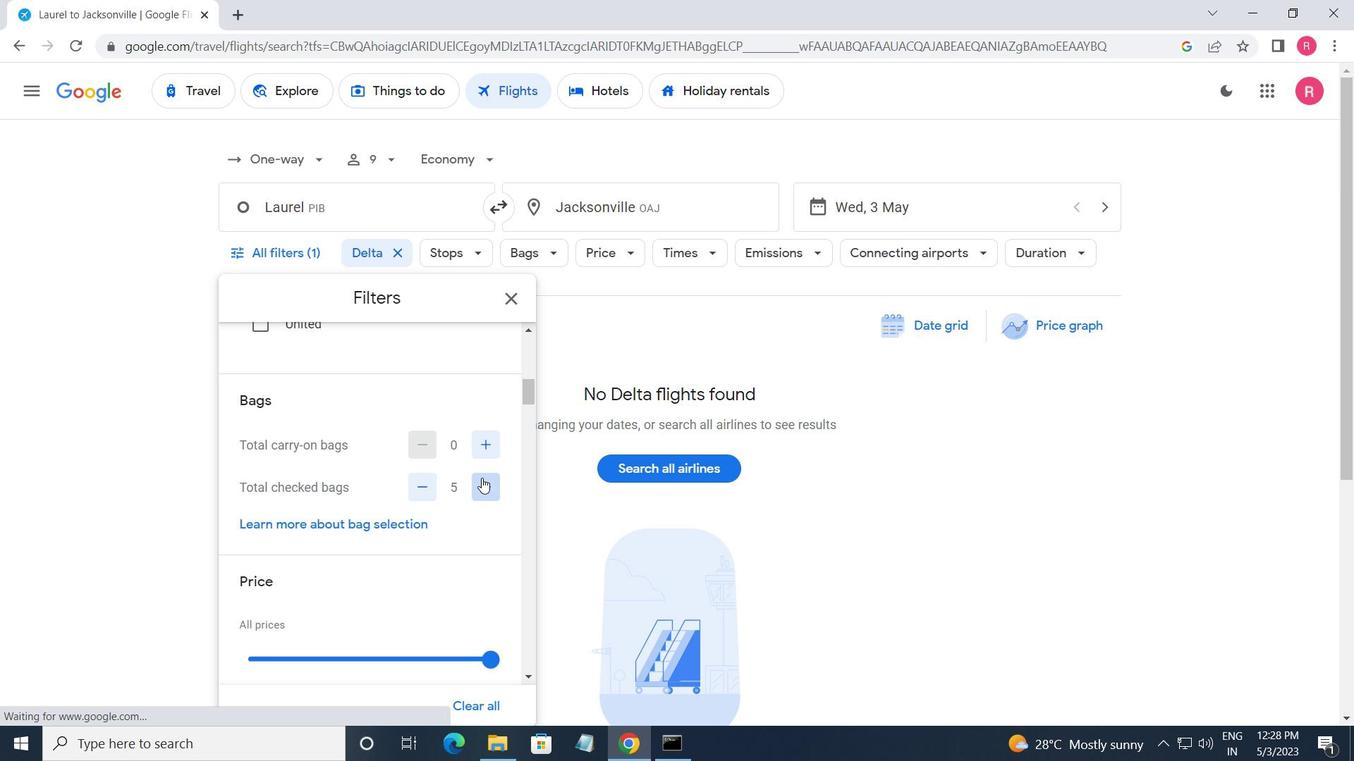 
Action: Mouse pressed left at (482, 478)
Screenshot: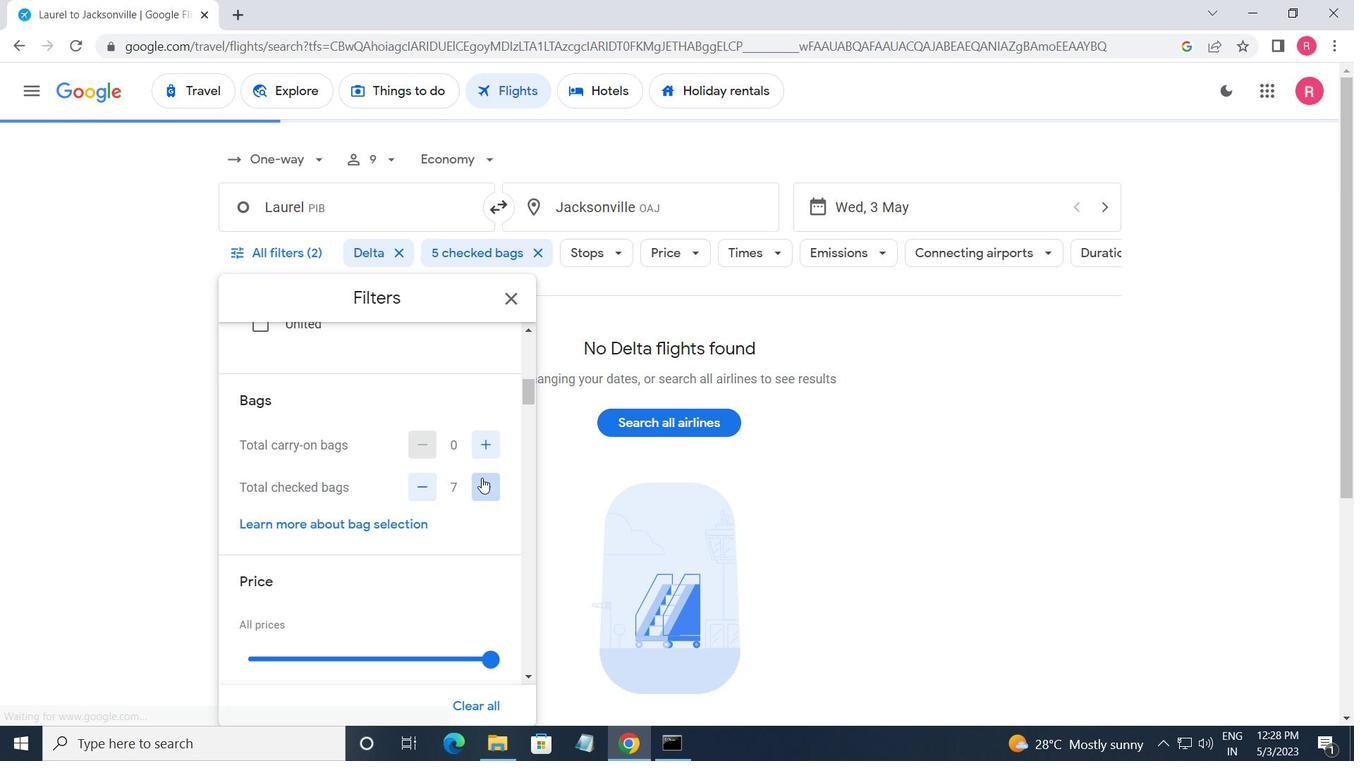 
Action: Mouse moved to (482, 511)
Screenshot: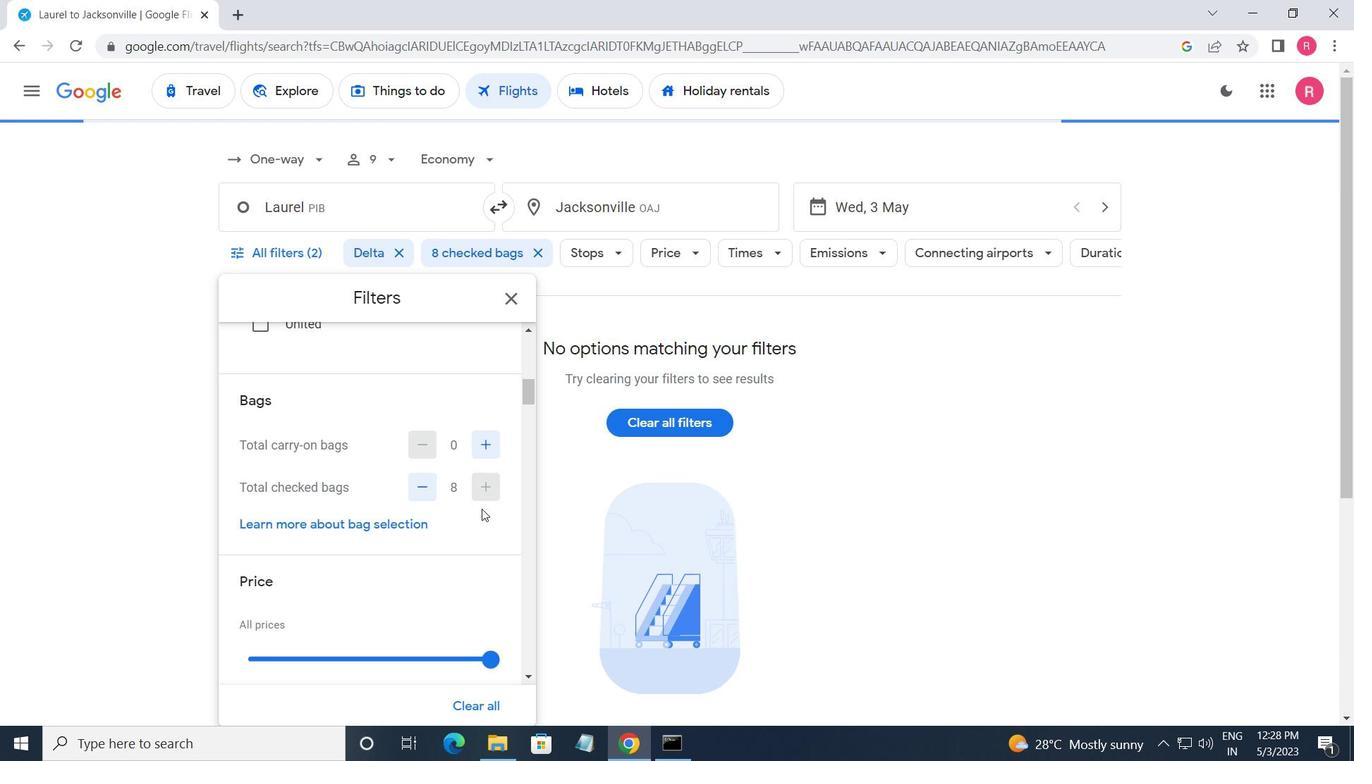 
Action: Mouse scrolled (482, 511) with delta (0, 0)
Screenshot: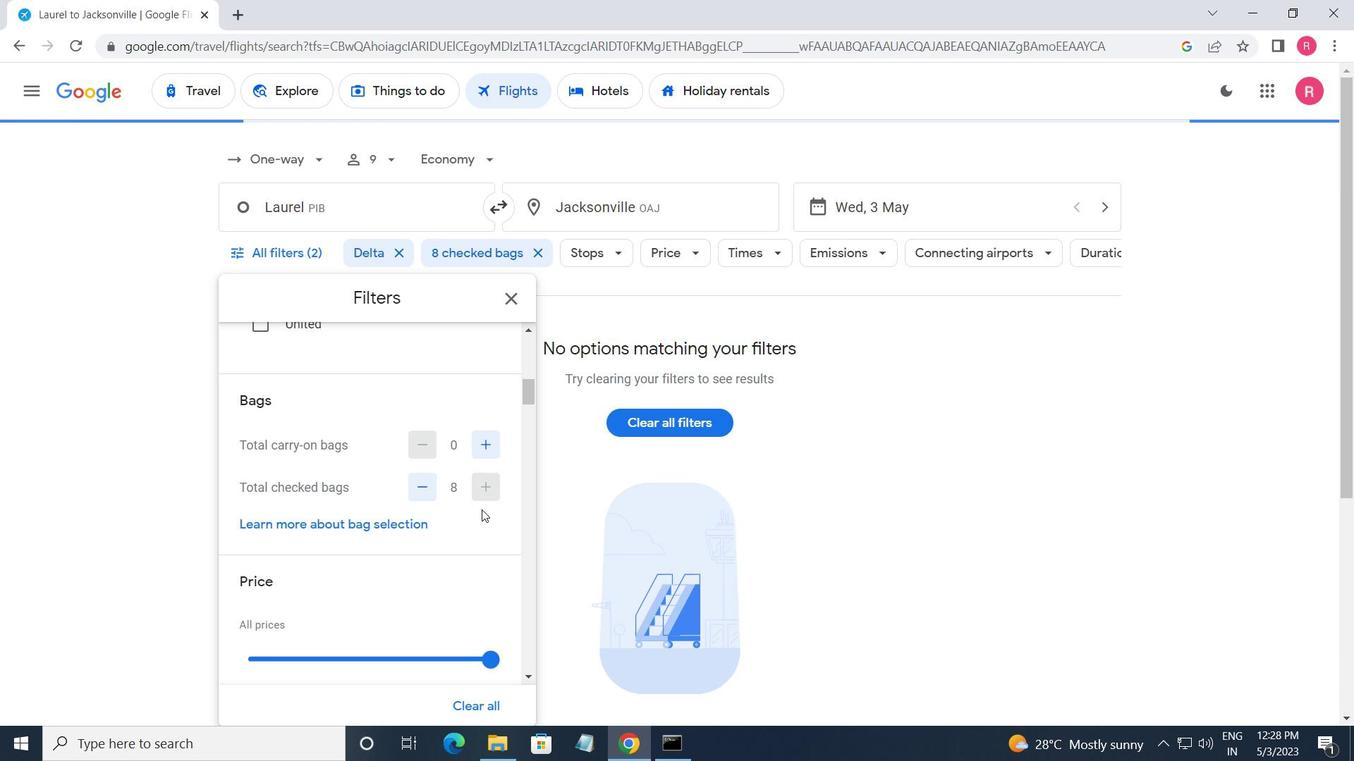 
Action: Mouse moved to (477, 512)
Screenshot: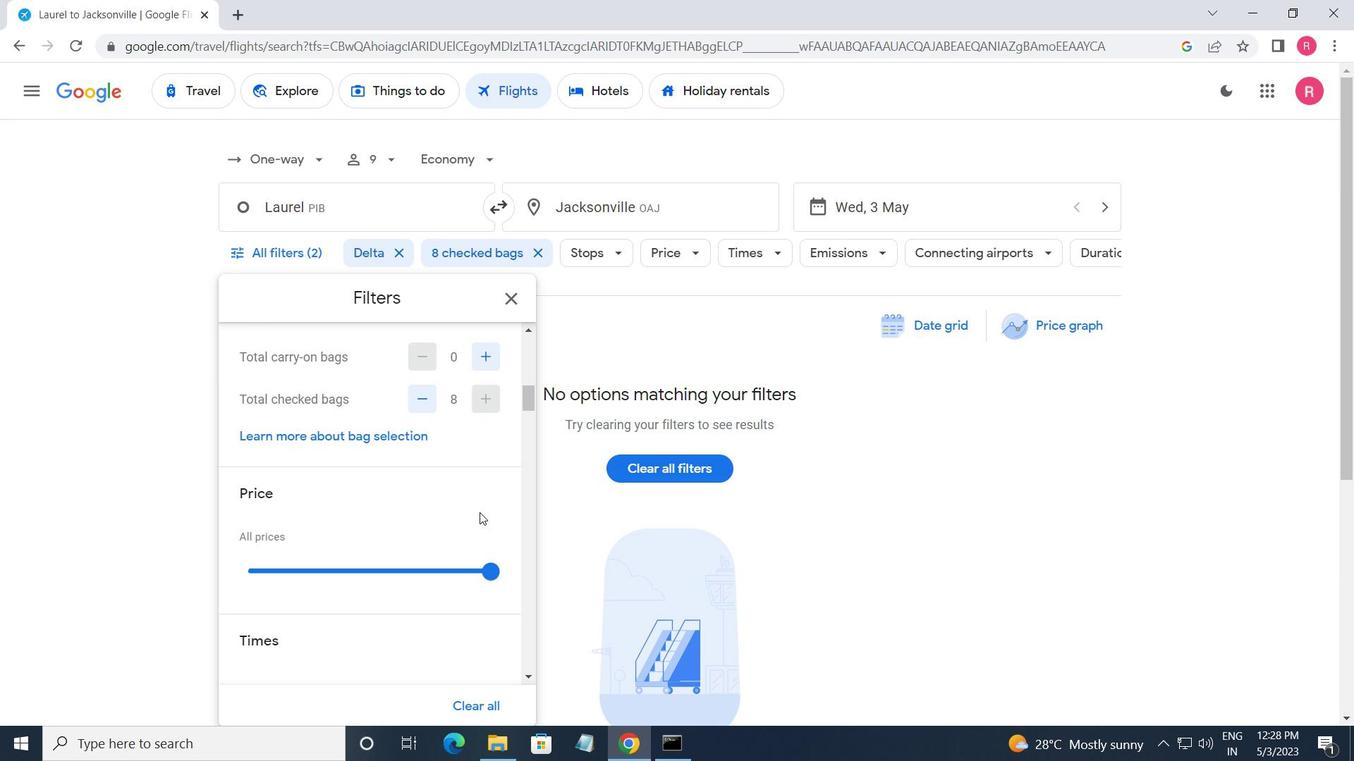 
Action: Mouse scrolled (477, 511) with delta (0, 0)
Screenshot: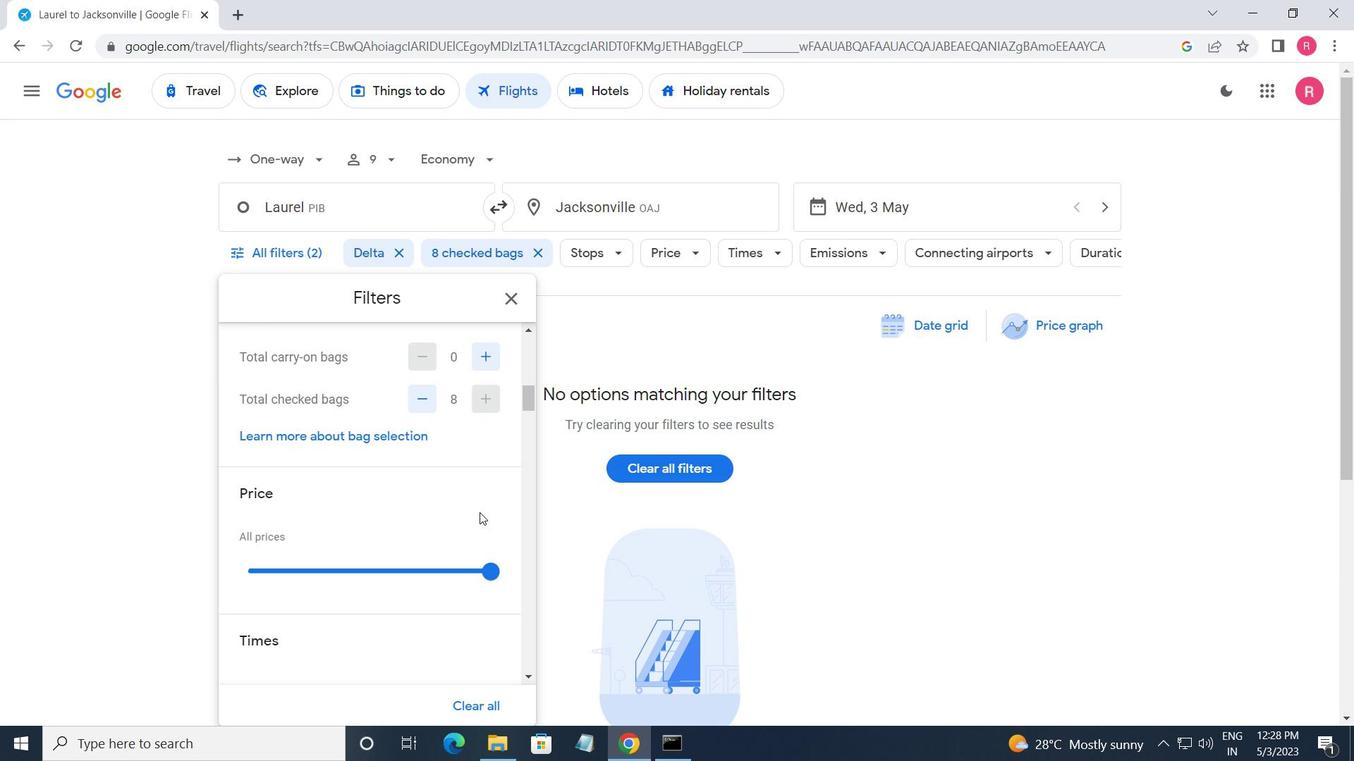 
Action: Mouse moved to (493, 489)
Screenshot: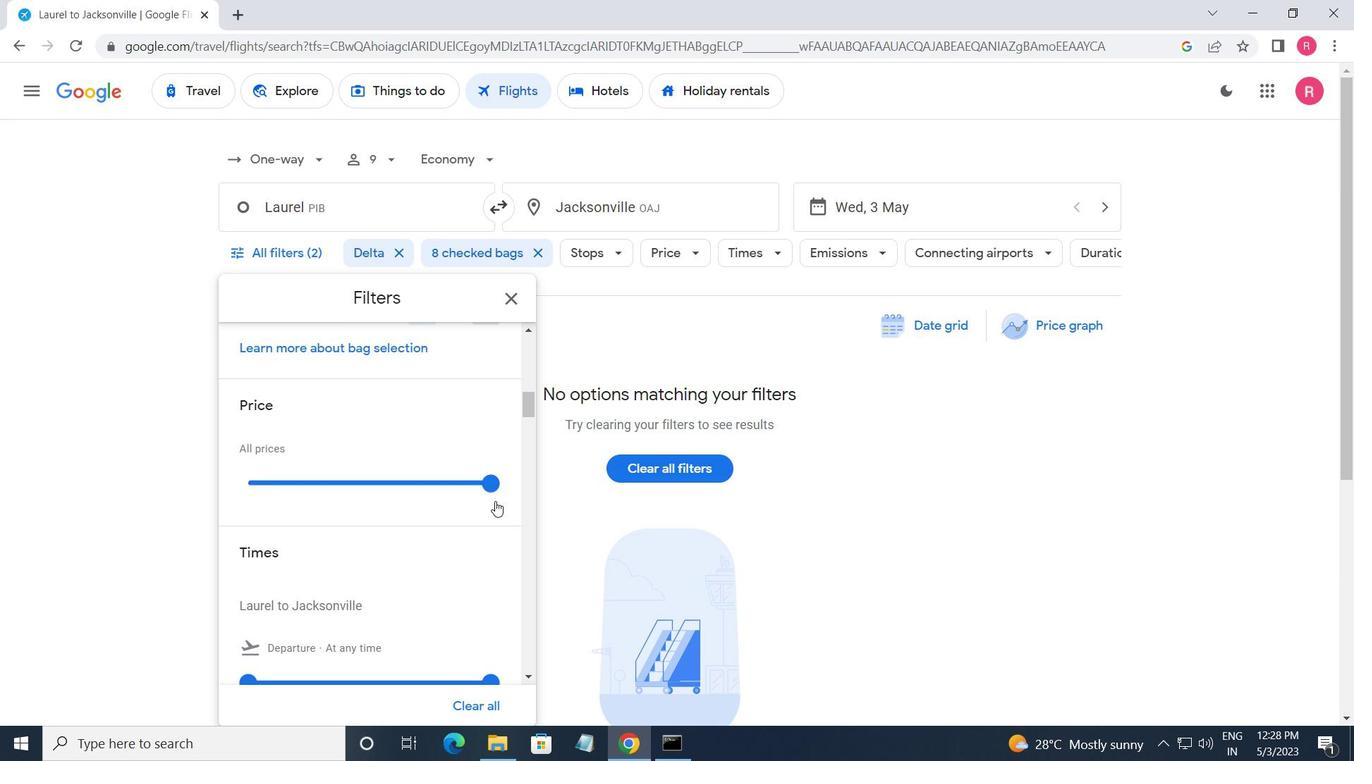 
Action: Mouse pressed left at (493, 489)
Screenshot: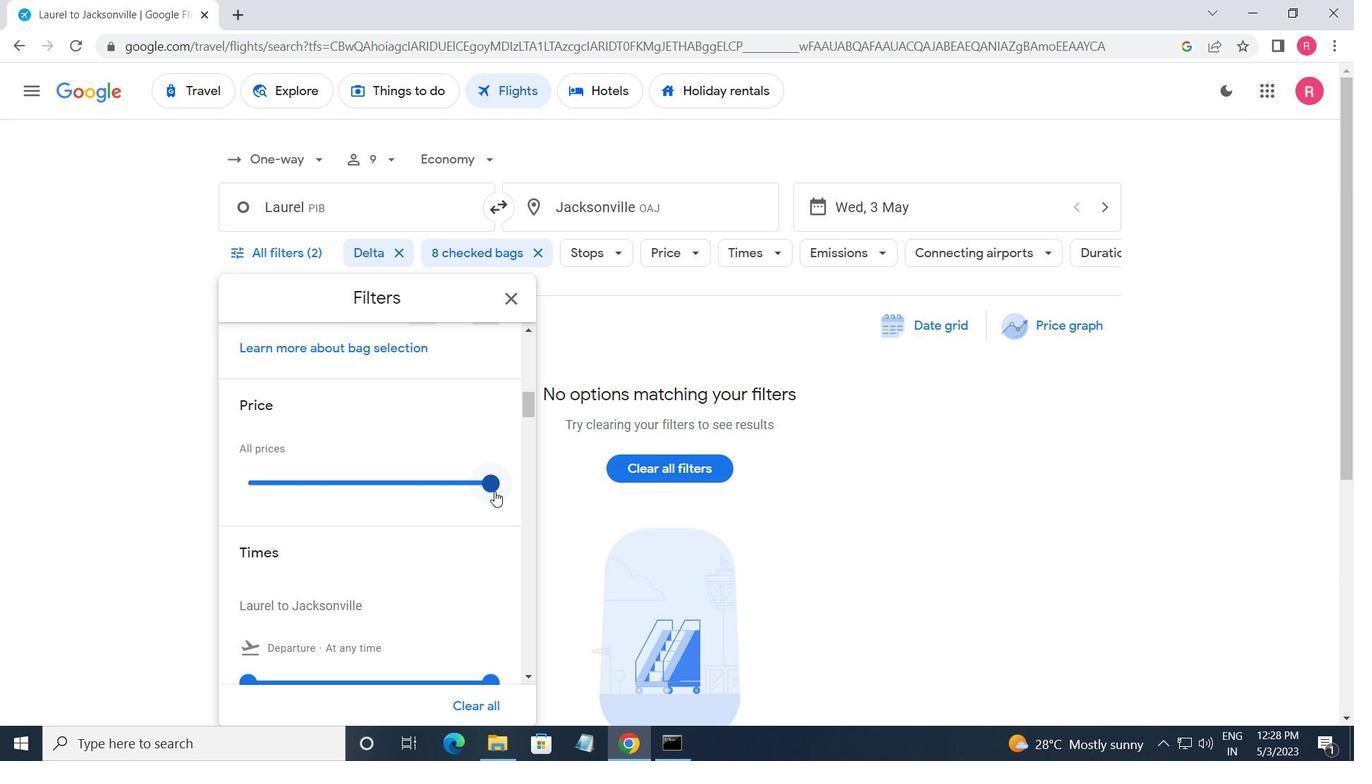 
Action: Mouse scrolled (493, 488) with delta (0, 0)
Screenshot: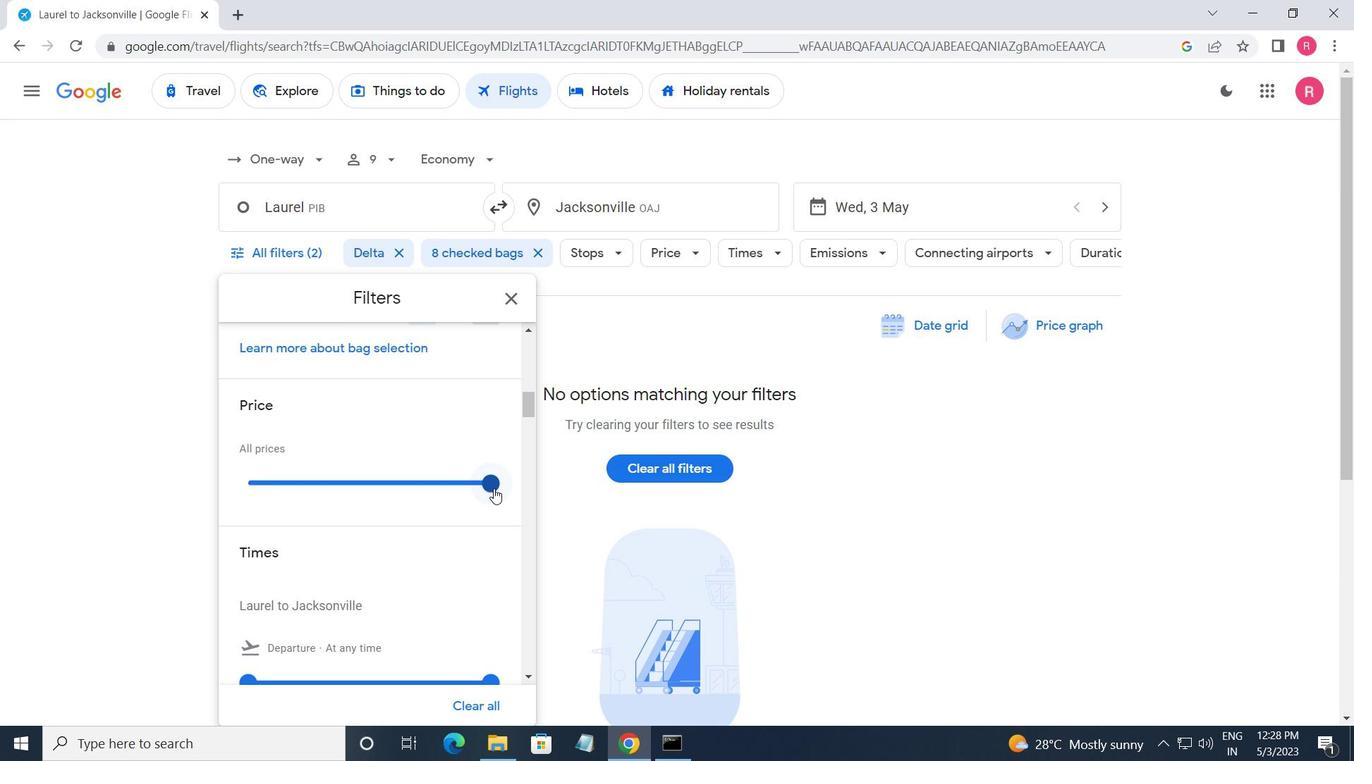 
Action: Mouse moved to (261, 598)
Screenshot: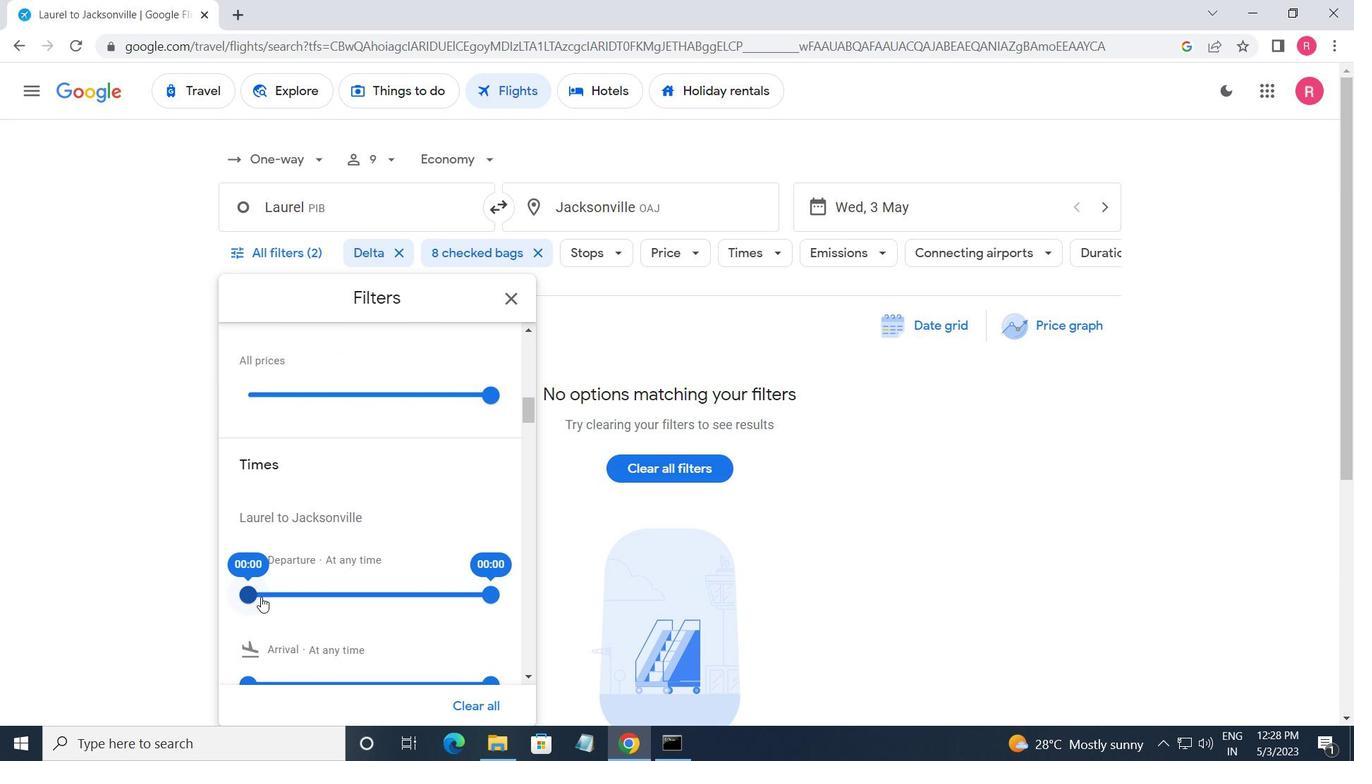 
Action: Mouse pressed left at (261, 598)
Screenshot: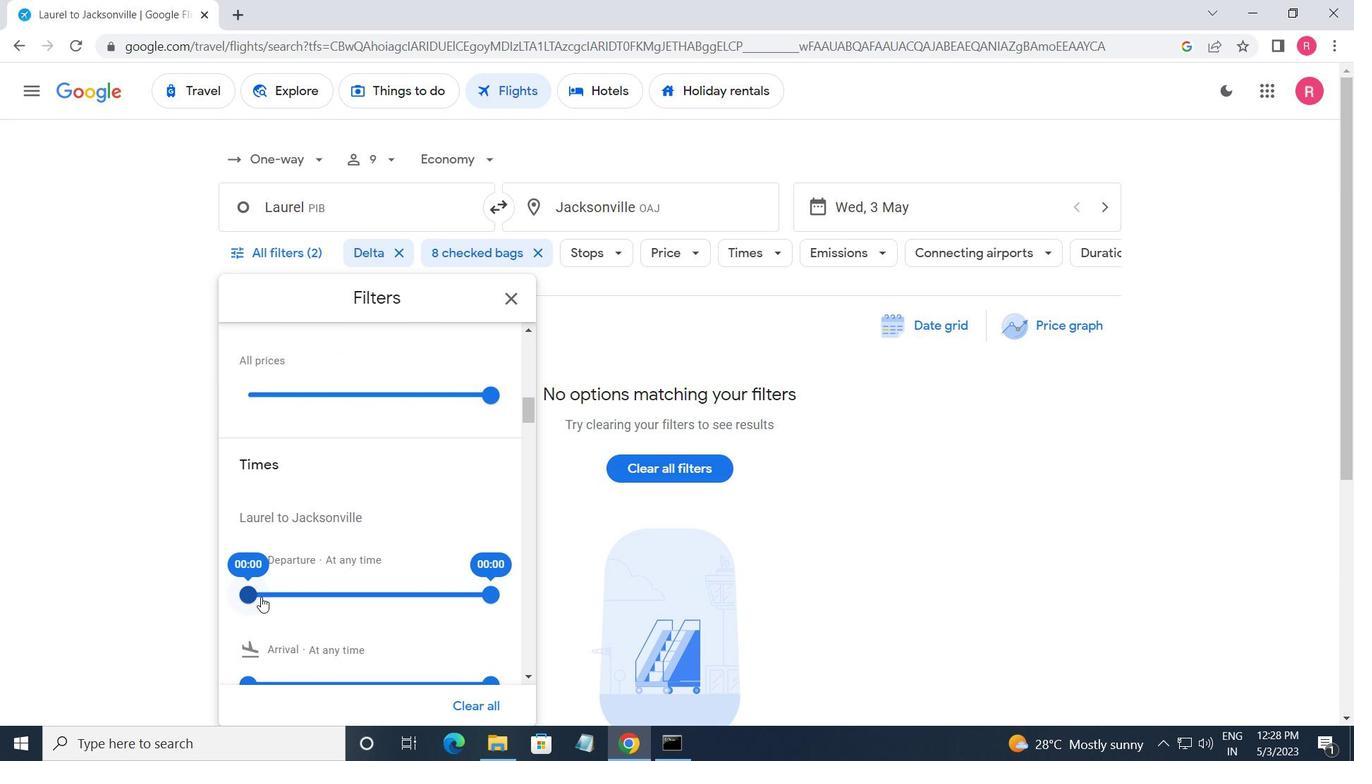 
Action: Mouse moved to (482, 595)
Screenshot: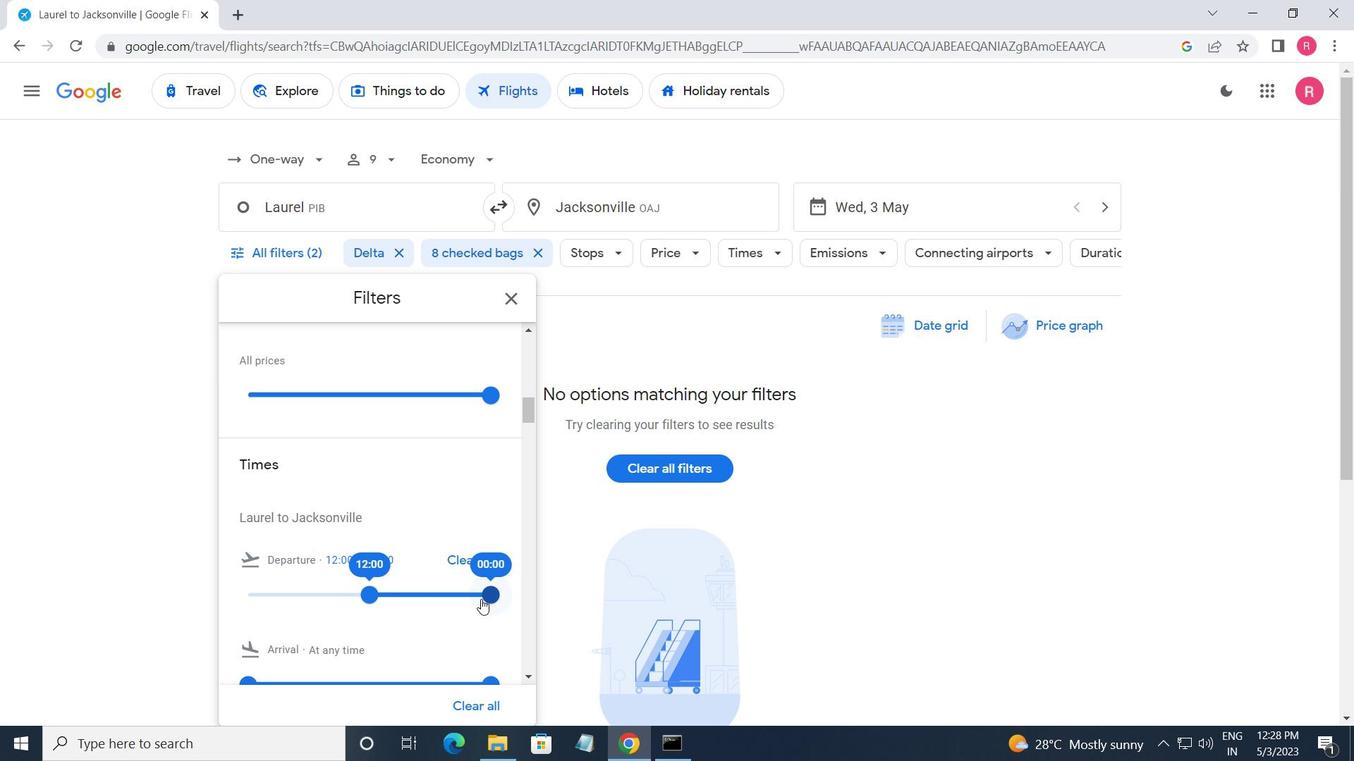 
Action: Mouse pressed left at (482, 595)
Screenshot: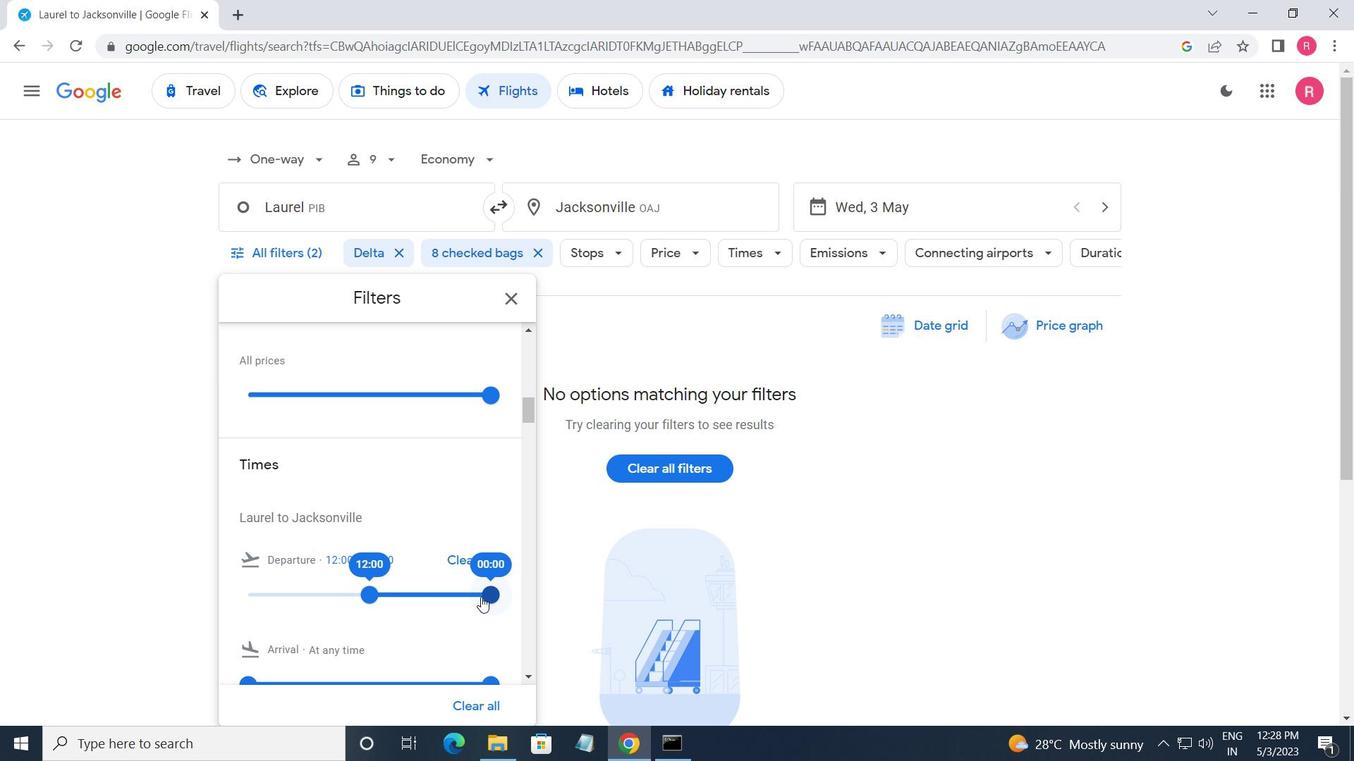 
Action: Mouse moved to (507, 306)
Screenshot: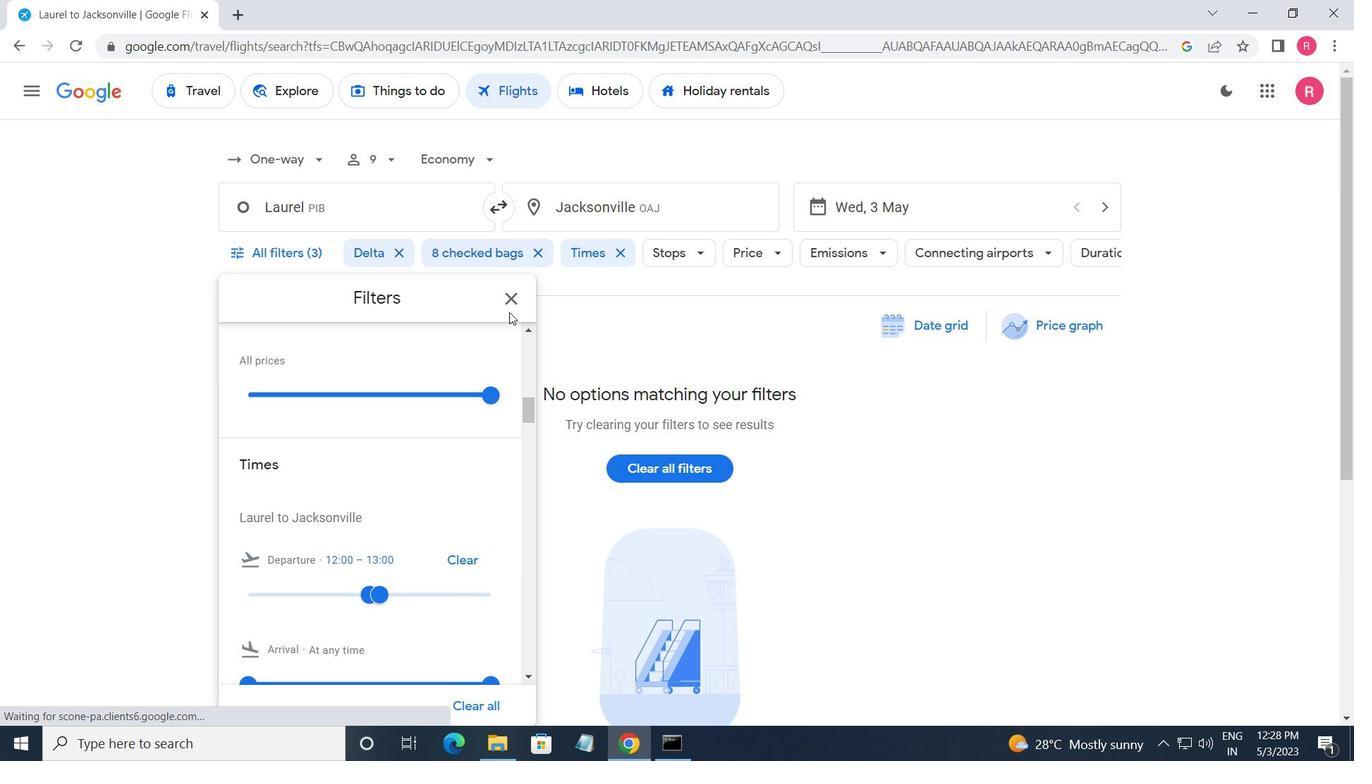 
Action: Mouse pressed left at (507, 306)
Screenshot: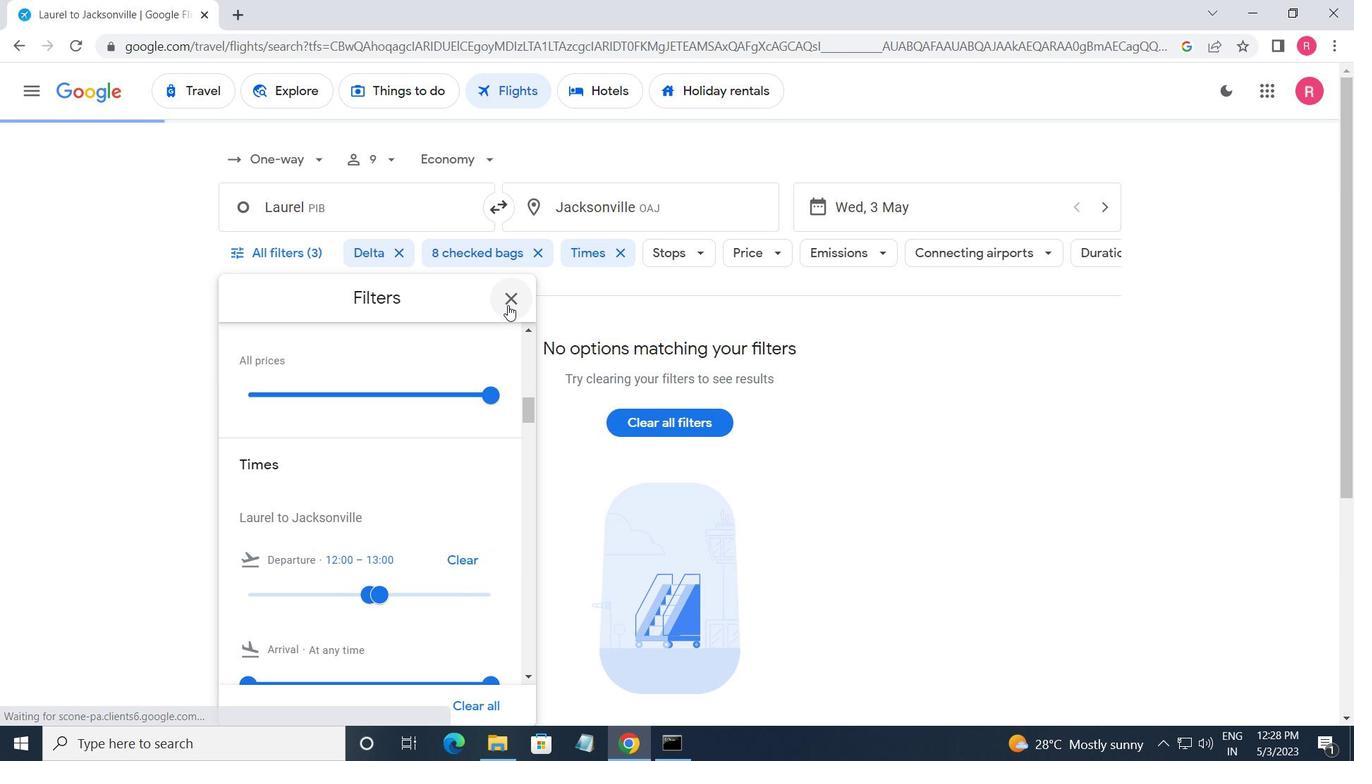 
